 Task: Look for space in Bradenton, United States from 24th August, 2023 to 10th September, 2023 for 8 adults in price range Rs.12000 to Rs.15000. Place can be entire place or shared room with 4 bedrooms having 8 beds and 4 bathrooms. Property type can be house, flat, guest house. Amenities needed are: wifi, TV, free parkinig on premises, gym, breakfast. Booking option can be shelf check-in. Required host language is English.
Action: Mouse moved to (433, 87)
Screenshot: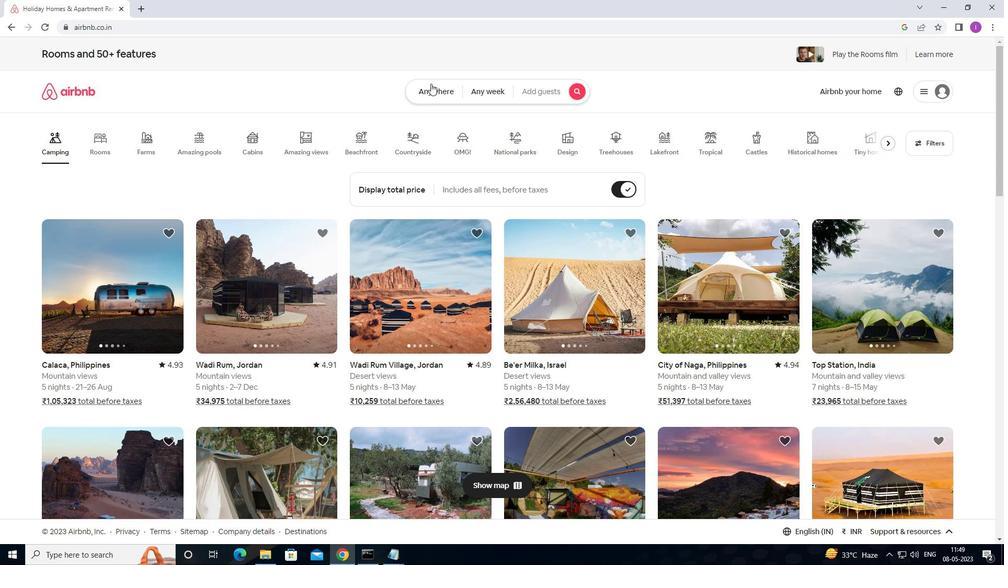 
Action: Mouse pressed left at (433, 87)
Screenshot: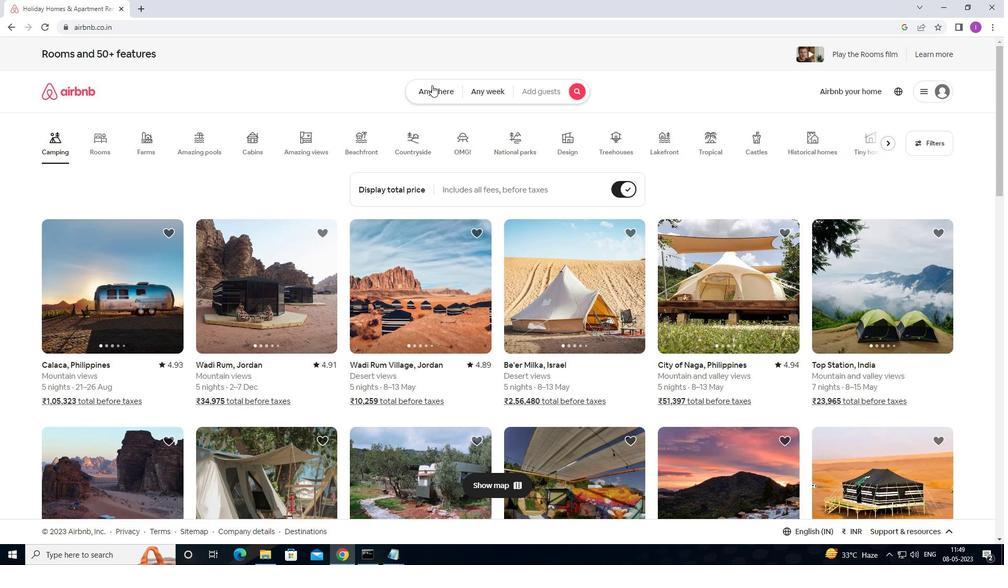 
Action: Mouse moved to (306, 140)
Screenshot: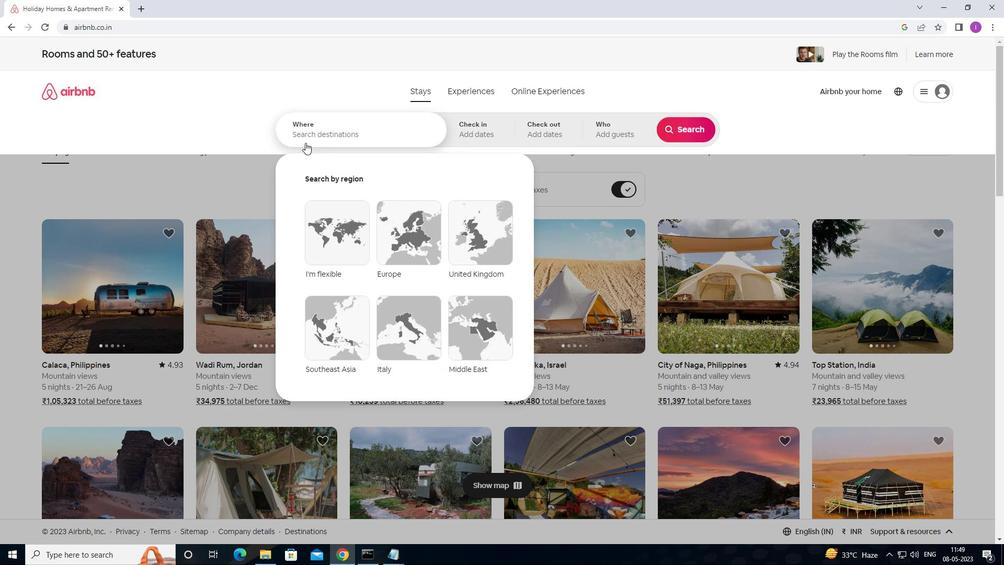 
Action: Mouse pressed left at (306, 140)
Screenshot: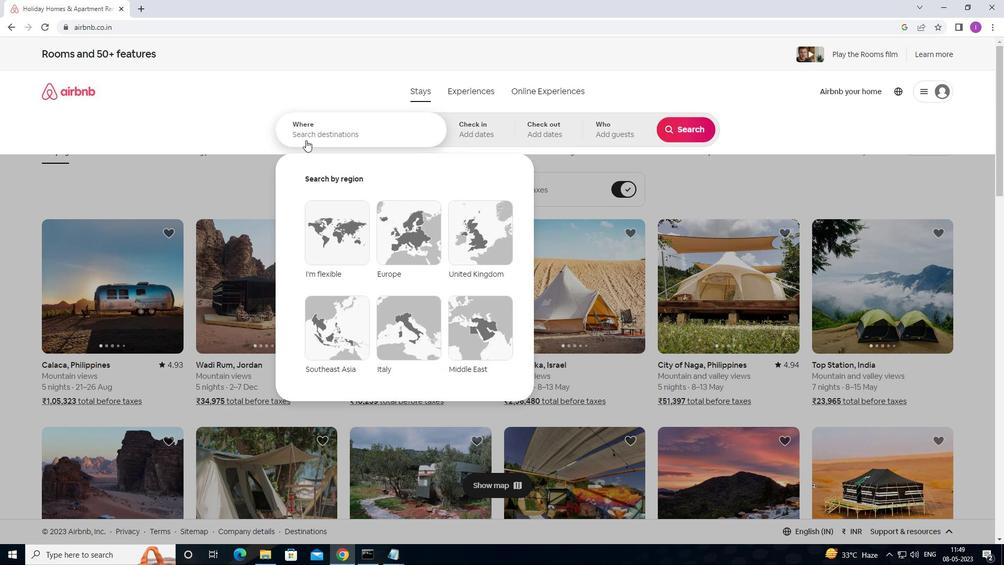 
Action: Mouse moved to (494, 104)
Screenshot: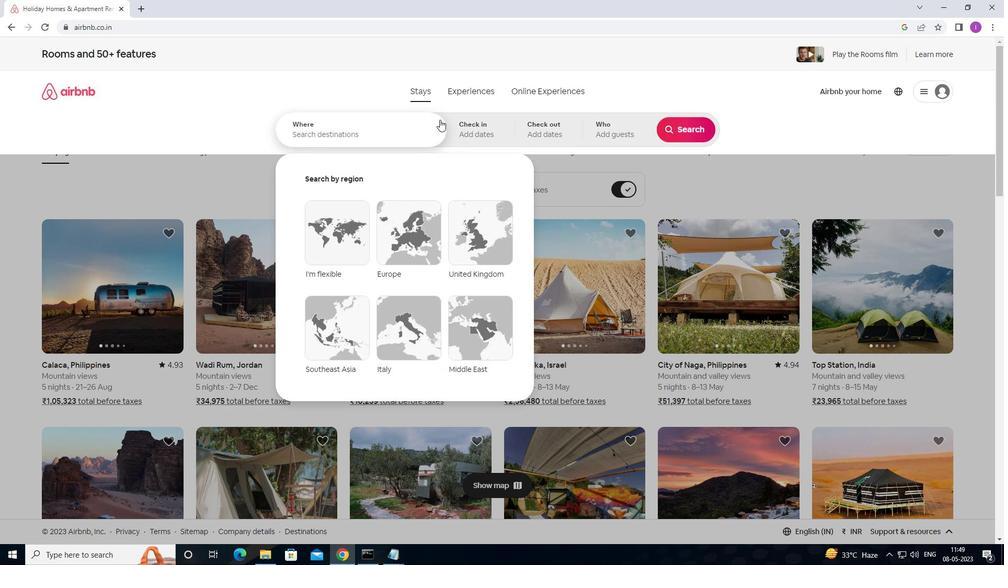 
Action: Key pressed <Key.shift><Key.shift><Key.shift><Key.shift><Key.shift>BRADENTON,<Key.shift>UNITED<Key.space>STATES
Screenshot: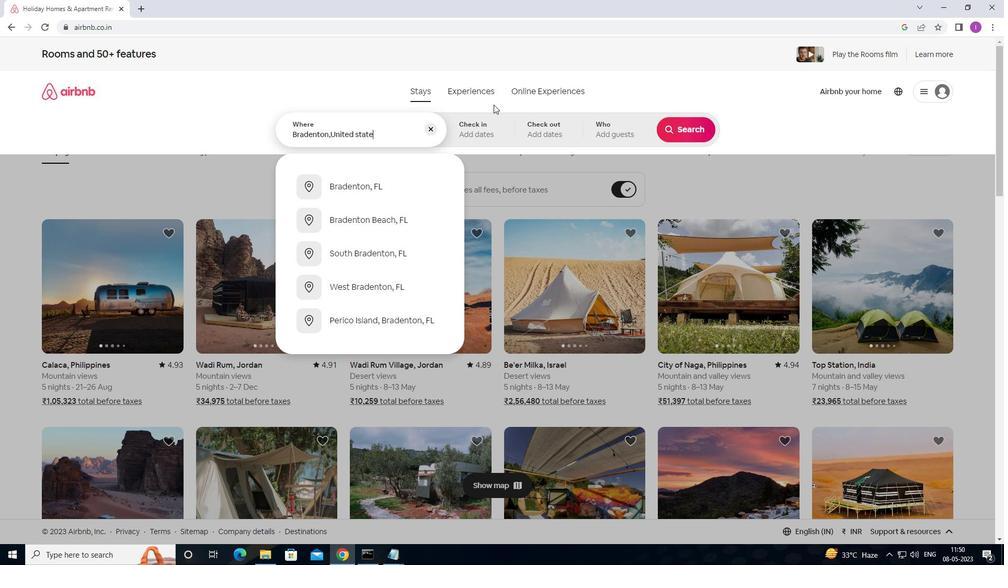 
Action: Mouse moved to (472, 137)
Screenshot: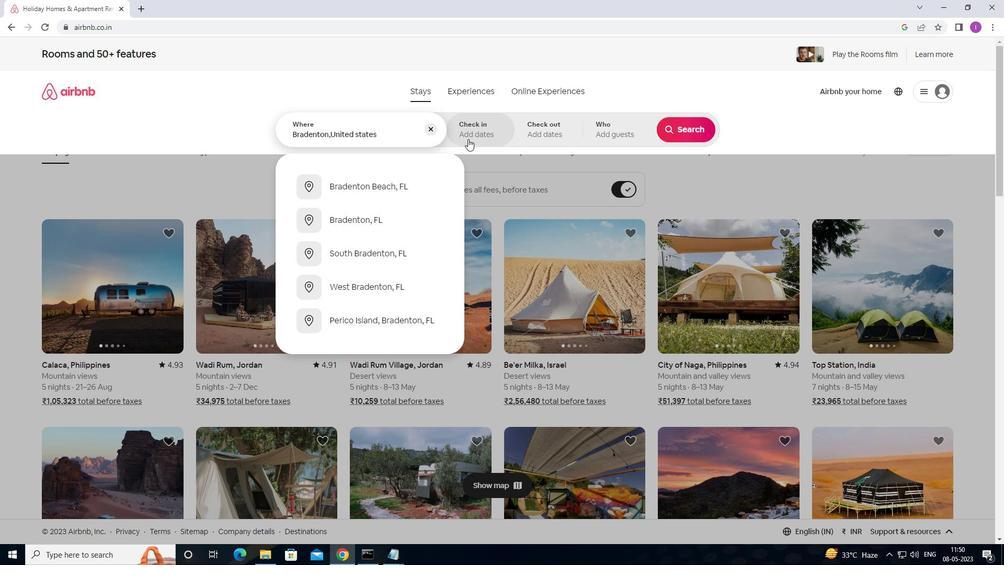 
Action: Mouse pressed left at (472, 137)
Screenshot: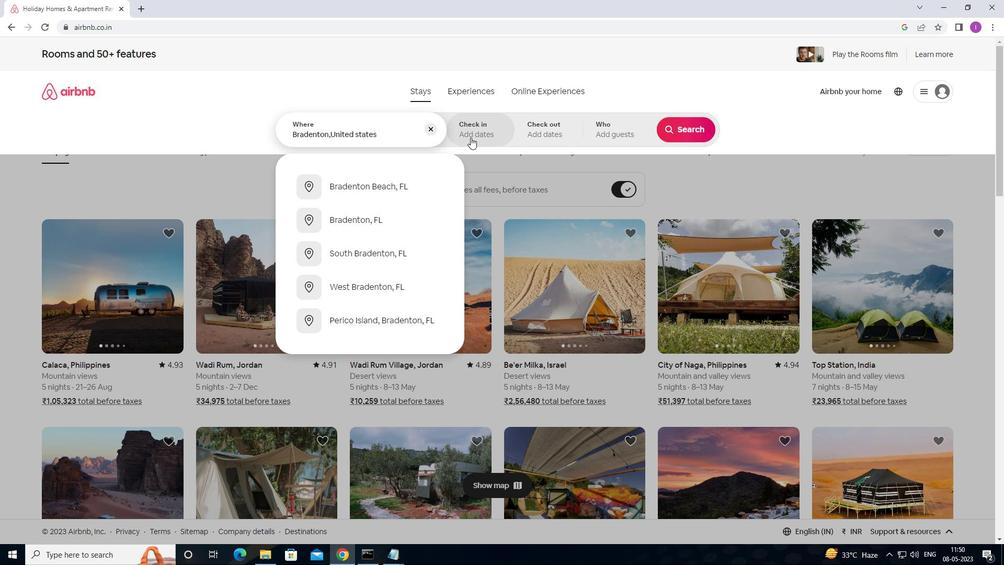 
Action: Mouse moved to (684, 217)
Screenshot: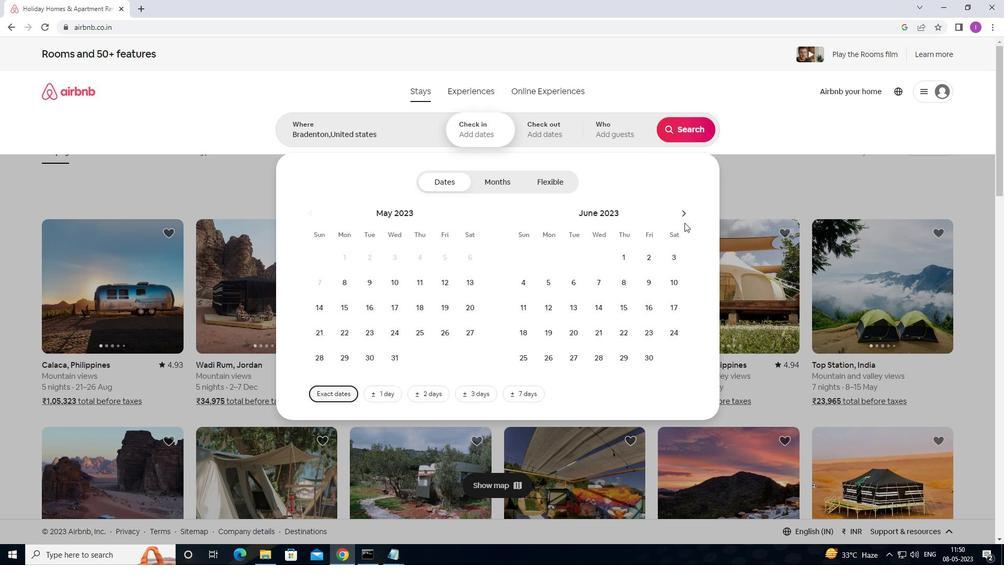 
Action: Mouse pressed left at (684, 217)
Screenshot: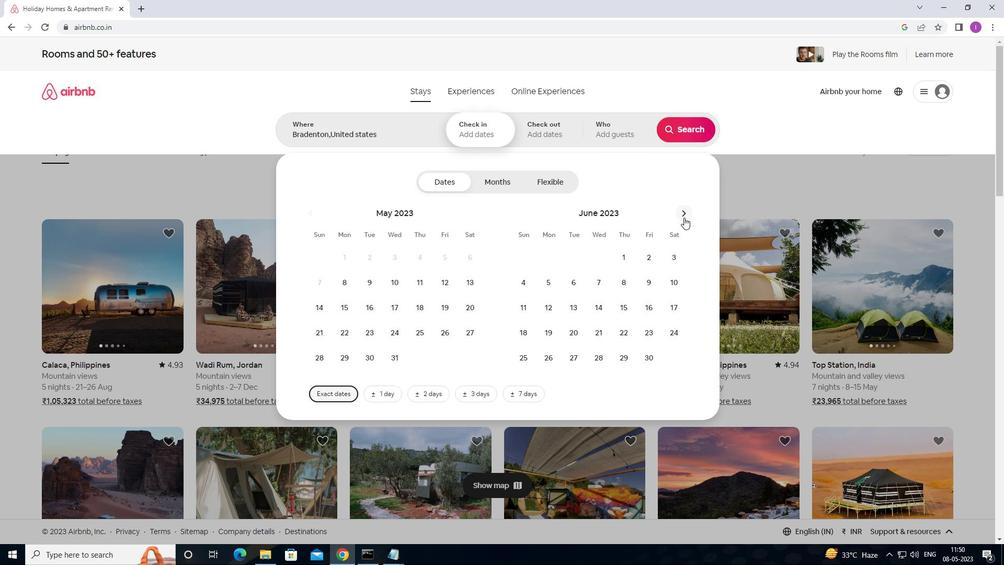 
Action: Mouse pressed left at (684, 217)
Screenshot: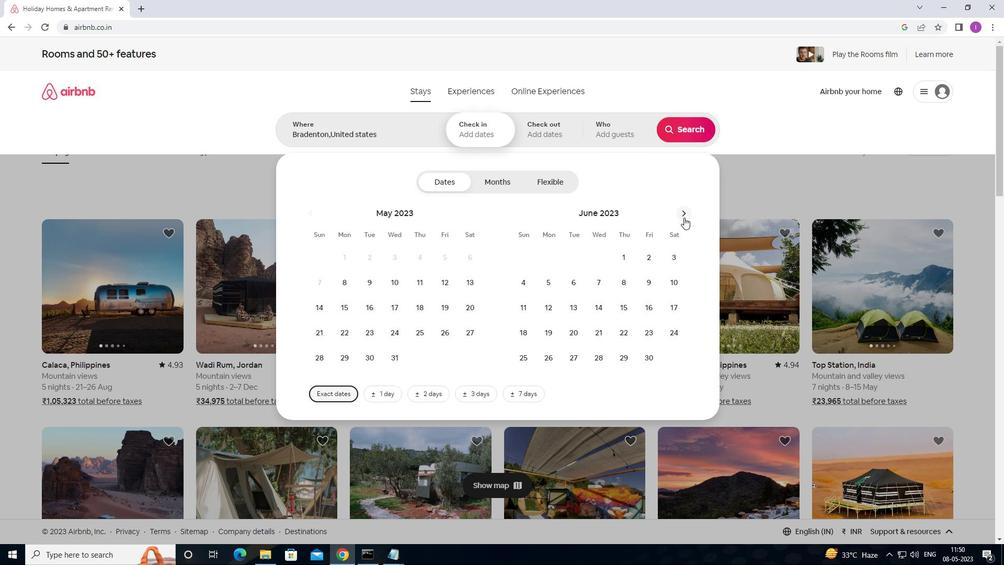 
Action: Mouse pressed left at (684, 217)
Screenshot: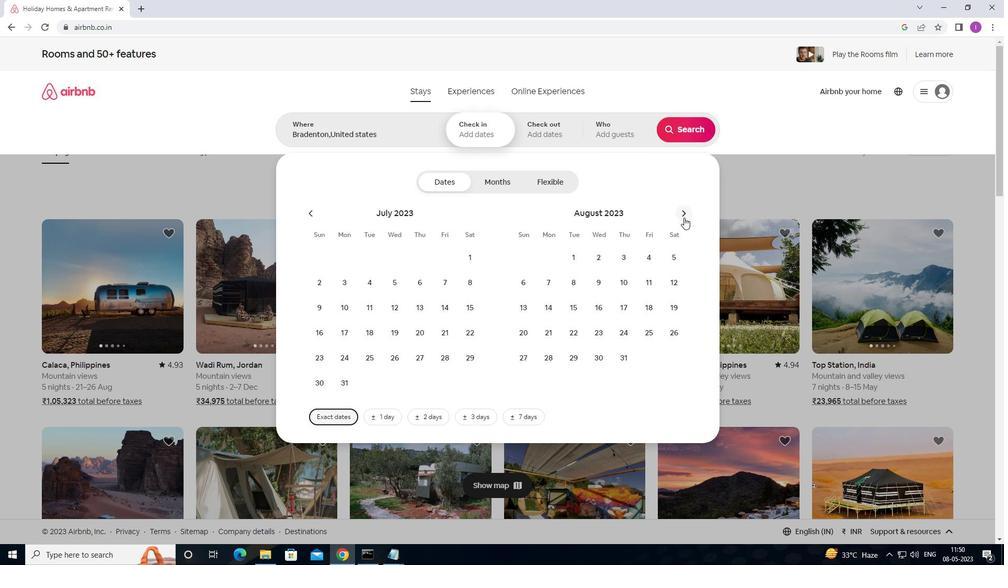 
Action: Mouse moved to (684, 216)
Screenshot: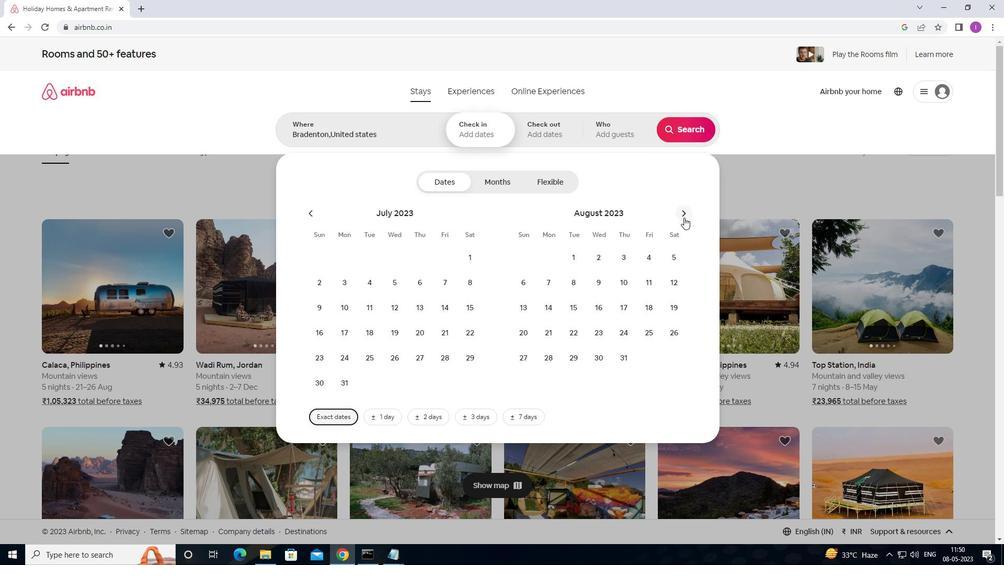 
Action: Mouse pressed left at (684, 216)
Screenshot: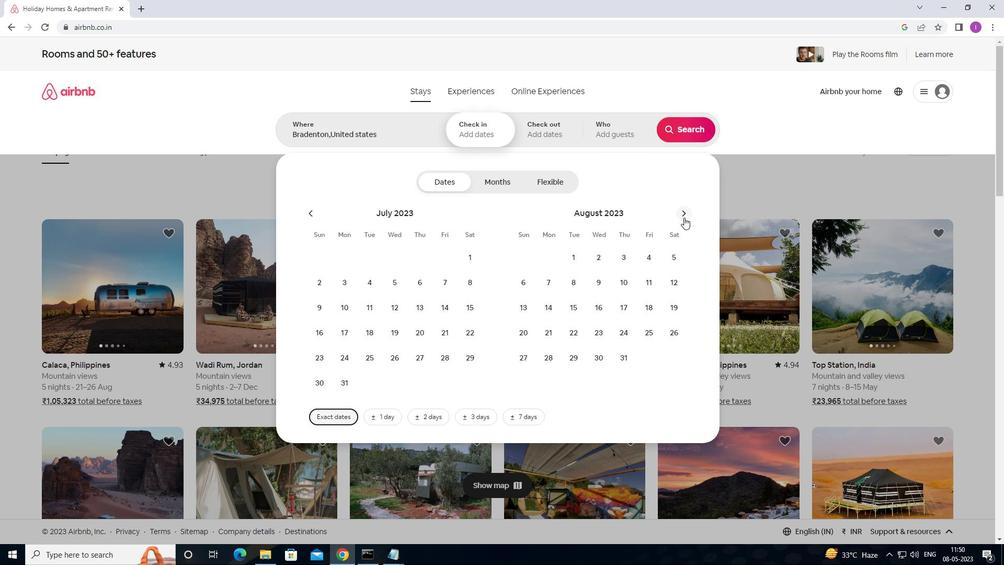 
Action: Mouse pressed left at (684, 216)
Screenshot: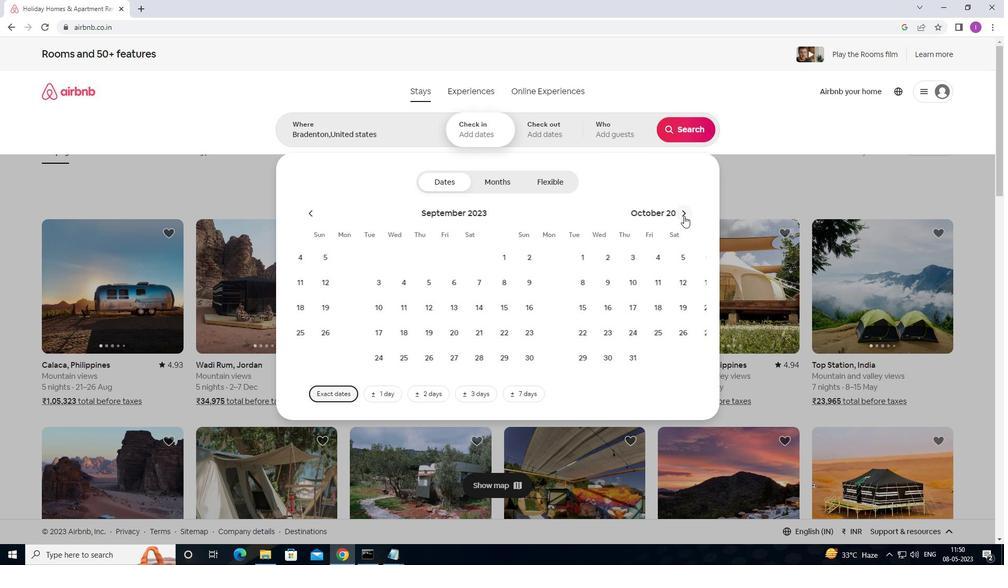 
Action: Mouse moved to (312, 211)
Screenshot: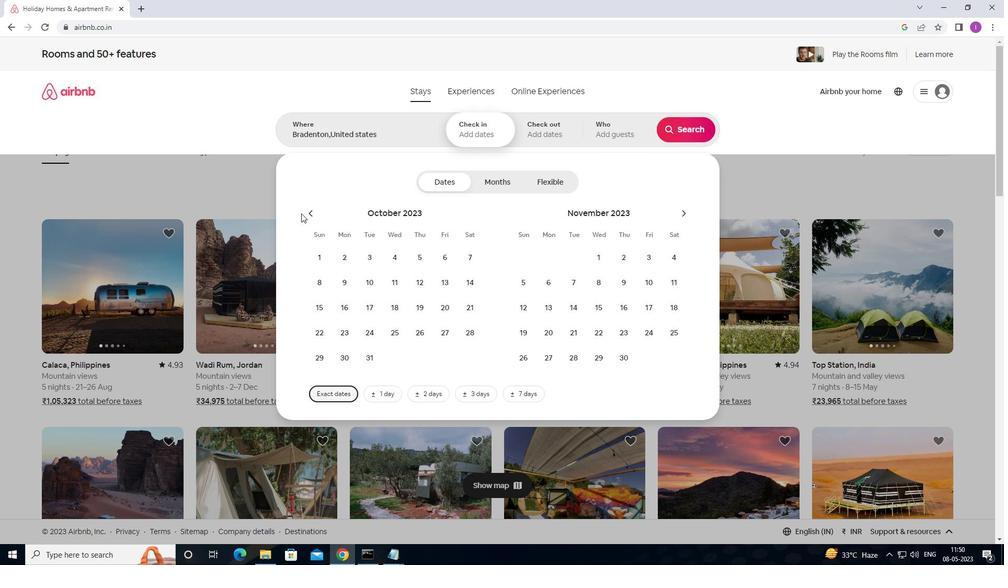 
Action: Mouse pressed left at (312, 211)
Screenshot: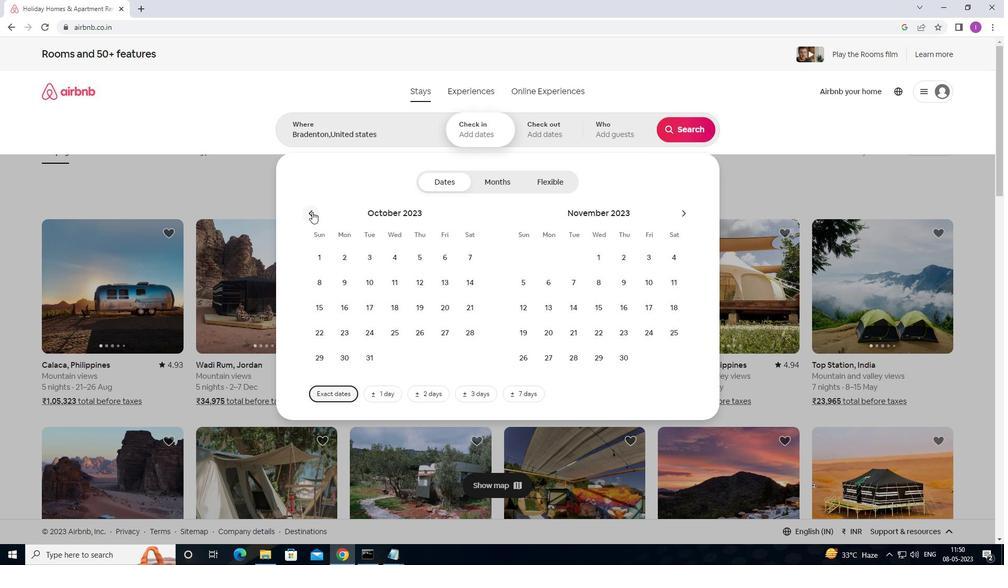 
Action: Mouse moved to (312, 211)
Screenshot: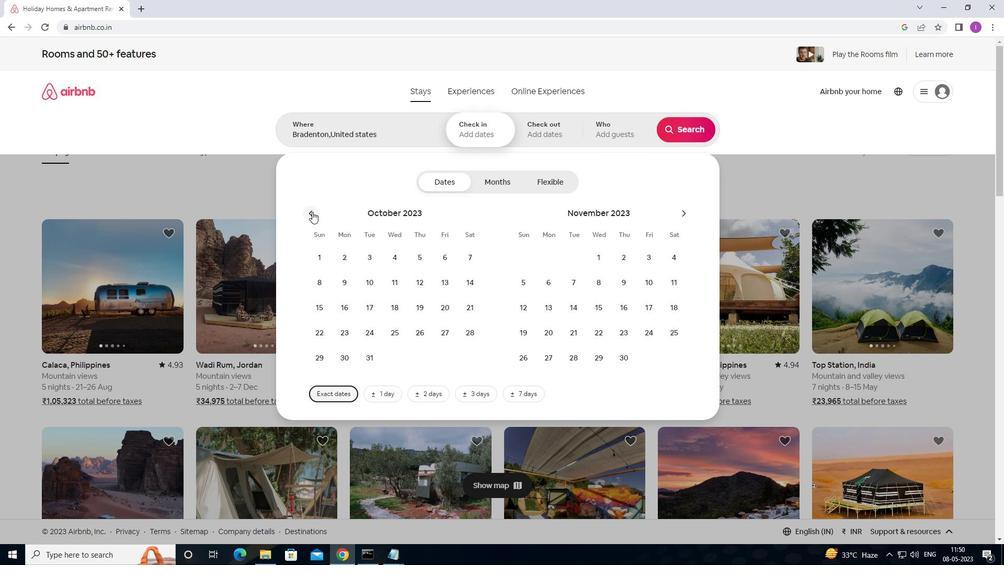 
Action: Mouse pressed left at (312, 211)
Screenshot: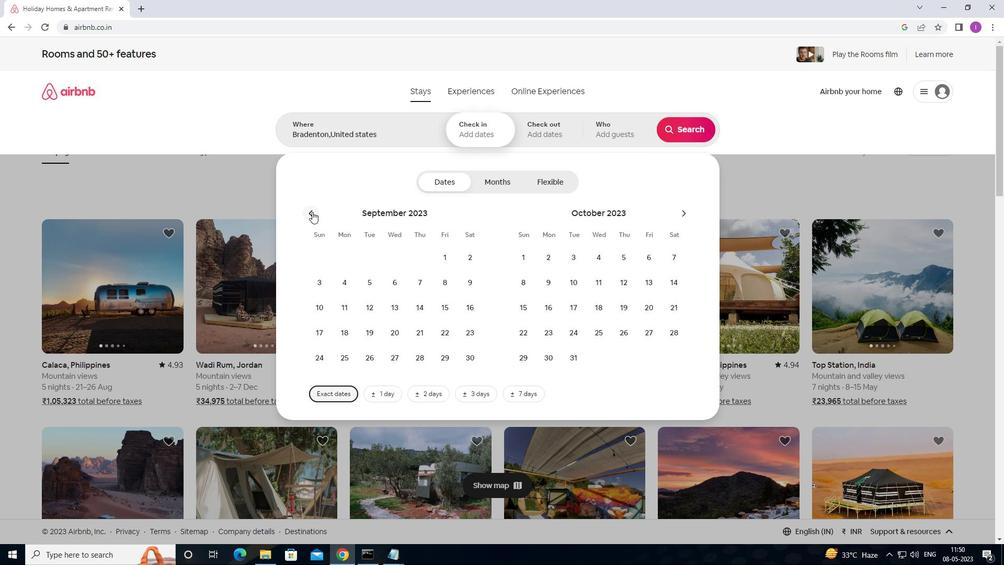 
Action: Mouse moved to (417, 338)
Screenshot: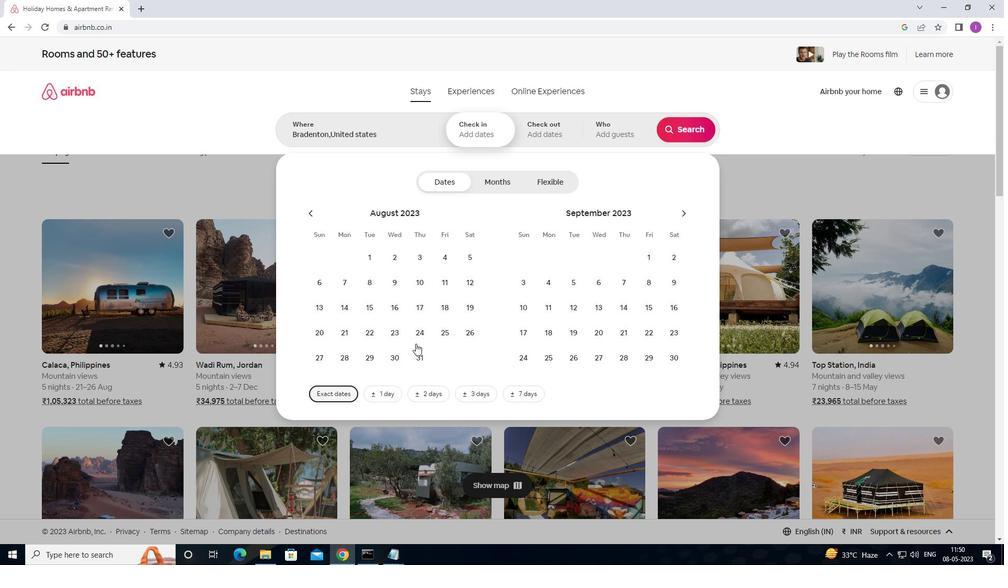 
Action: Mouse pressed left at (417, 338)
Screenshot: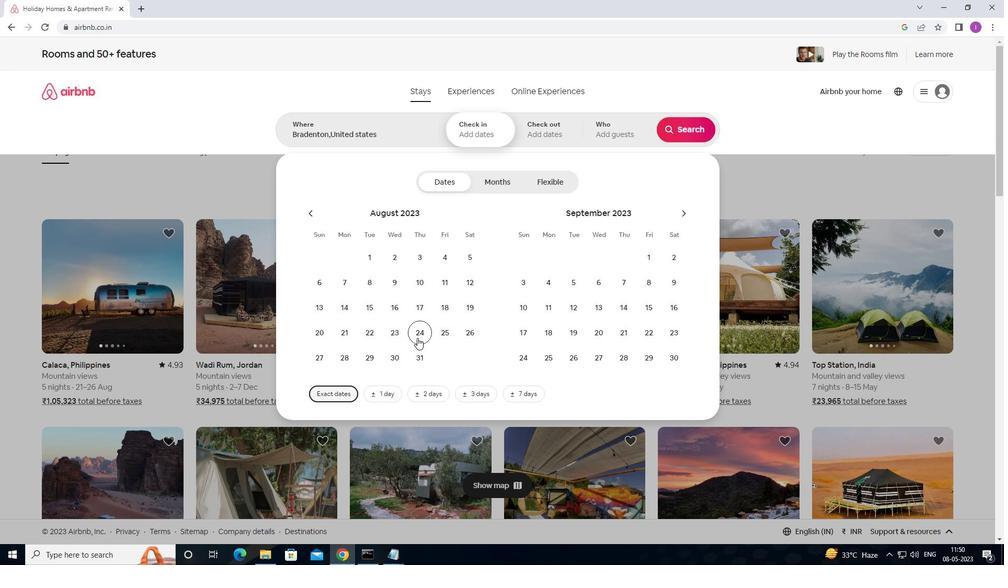 
Action: Mouse moved to (521, 310)
Screenshot: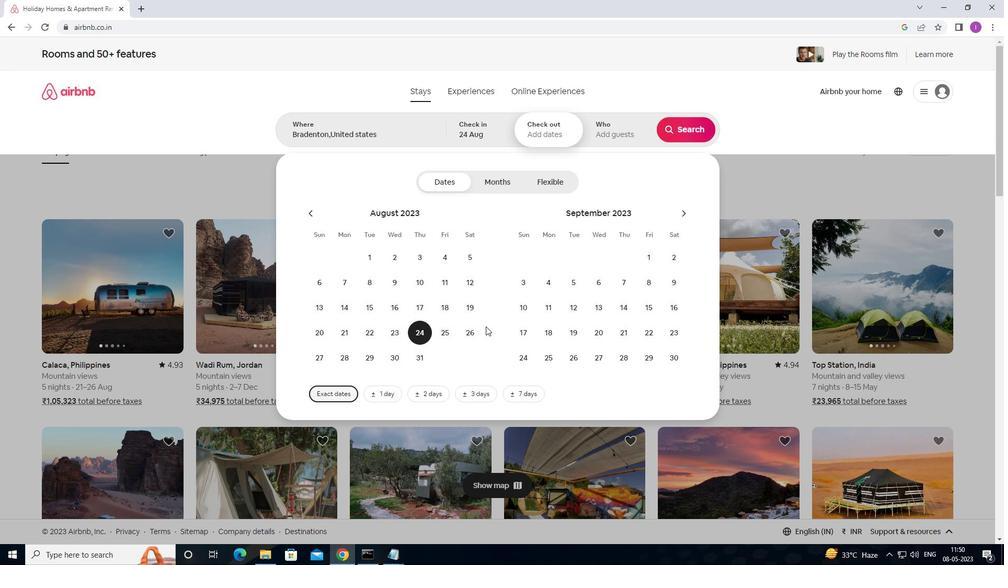 
Action: Mouse pressed left at (521, 310)
Screenshot: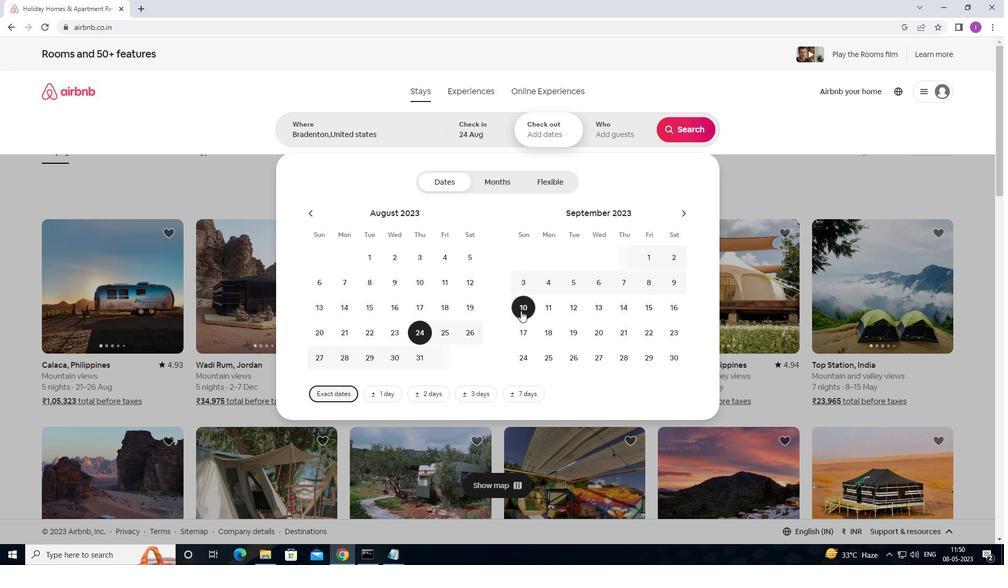 
Action: Mouse moved to (612, 133)
Screenshot: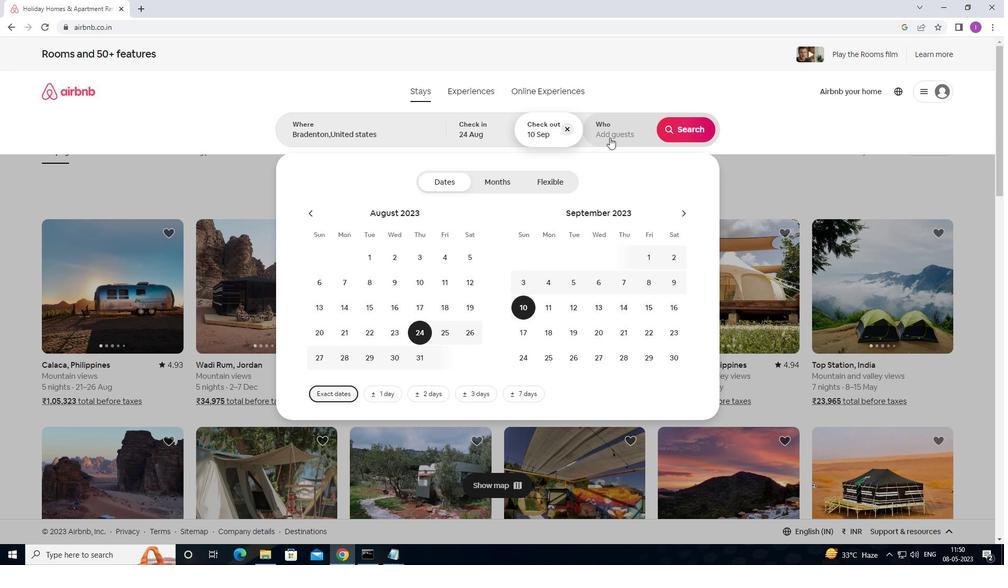 
Action: Mouse pressed left at (612, 133)
Screenshot: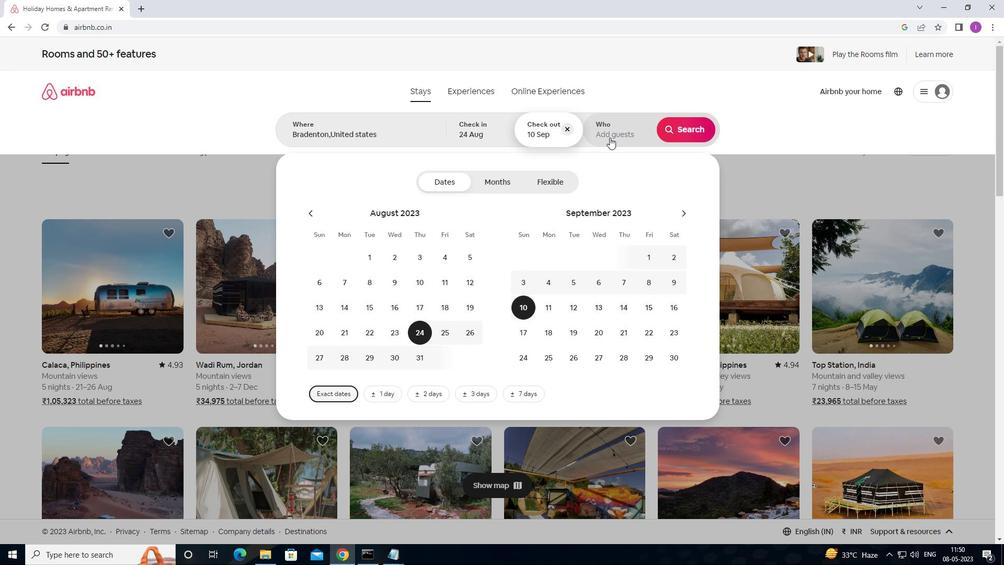 
Action: Mouse moved to (688, 178)
Screenshot: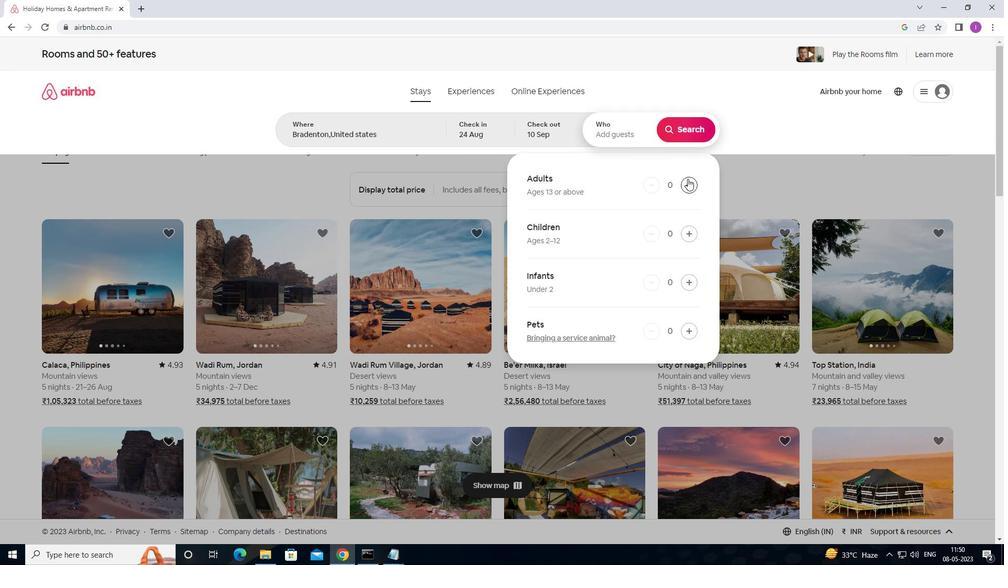 
Action: Mouse pressed left at (688, 178)
Screenshot: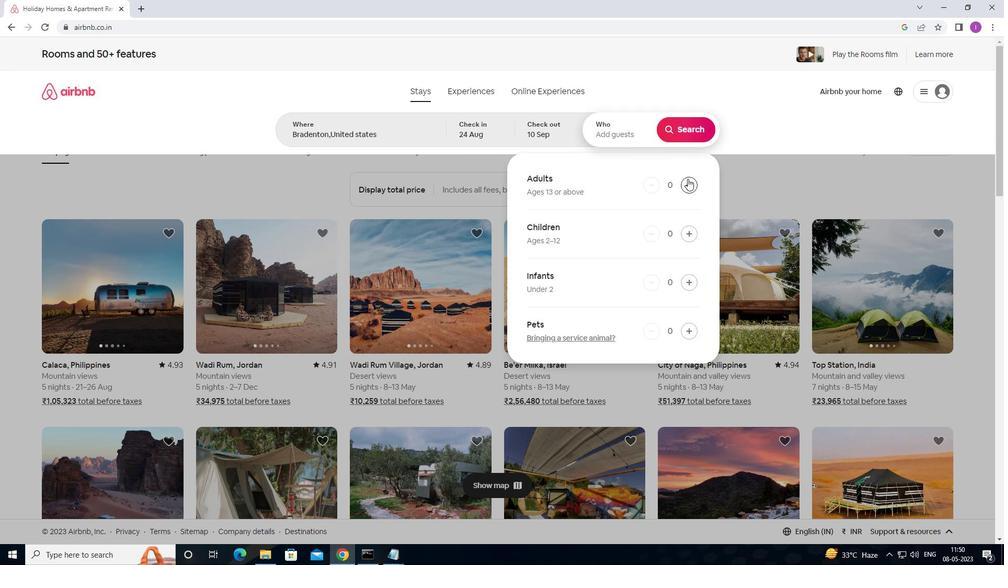 
Action: Mouse pressed left at (688, 178)
Screenshot: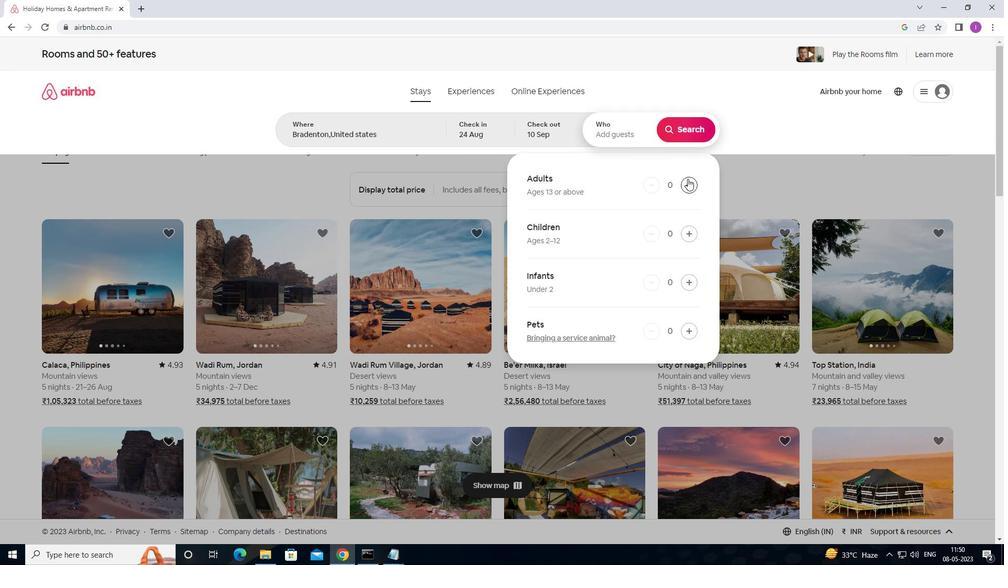 
Action: Mouse moved to (689, 179)
Screenshot: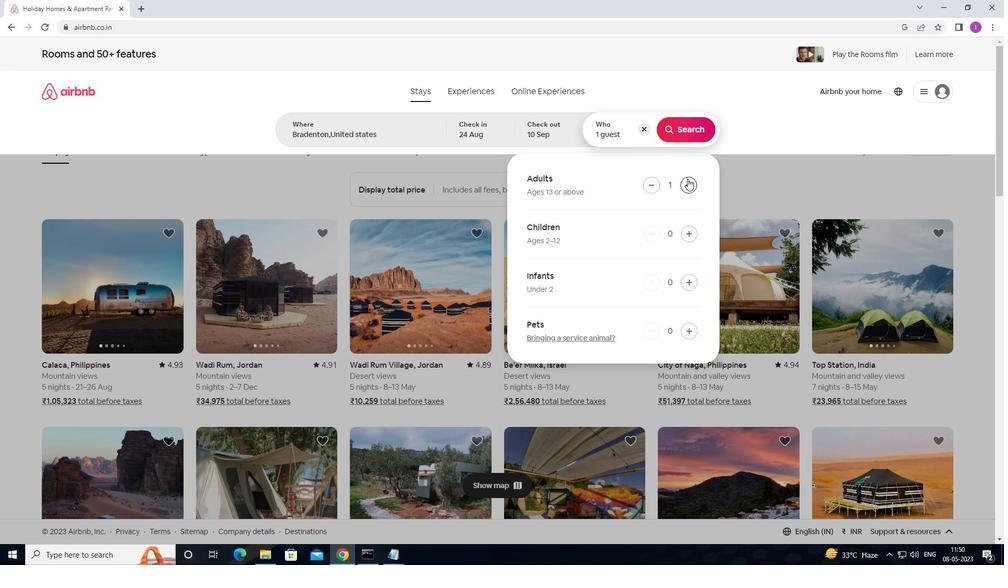 
Action: Mouse pressed left at (689, 179)
Screenshot: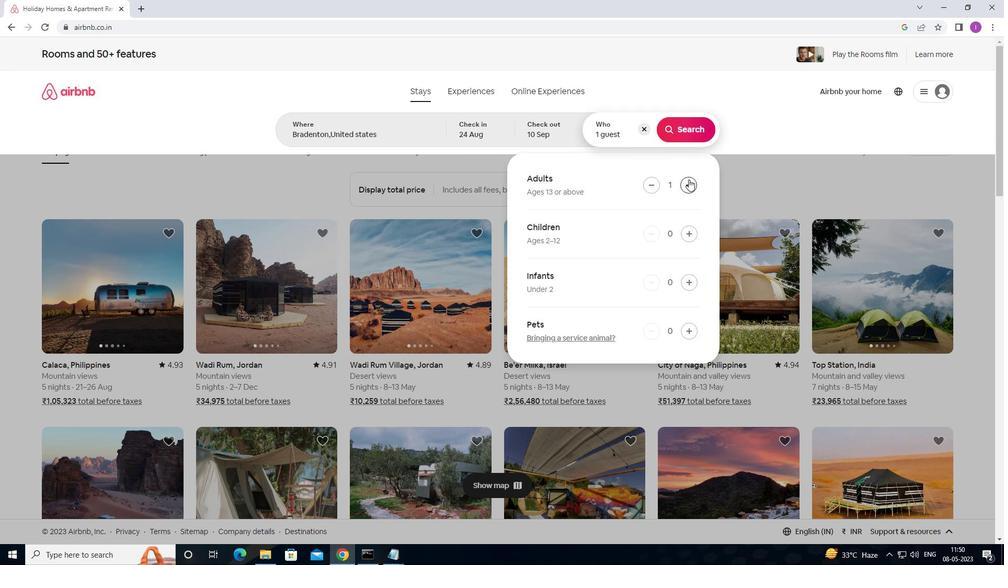 
Action: Mouse pressed left at (689, 179)
Screenshot: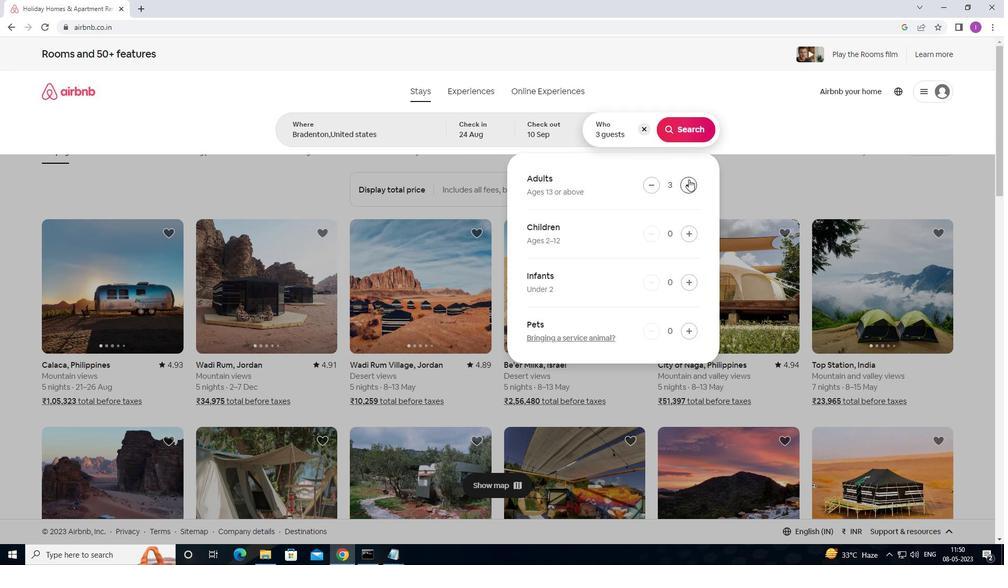 
Action: Mouse moved to (690, 180)
Screenshot: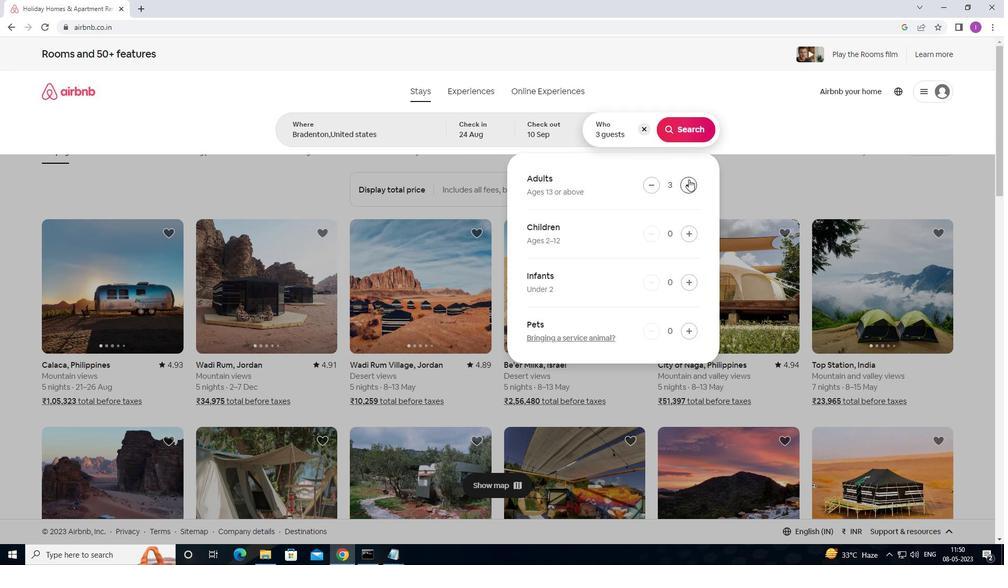 
Action: Mouse pressed left at (690, 180)
Screenshot: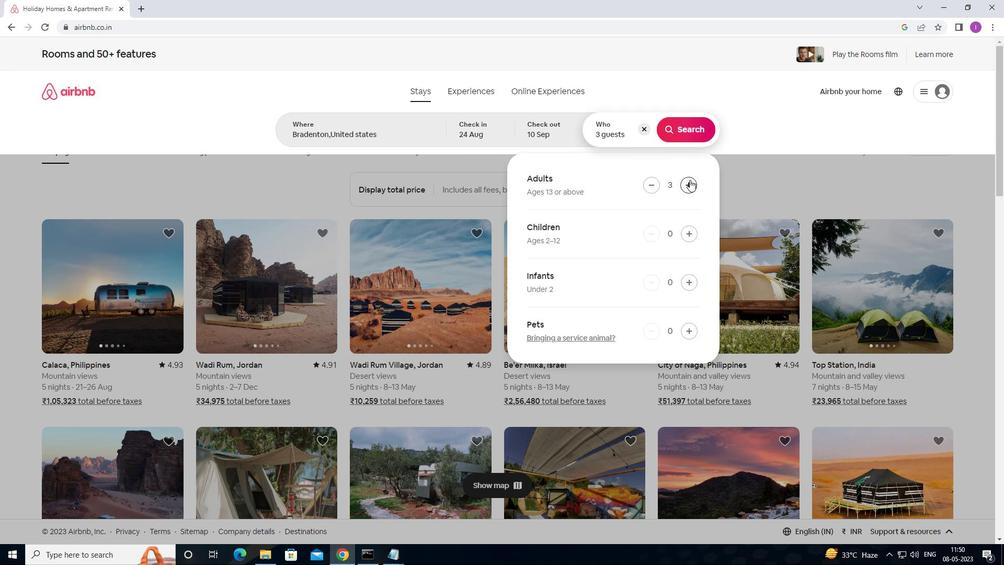 
Action: Mouse pressed left at (690, 180)
Screenshot: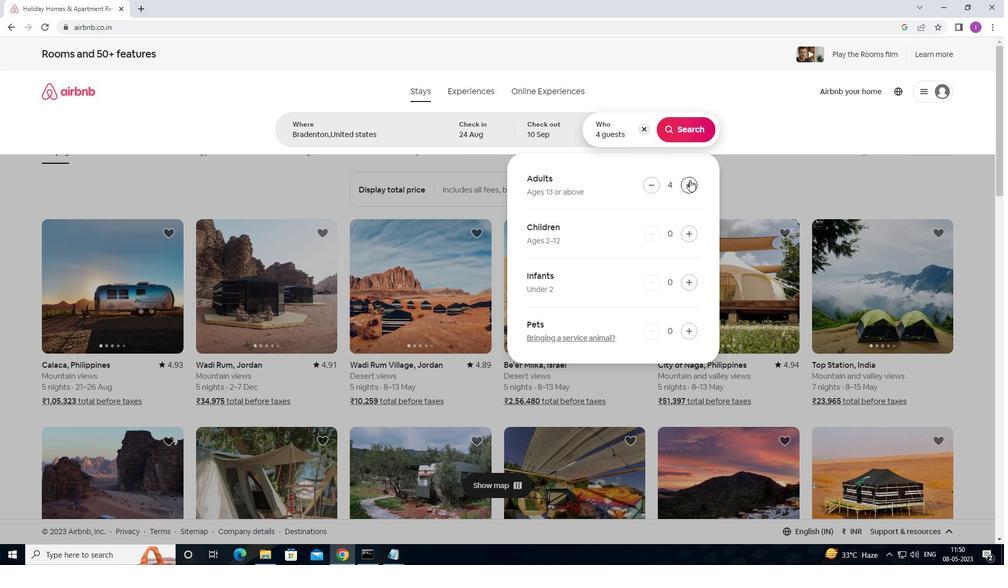
Action: Mouse pressed left at (690, 180)
Screenshot: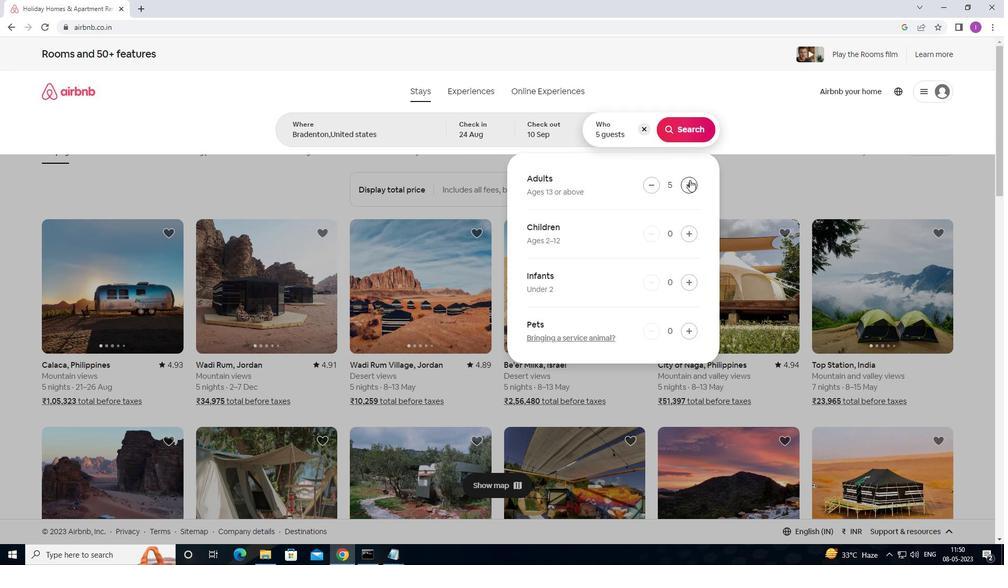 
Action: Mouse pressed left at (690, 180)
Screenshot: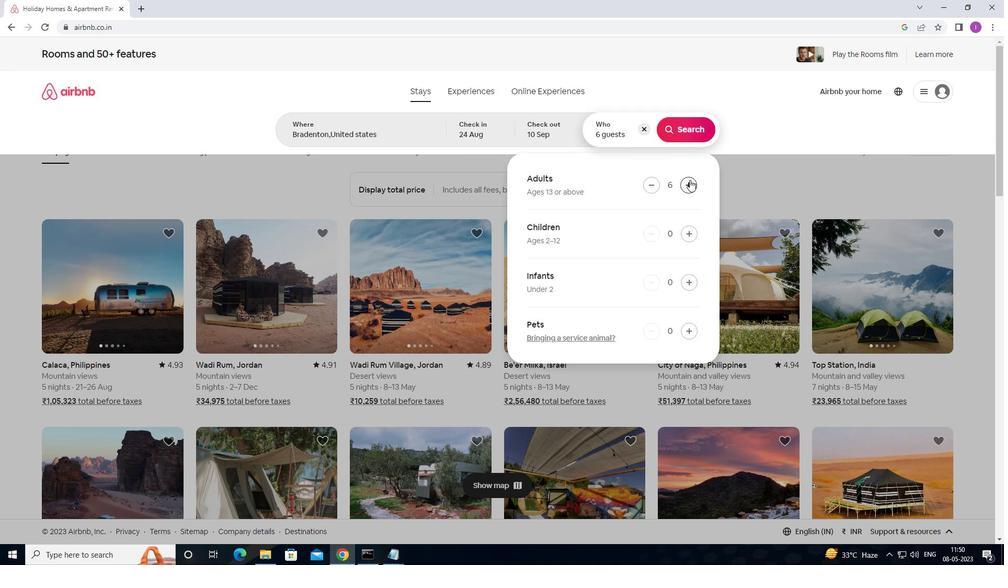 
Action: Mouse moved to (683, 136)
Screenshot: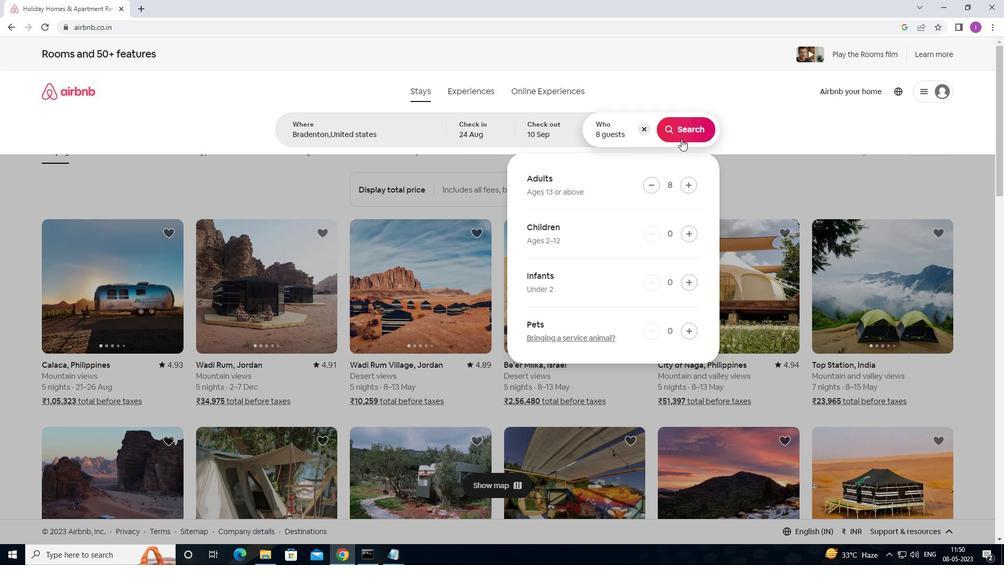 
Action: Mouse pressed left at (683, 136)
Screenshot: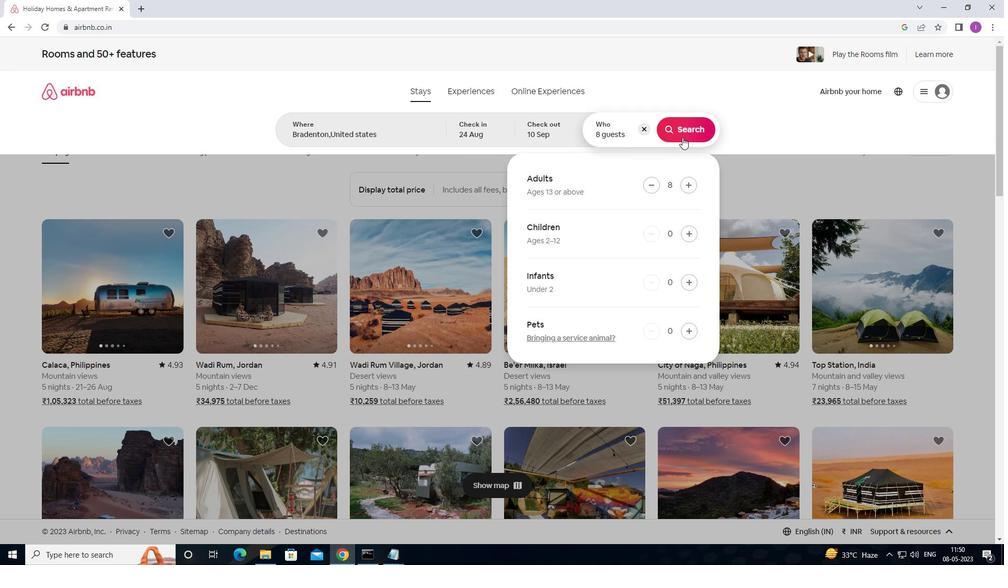 
Action: Mouse moved to (969, 96)
Screenshot: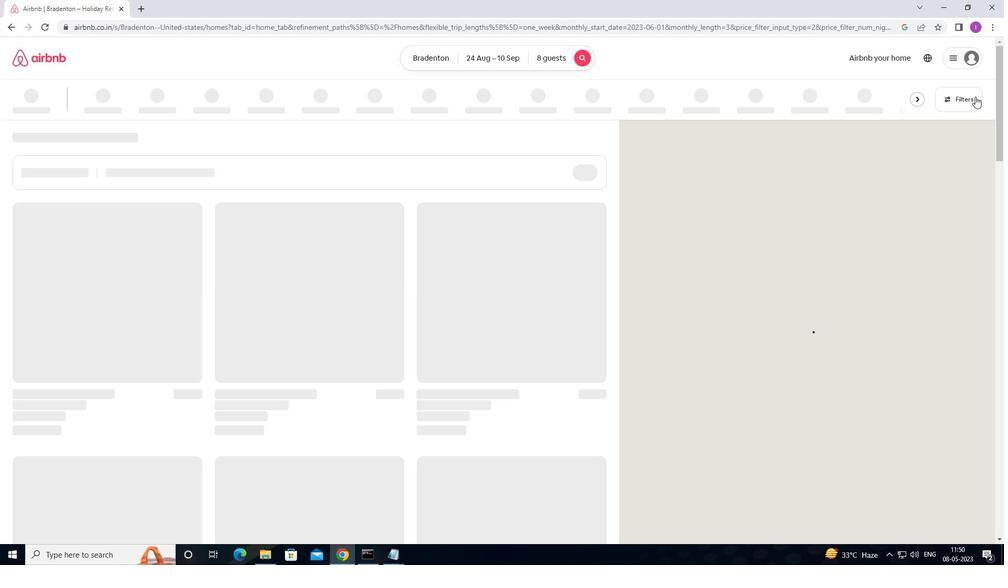 
Action: Mouse pressed left at (969, 96)
Screenshot: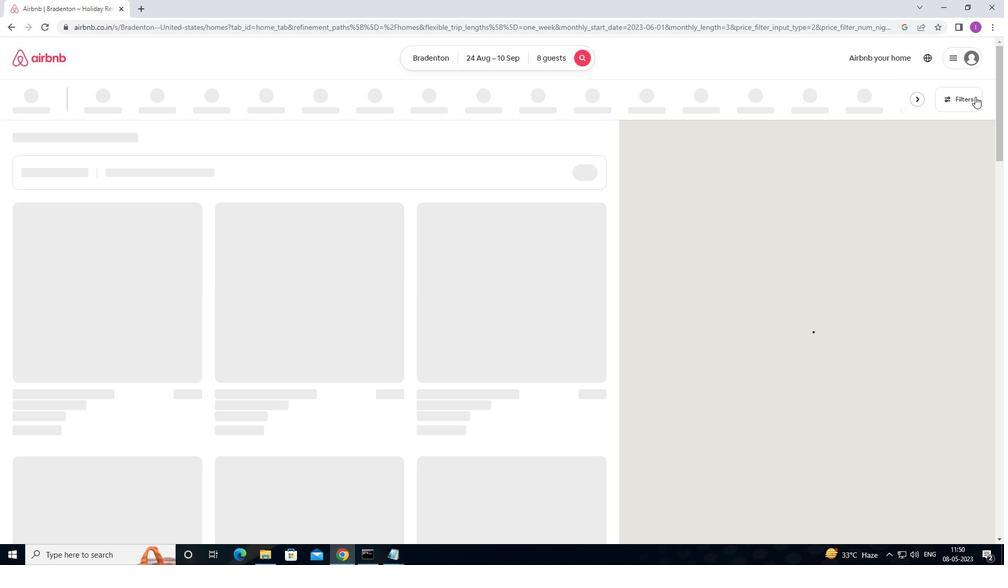 
Action: Mouse moved to (379, 354)
Screenshot: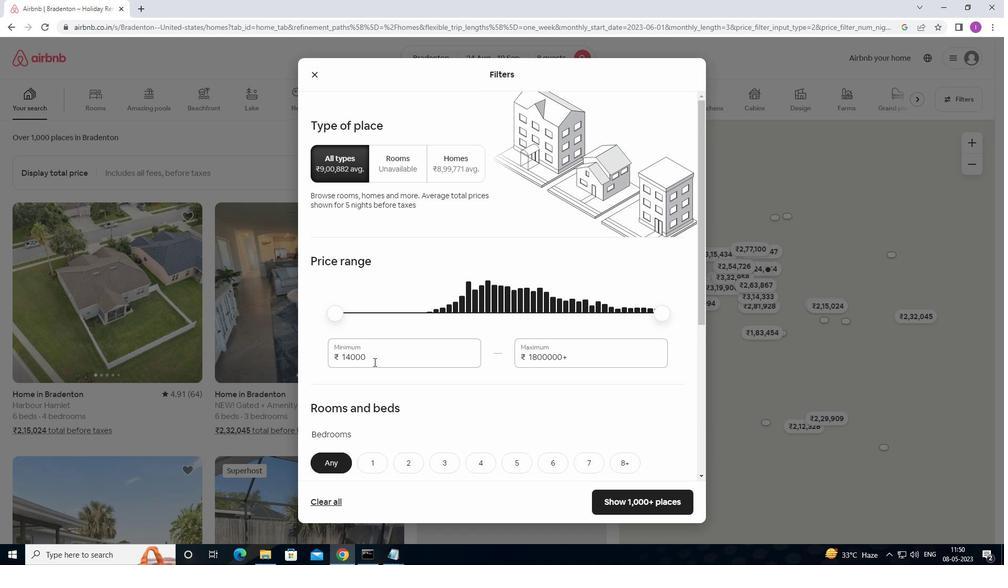 
Action: Mouse pressed left at (379, 354)
Screenshot: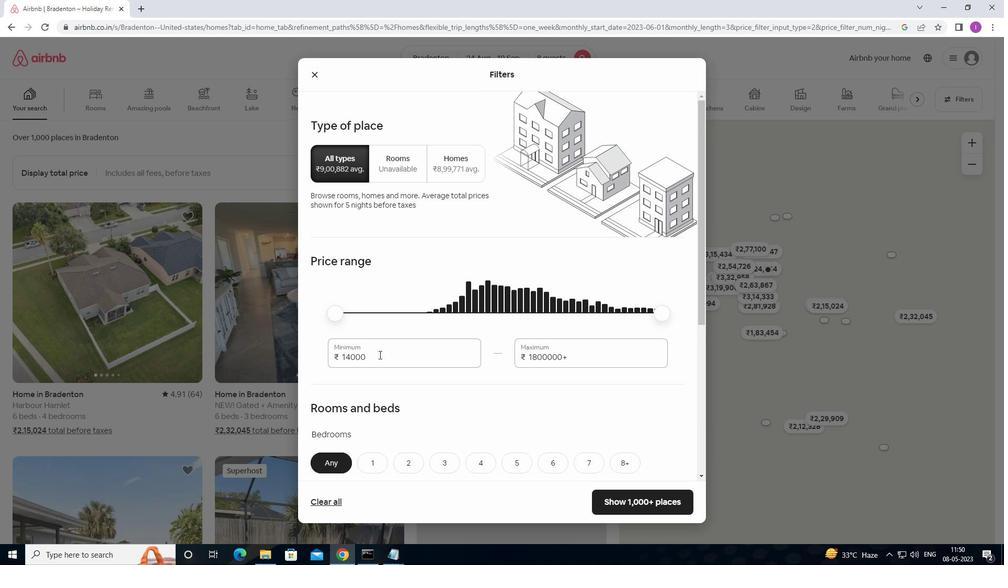 
Action: Mouse moved to (328, 362)
Screenshot: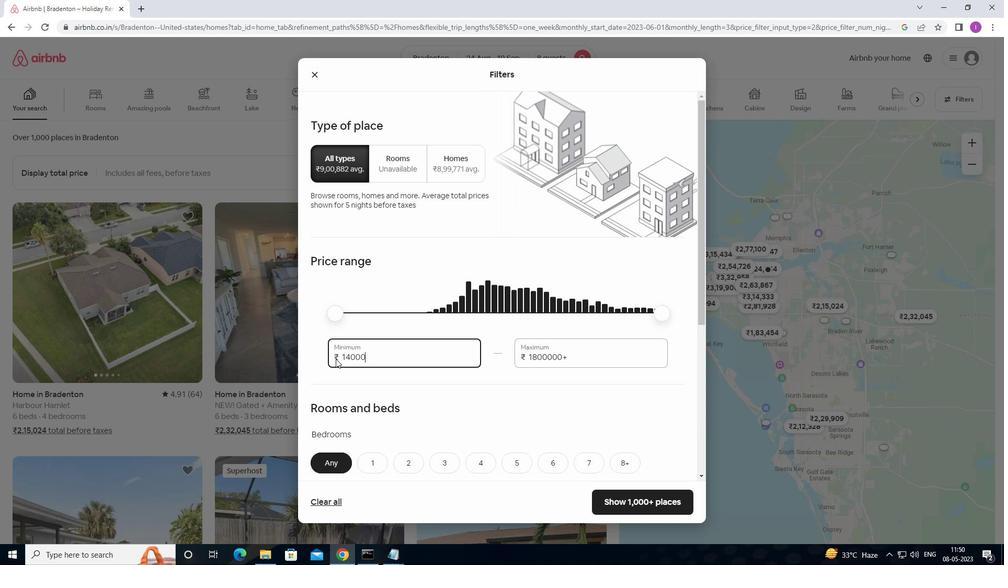 
Action: Key pressed 12000
Screenshot: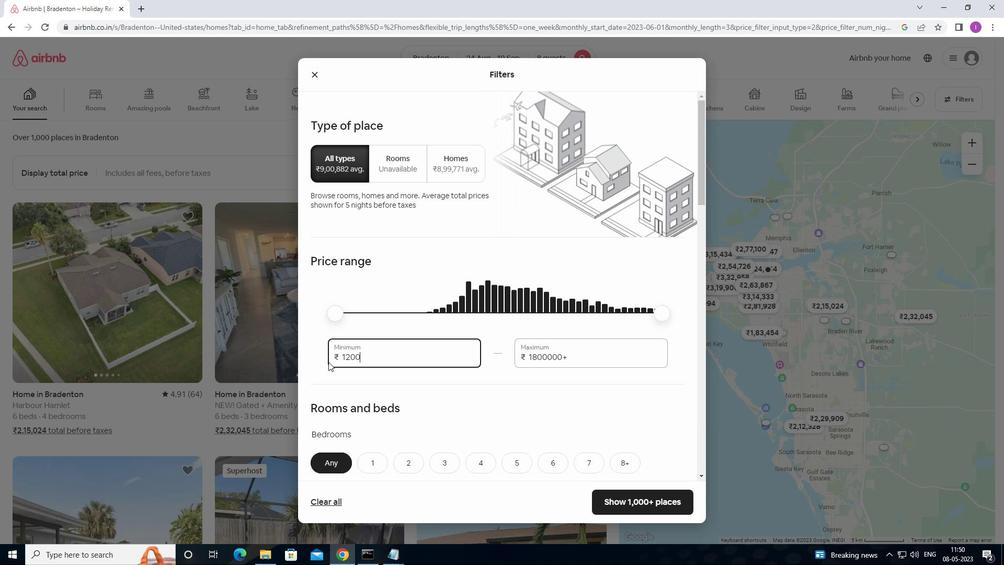 
Action: Mouse moved to (592, 356)
Screenshot: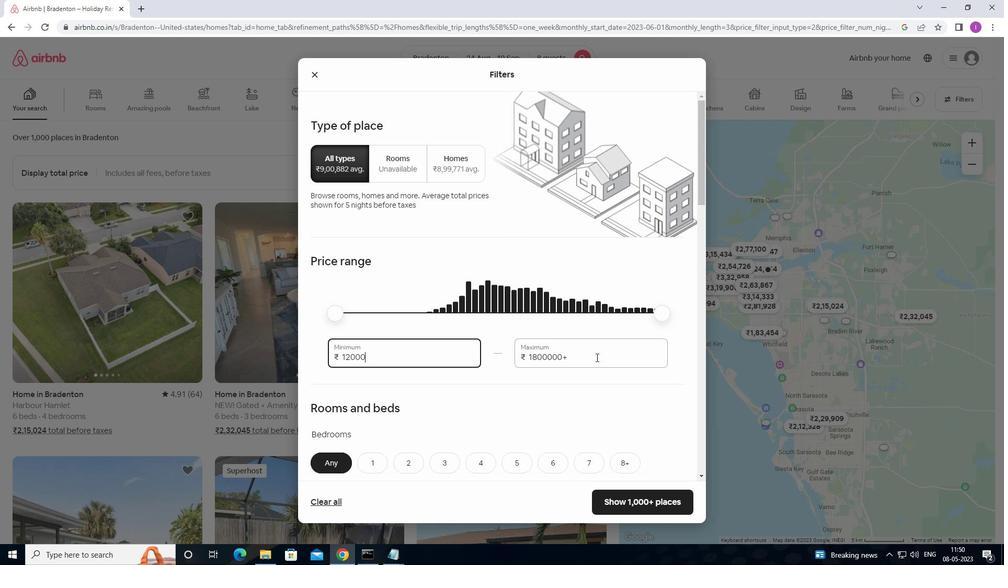 
Action: Mouse pressed left at (592, 356)
Screenshot: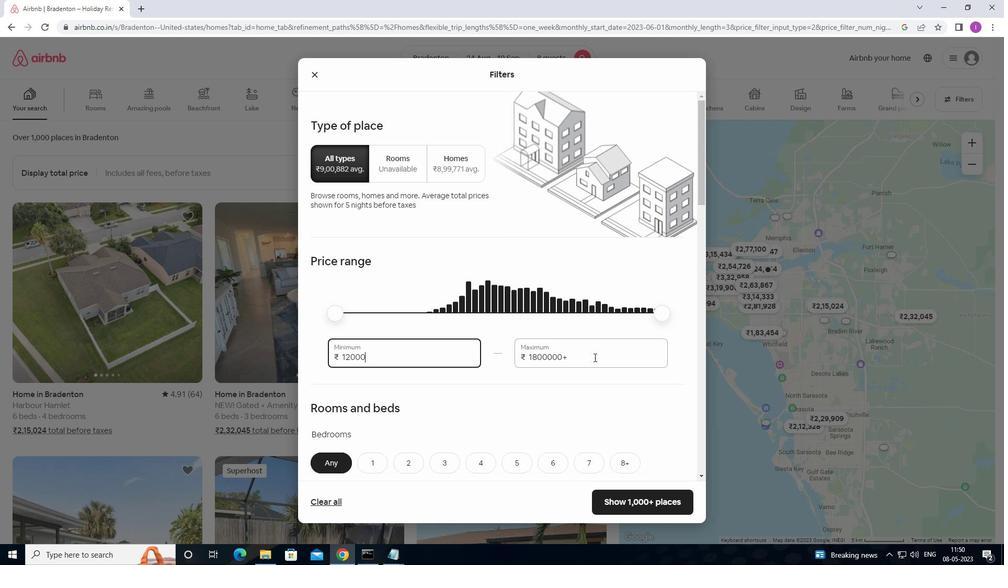 
Action: Mouse moved to (508, 366)
Screenshot: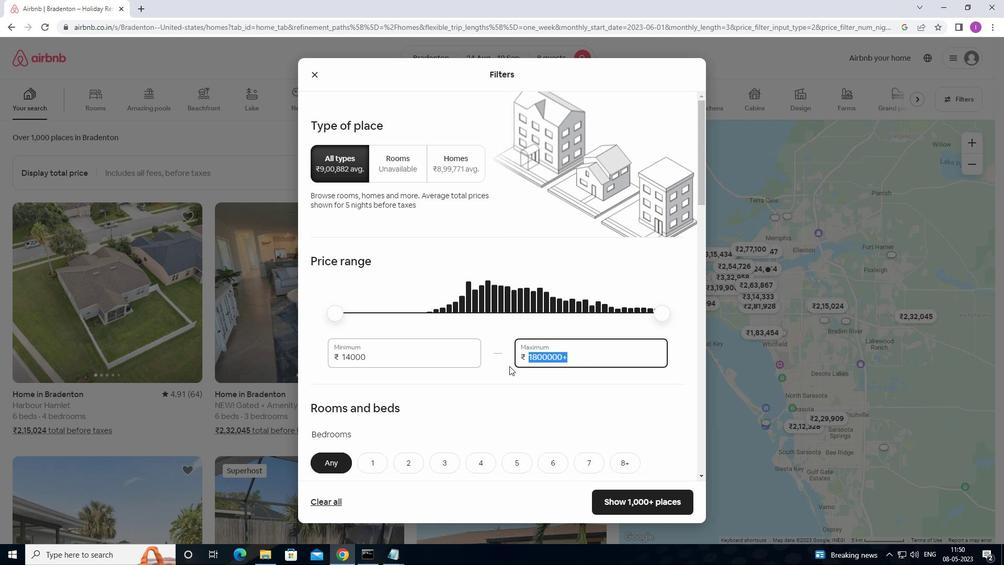 
Action: Key pressed 15000
Screenshot: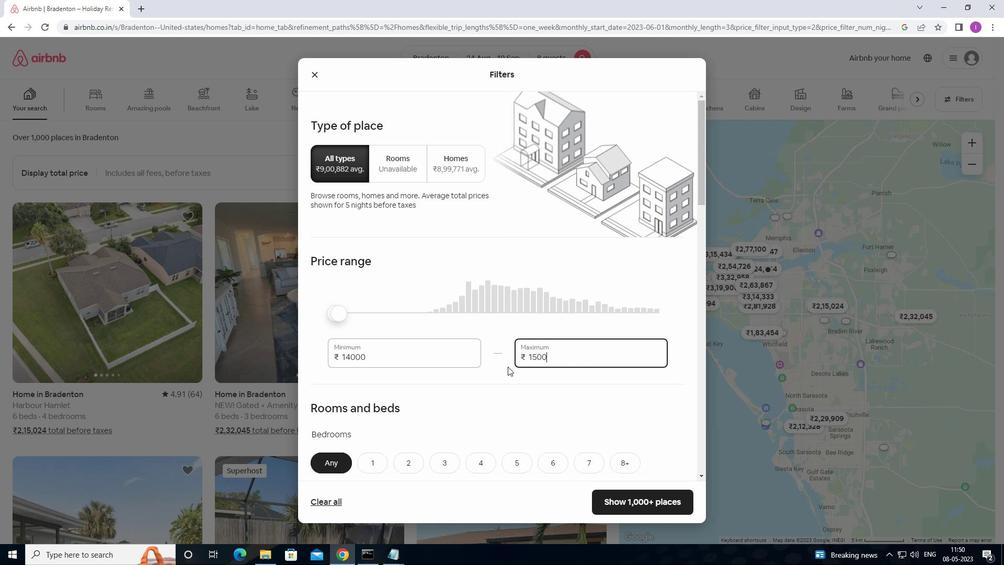 
Action: Mouse moved to (508, 366)
Screenshot: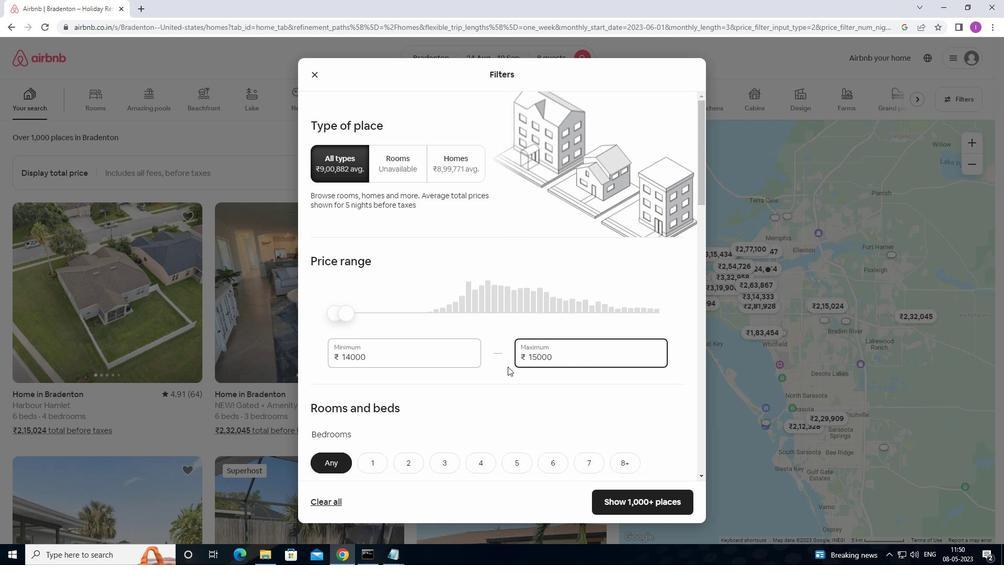 
Action: Mouse scrolled (508, 366) with delta (0, 0)
Screenshot: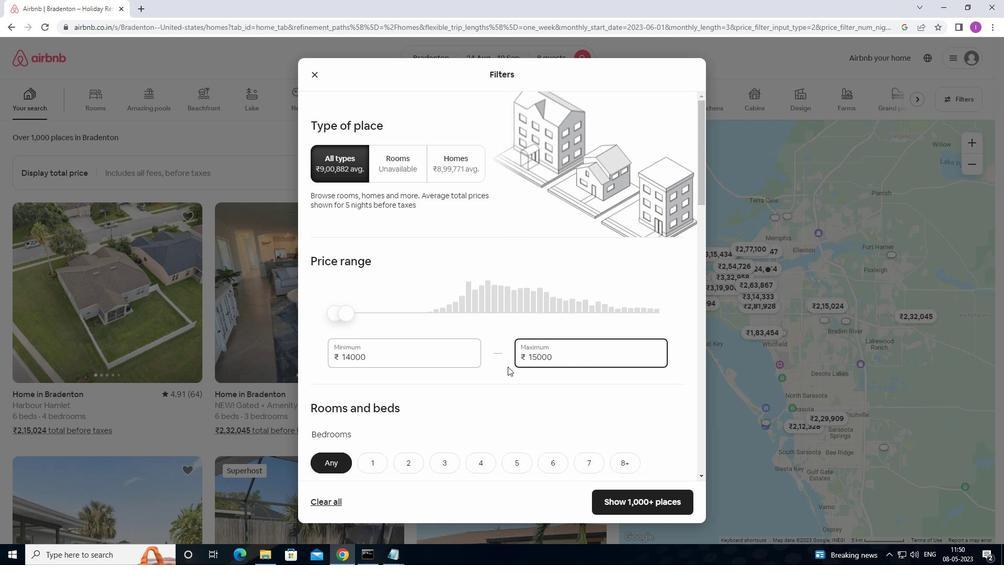 
Action: Mouse scrolled (508, 366) with delta (0, 0)
Screenshot: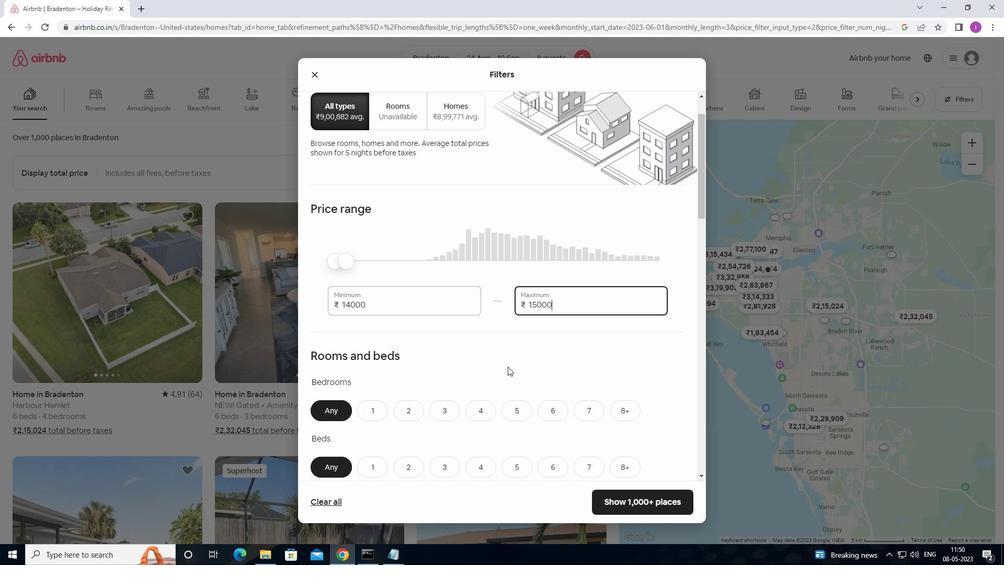 
Action: Mouse moved to (473, 362)
Screenshot: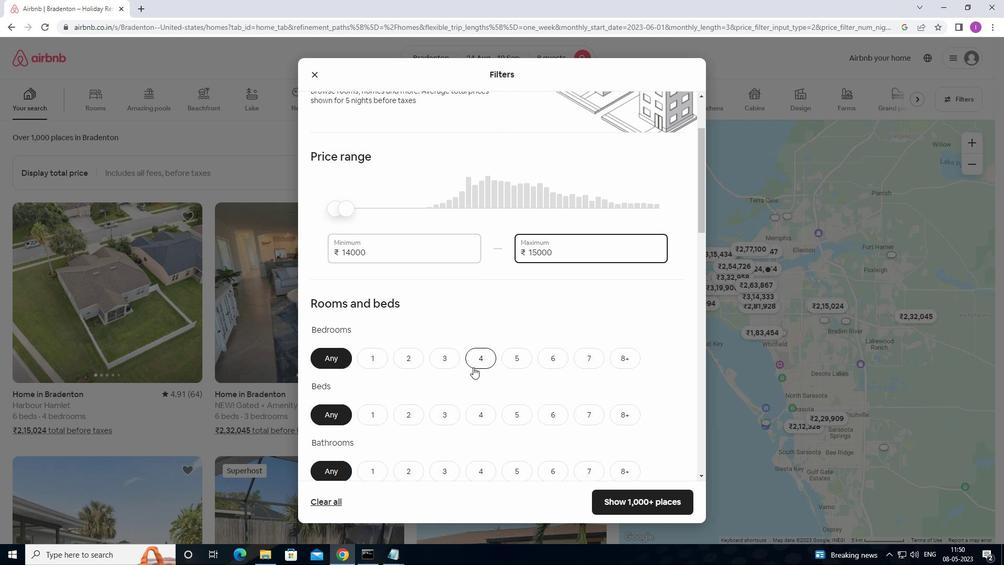
Action: Mouse pressed left at (473, 362)
Screenshot: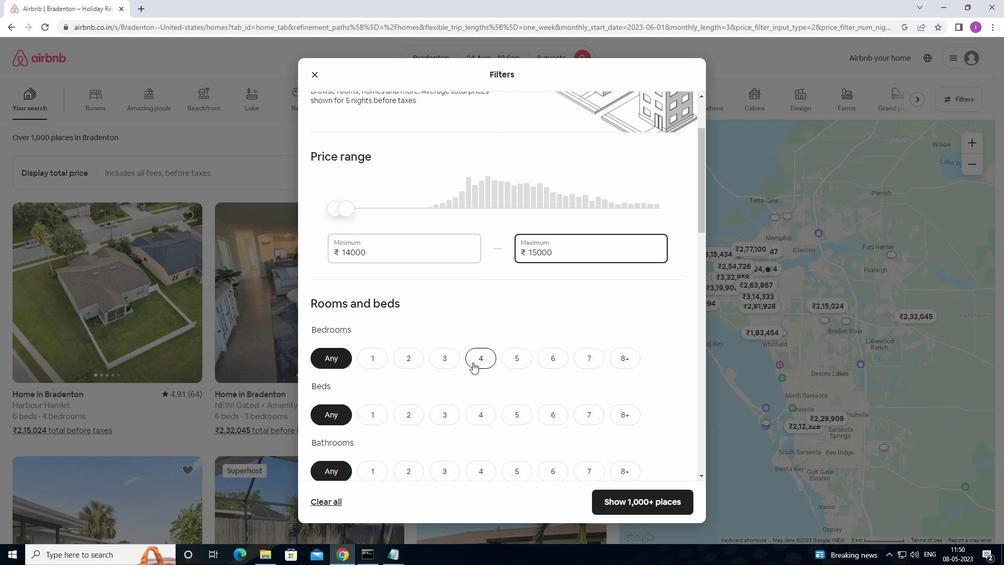 
Action: Mouse moved to (636, 413)
Screenshot: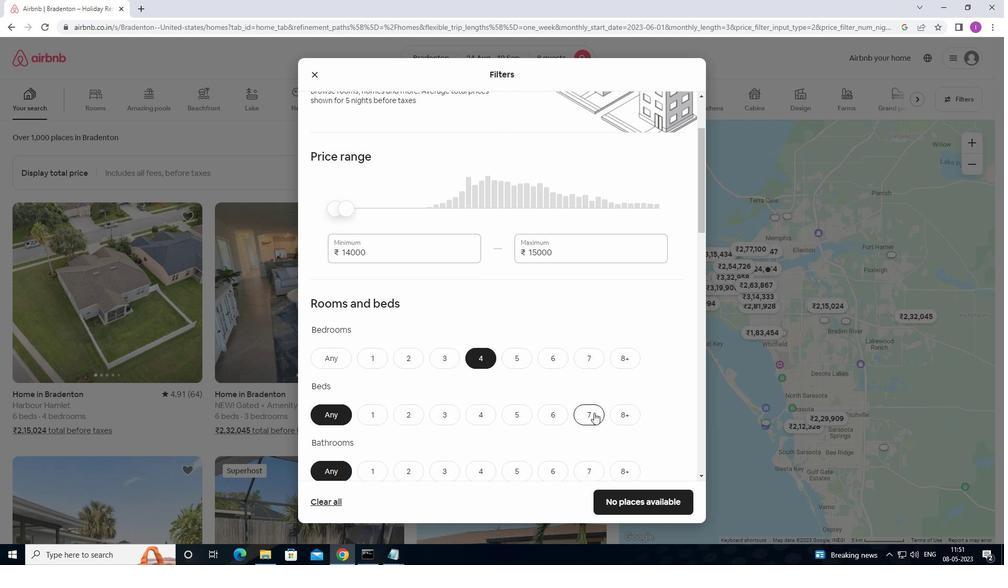 
Action: Mouse pressed left at (636, 413)
Screenshot: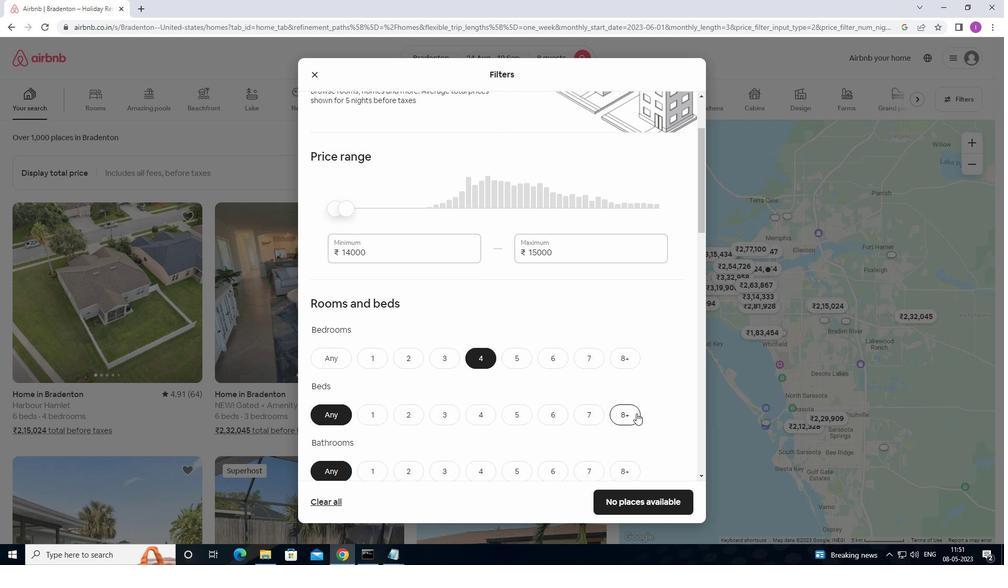
Action: Mouse moved to (539, 431)
Screenshot: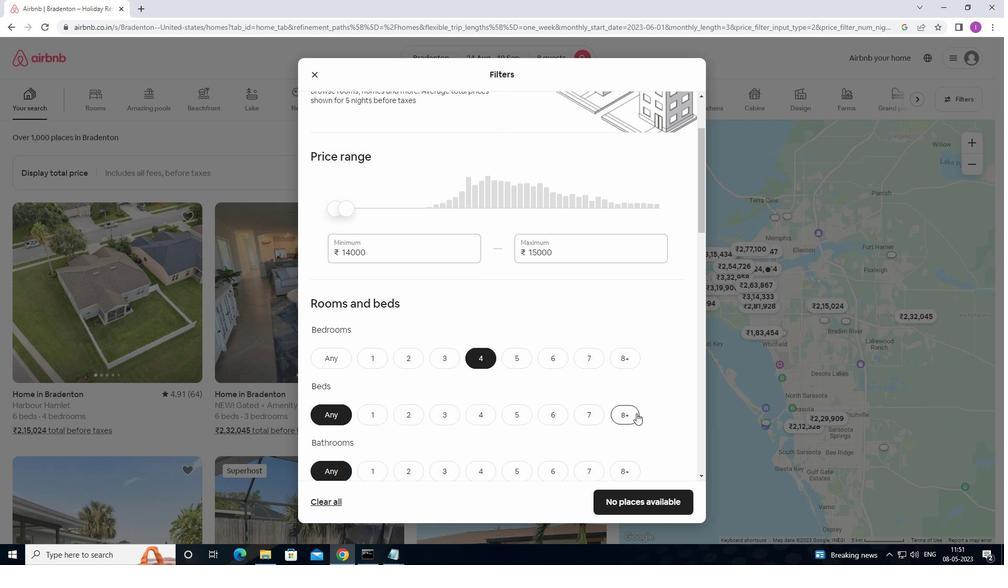 
Action: Mouse scrolled (539, 431) with delta (0, 0)
Screenshot: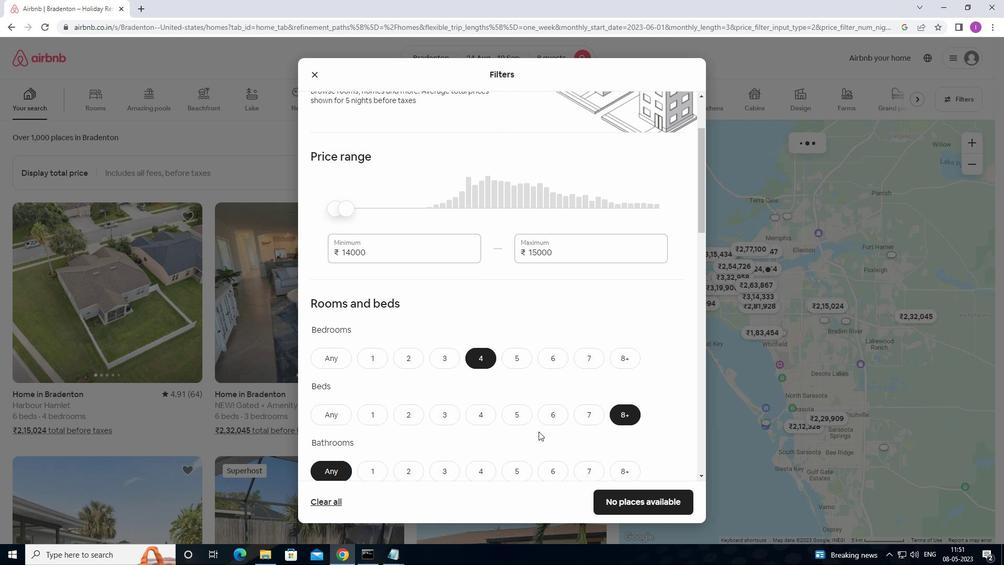
Action: Mouse scrolled (539, 431) with delta (0, 0)
Screenshot: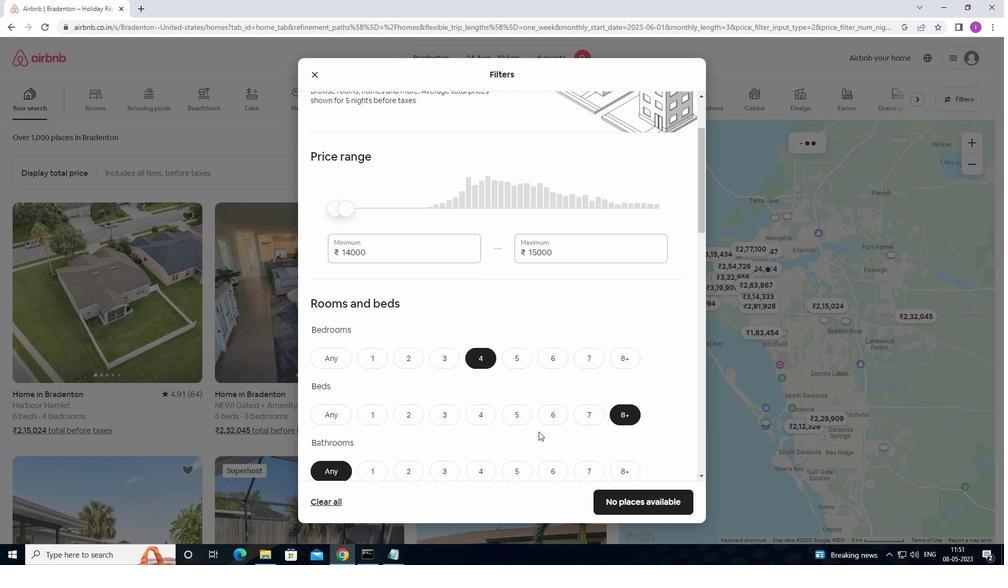 
Action: Mouse moved to (476, 369)
Screenshot: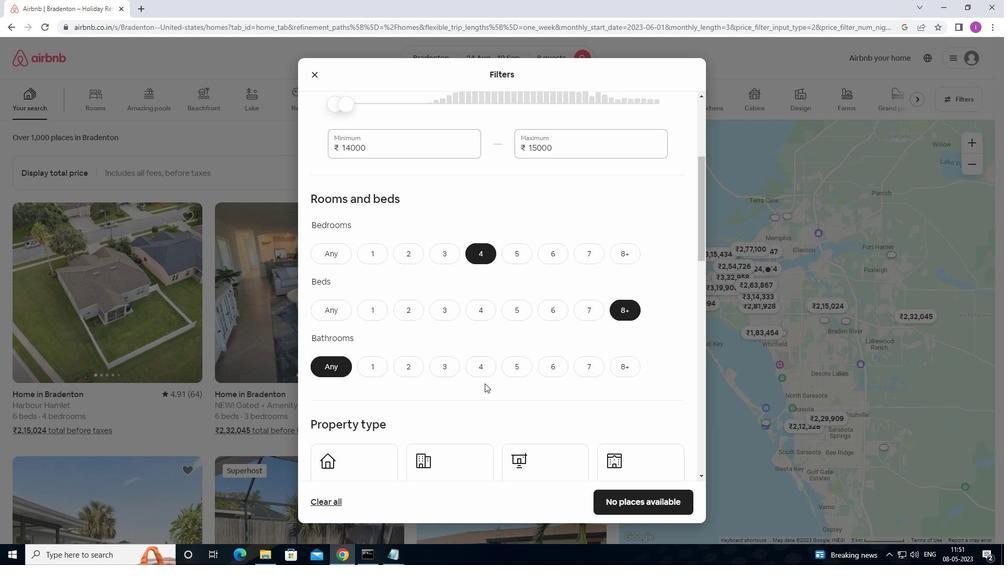 
Action: Mouse pressed left at (476, 369)
Screenshot: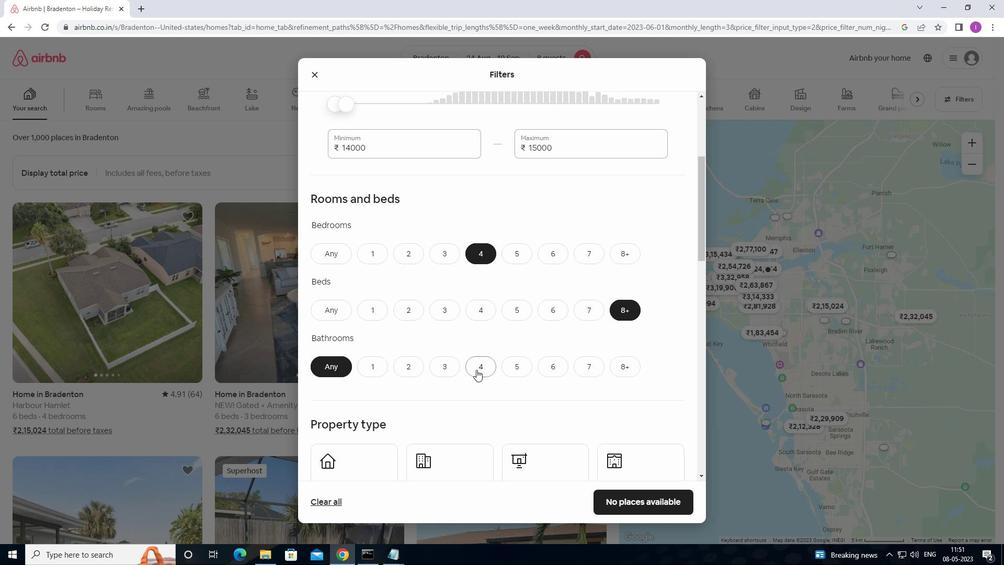 
Action: Mouse moved to (473, 429)
Screenshot: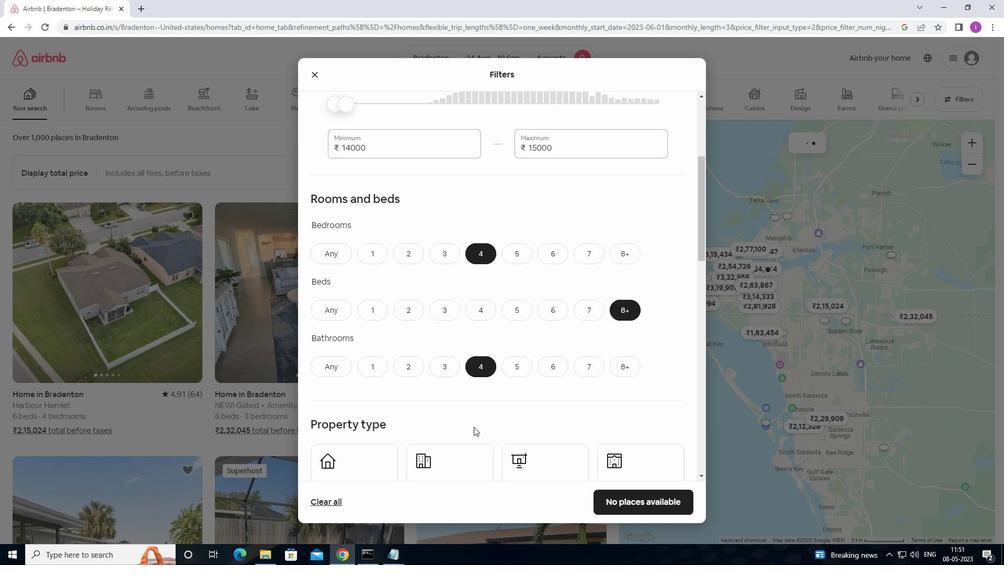 
Action: Mouse scrolled (473, 429) with delta (0, 0)
Screenshot: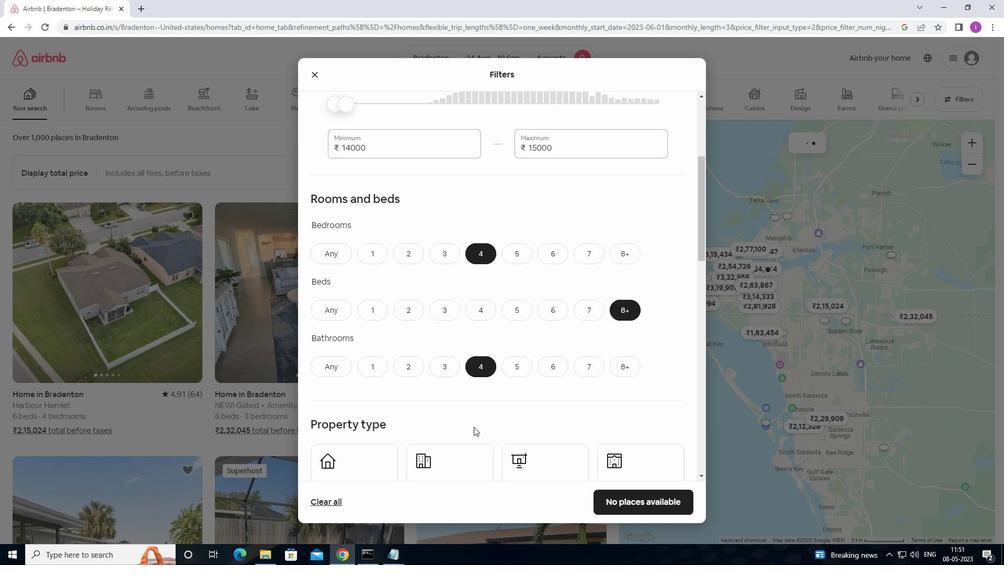 
Action: Mouse moved to (473, 430)
Screenshot: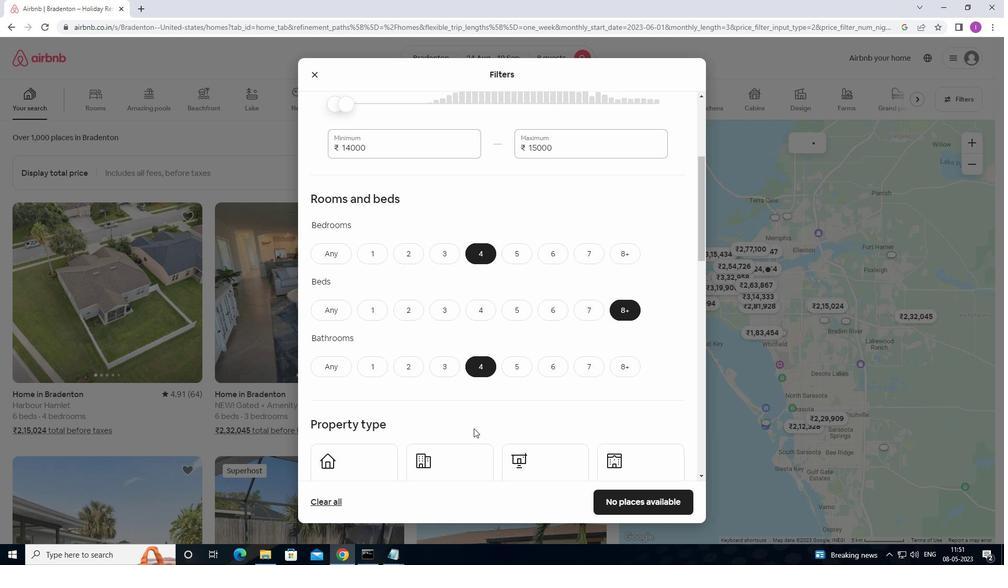 
Action: Mouse scrolled (473, 429) with delta (0, 0)
Screenshot: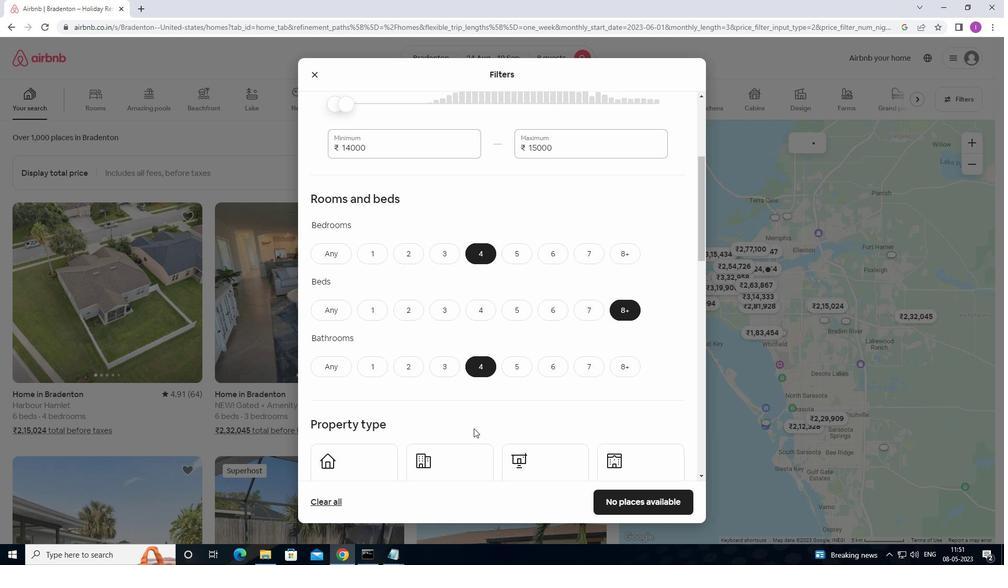 
Action: Mouse scrolled (473, 429) with delta (0, 0)
Screenshot: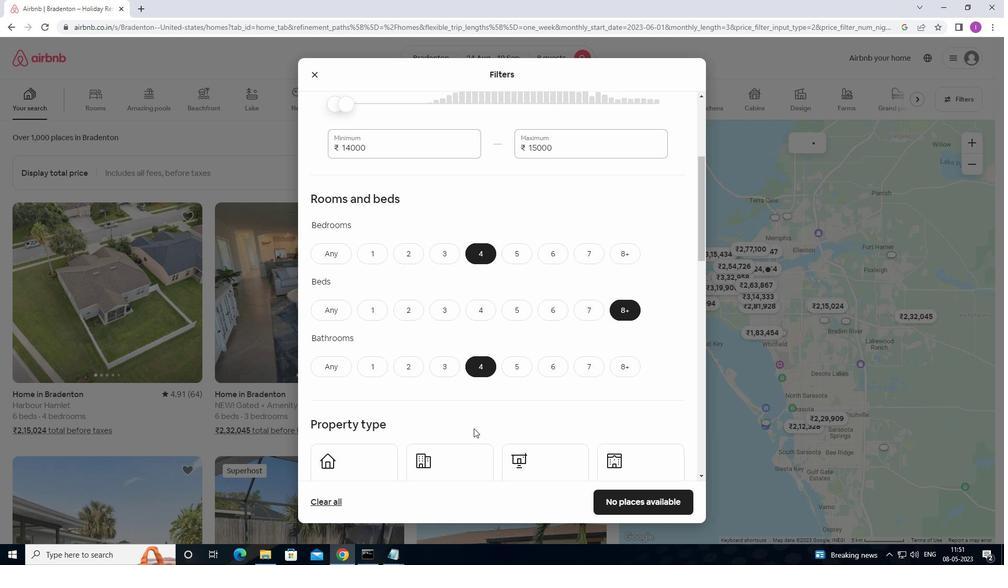 
Action: Mouse moved to (335, 338)
Screenshot: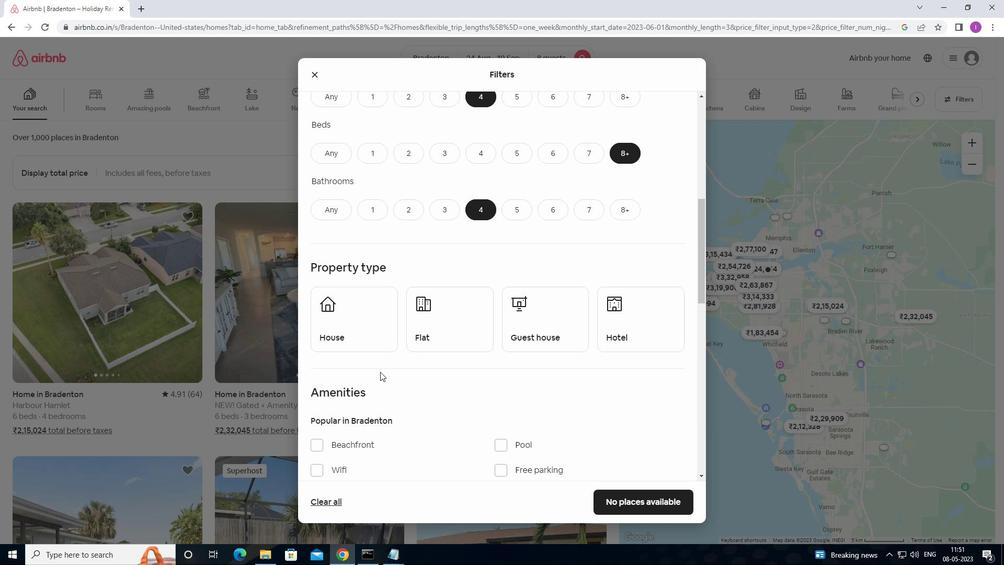 
Action: Mouse pressed left at (335, 338)
Screenshot: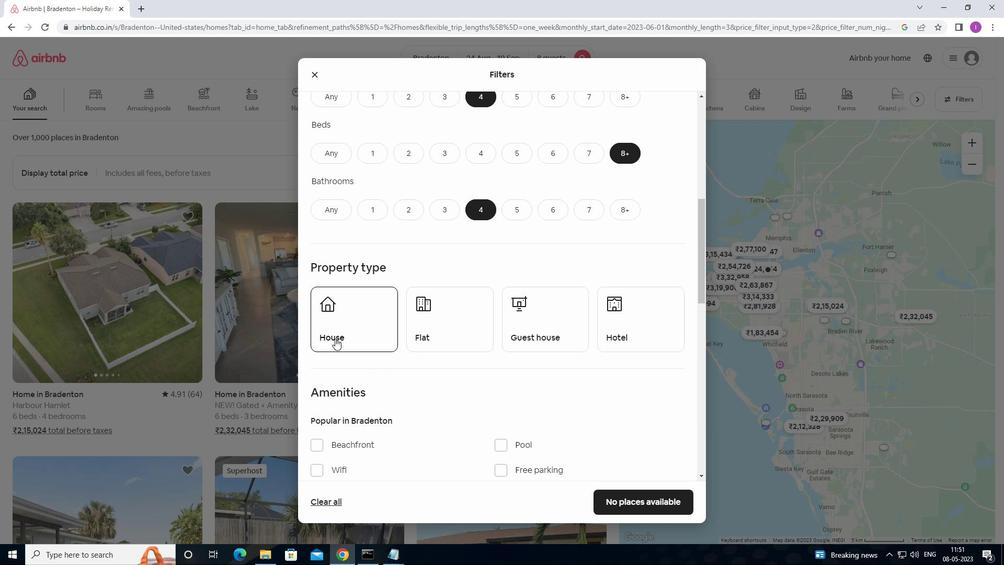 
Action: Mouse moved to (446, 334)
Screenshot: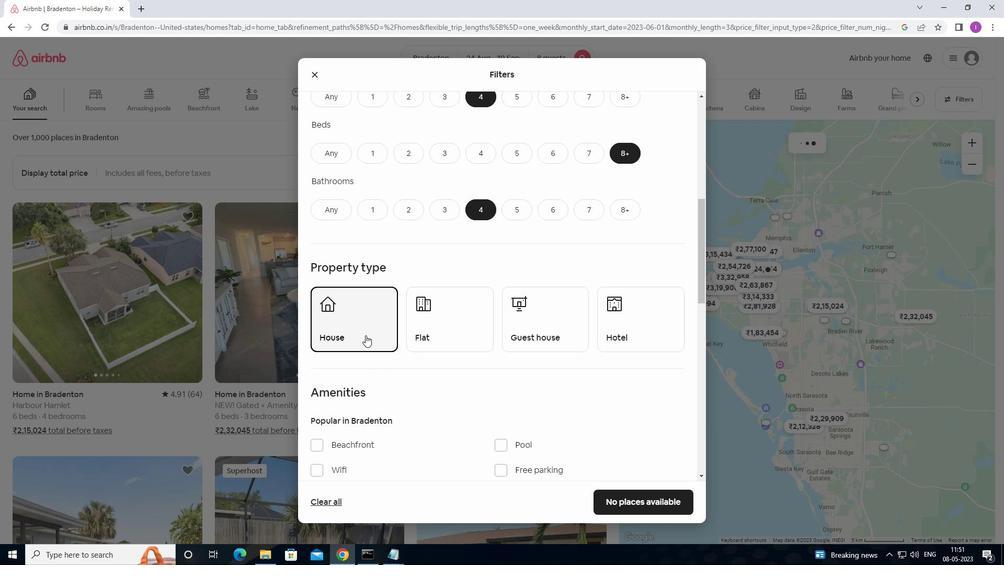 
Action: Mouse pressed left at (446, 334)
Screenshot: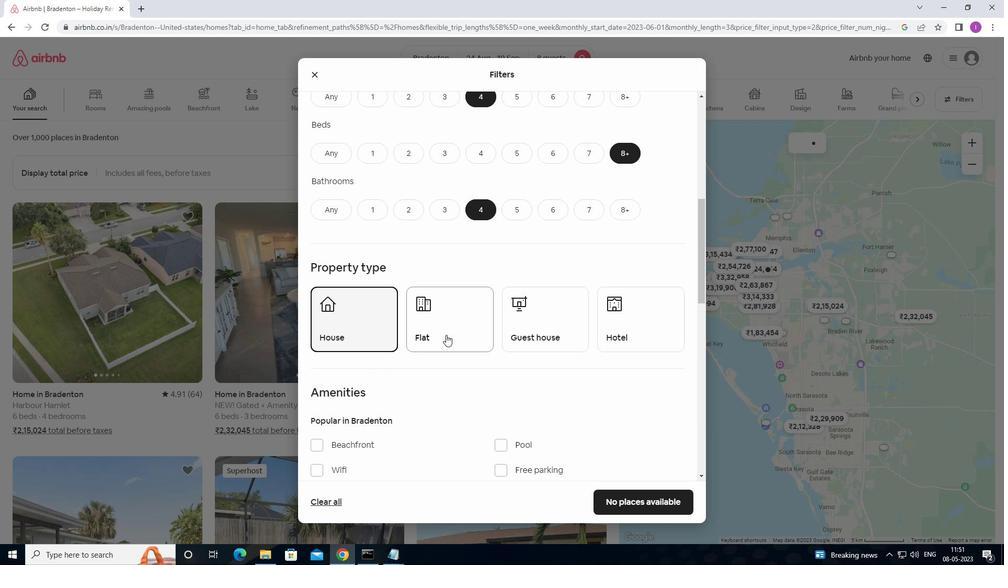 
Action: Mouse moved to (532, 329)
Screenshot: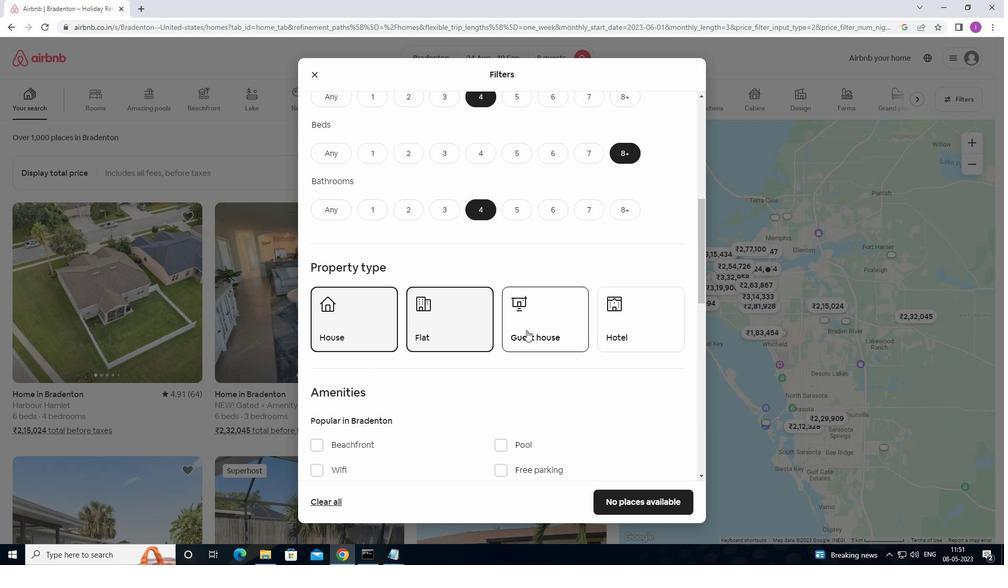 
Action: Mouse pressed left at (532, 329)
Screenshot: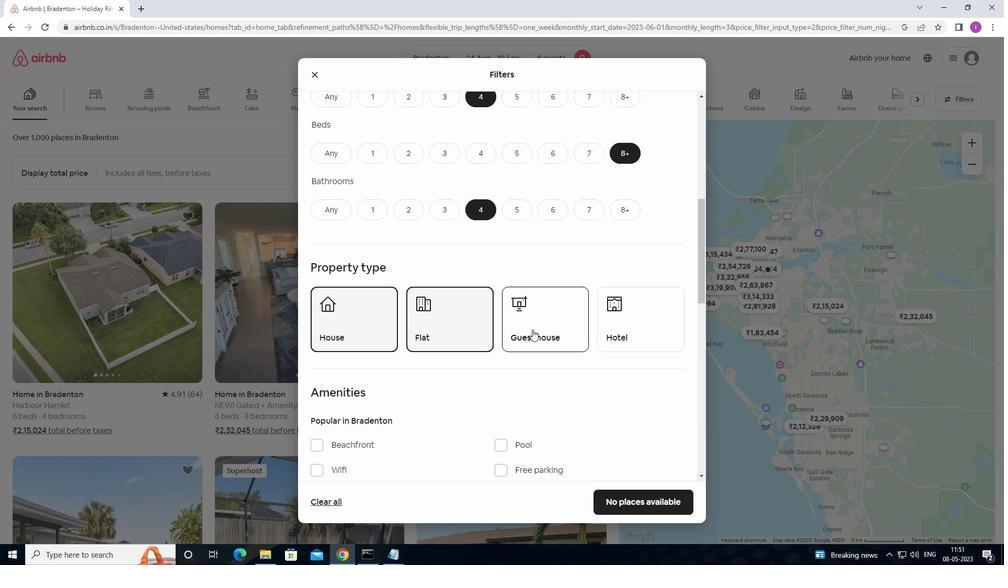 
Action: Mouse moved to (536, 331)
Screenshot: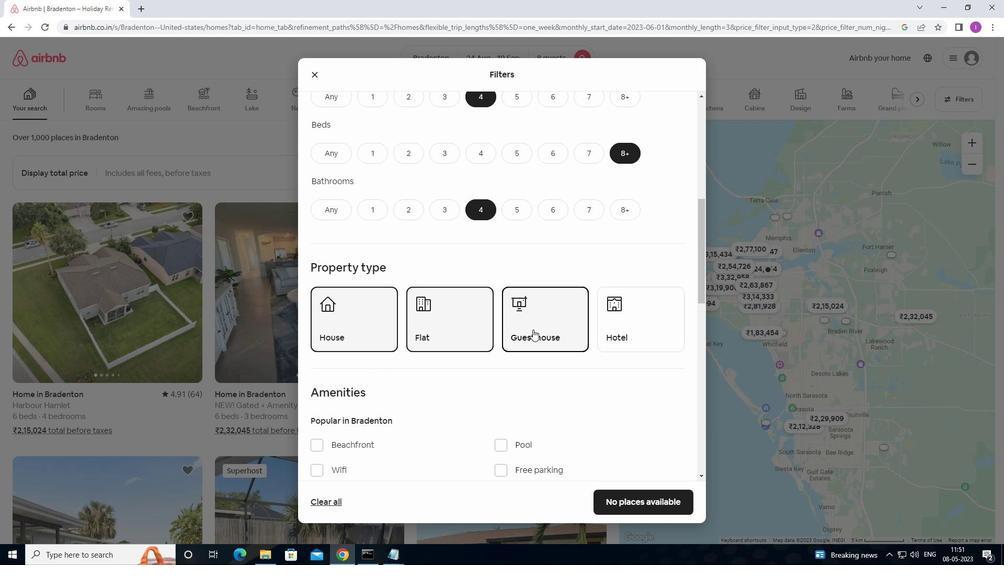 
Action: Mouse scrolled (536, 330) with delta (0, 0)
Screenshot: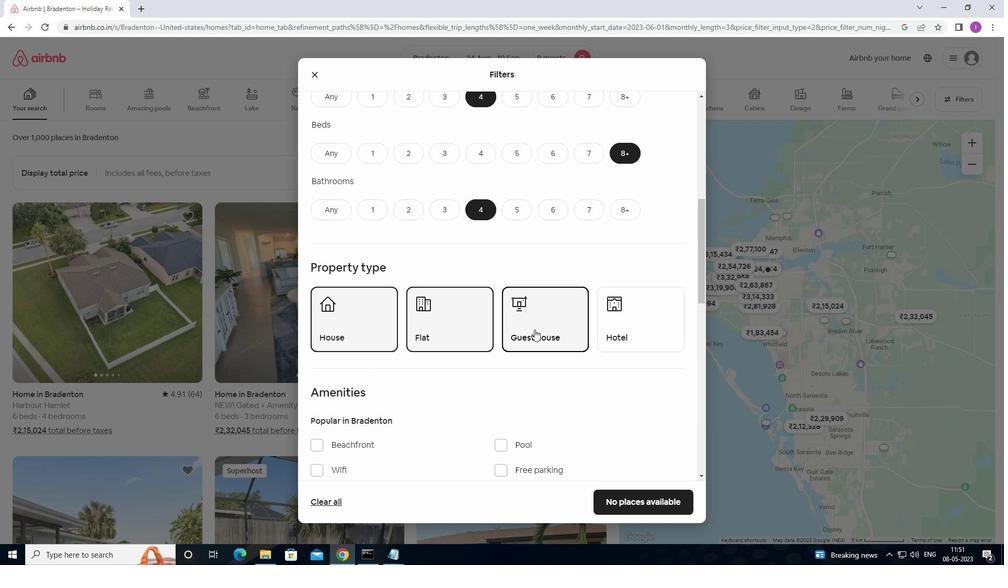 
Action: Mouse scrolled (536, 330) with delta (0, 0)
Screenshot: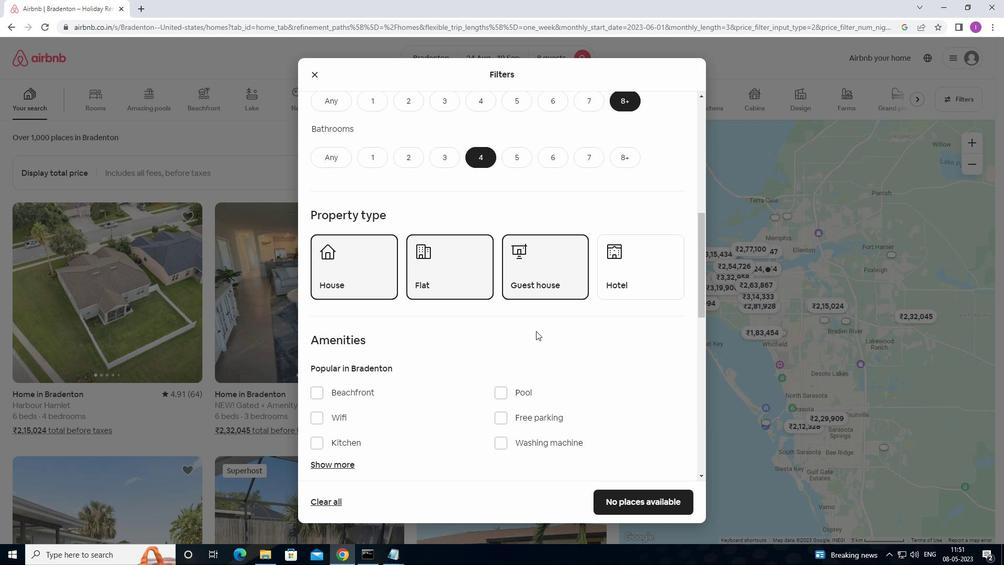
Action: Mouse moved to (499, 364)
Screenshot: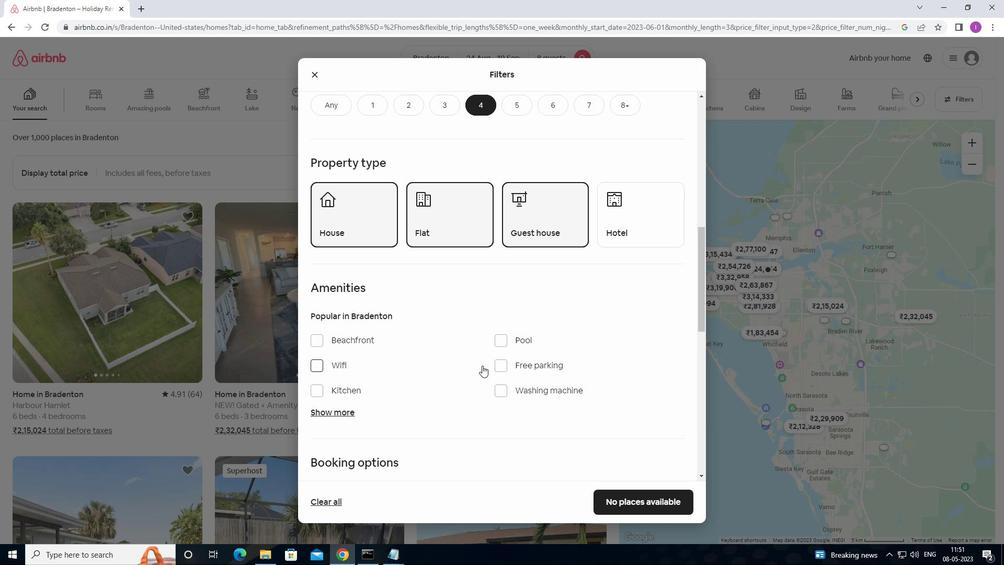 
Action: Mouse pressed left at (499, 364)
Screenshot: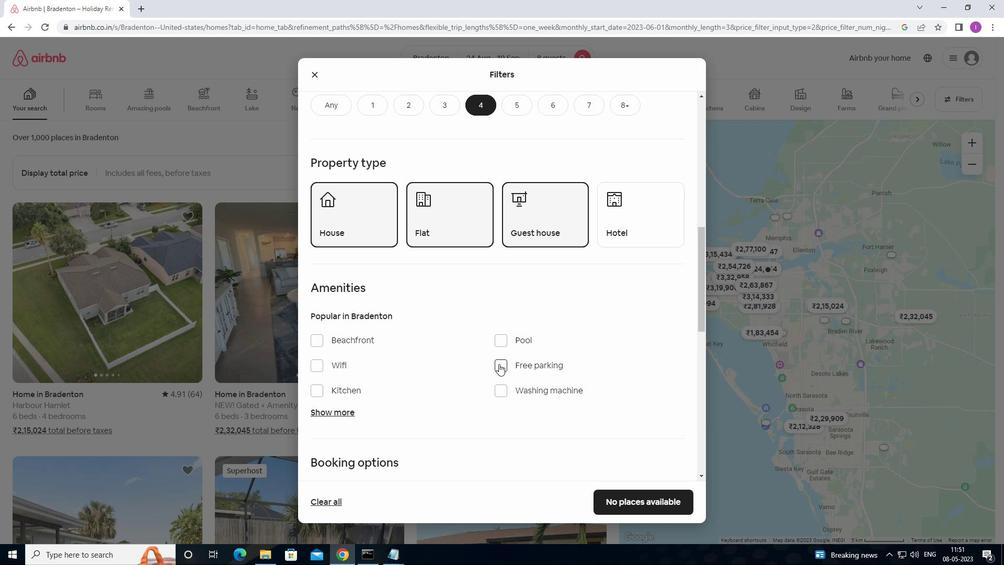 
Action: Mouse moved to (310, 367)
Screenshot: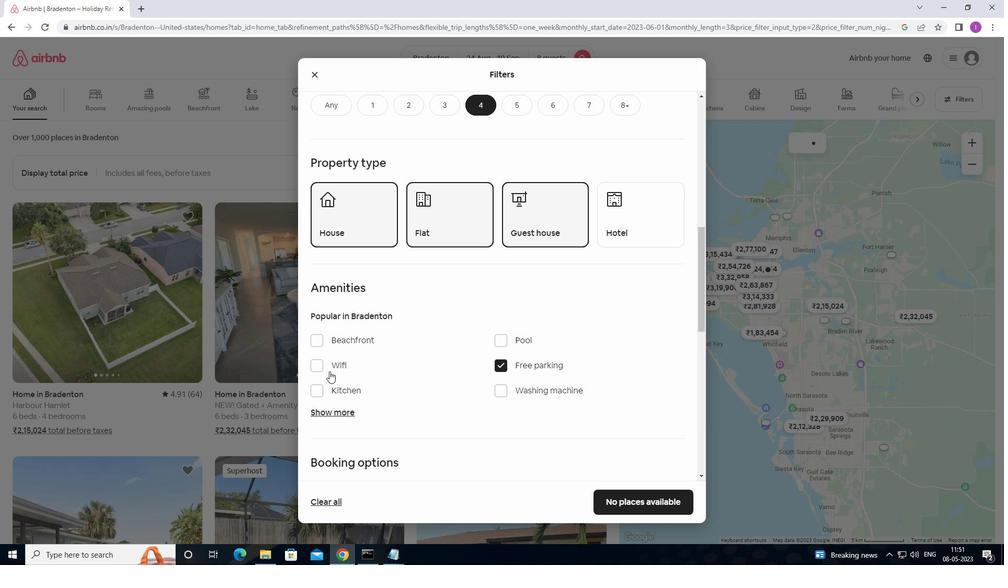 
Action: Mouse pressed left at (310, 367)
Screenshot: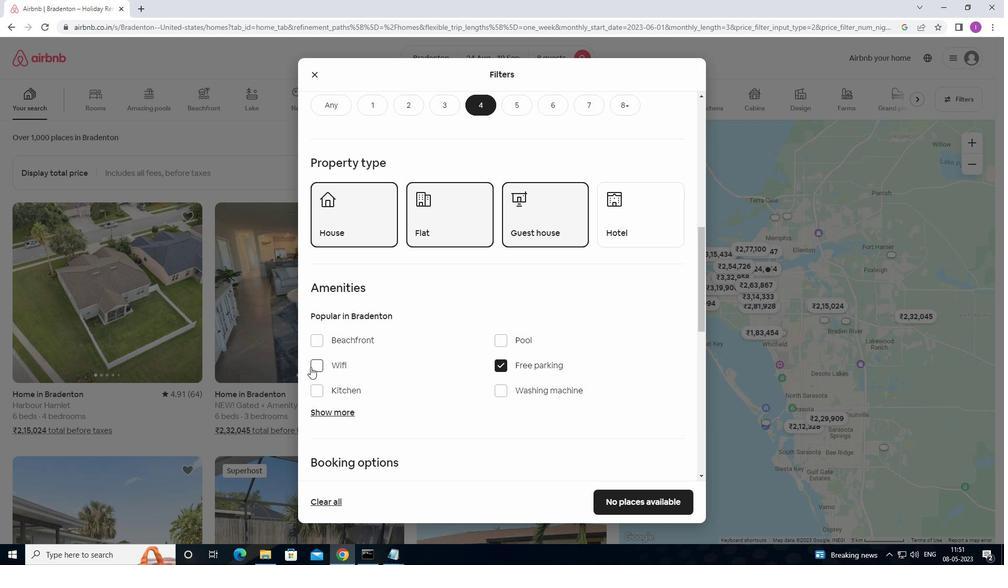 
Action: Mouse moved to (326, 413)
Screenshot: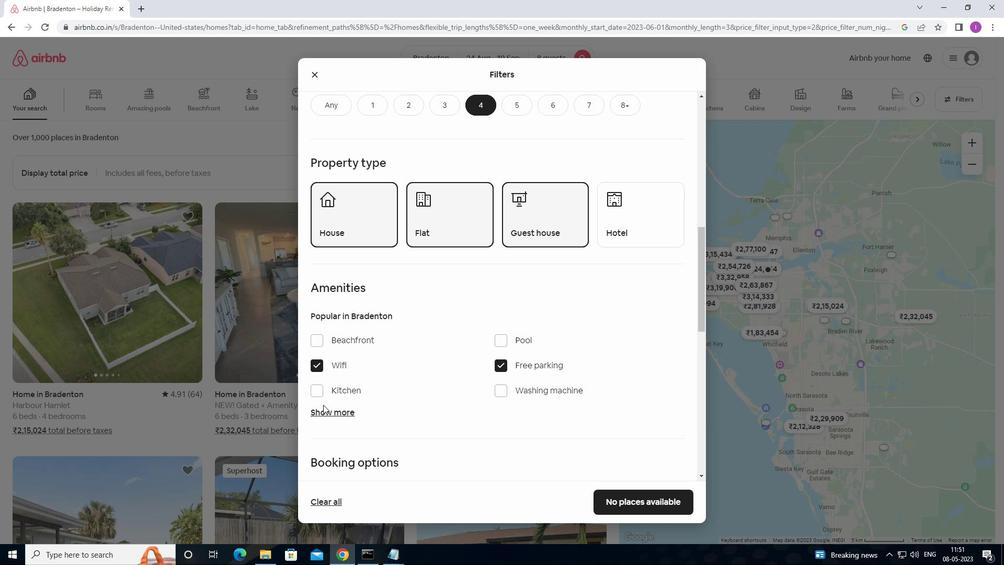 
Action: Mouse pressed left at (326, 413)
Screenshot: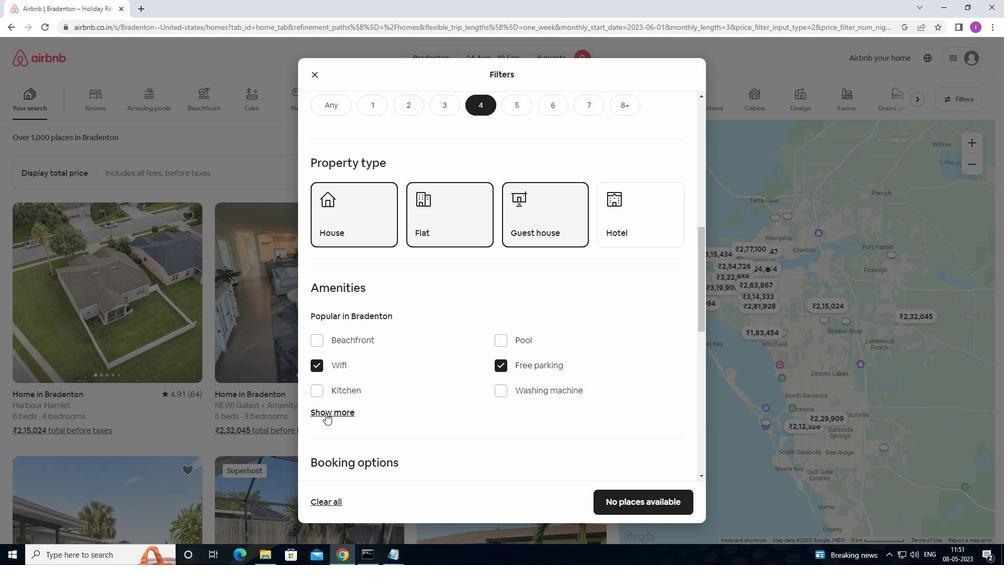 
Action: Mouse moved to (596, 491)
Screenshot: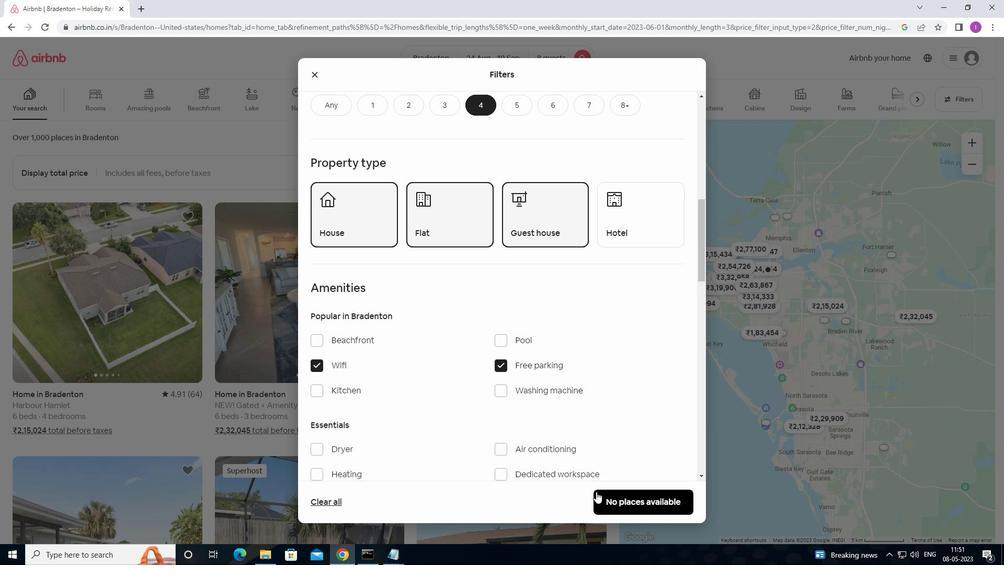 
Action: Mouse scrolled (596, 491) with delta (0, 0)
Screenshot: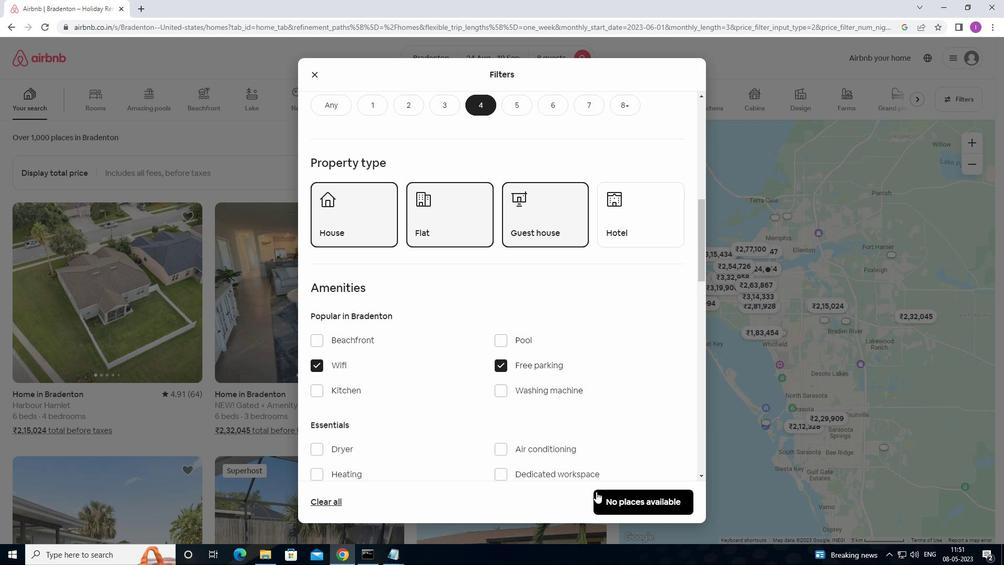
Action: Mouse moved to (597, 492)
Screenshot: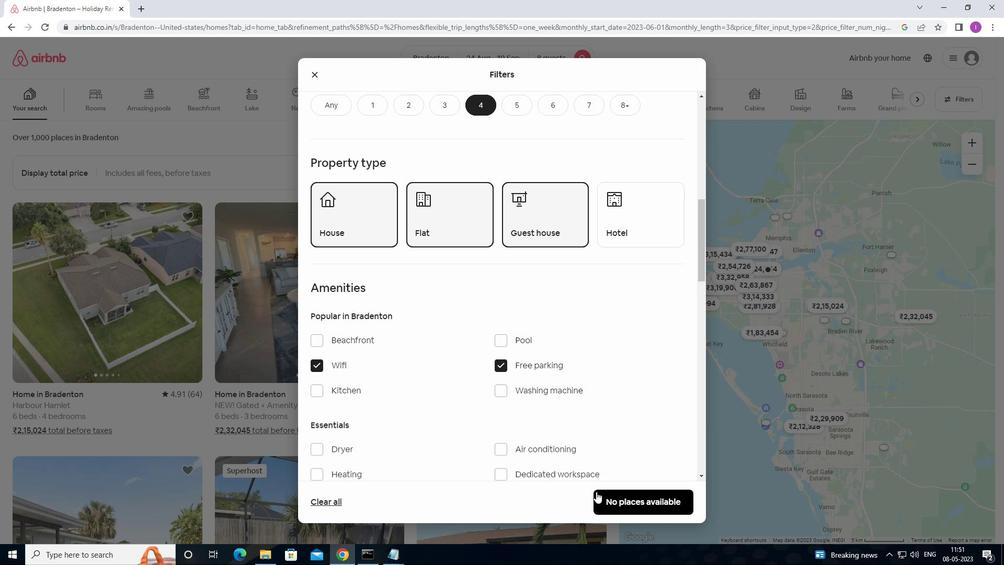 
Action: Mouse scrolled (597, 491) with delta (0, 0)
Screenshot: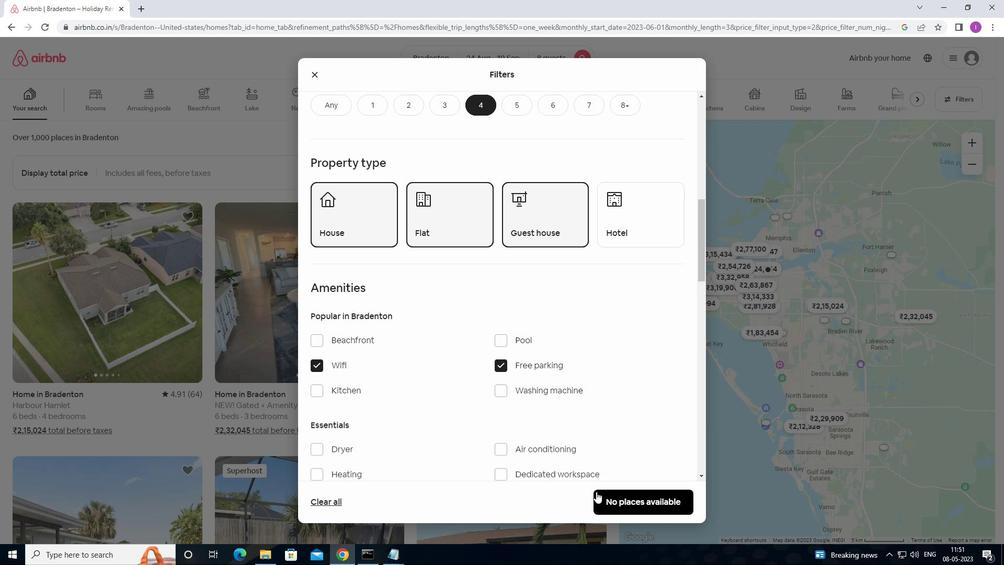 
Action: Mouse moved to (550, 463)
Screenshot: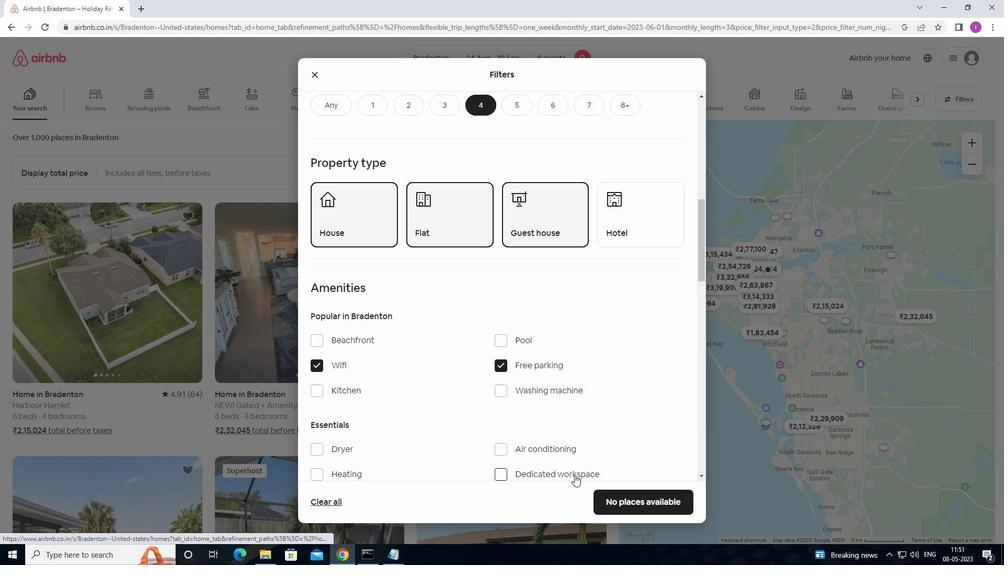 
Action: Mouse scrolled (550, 462) with delta (0, 0)
Screenshot: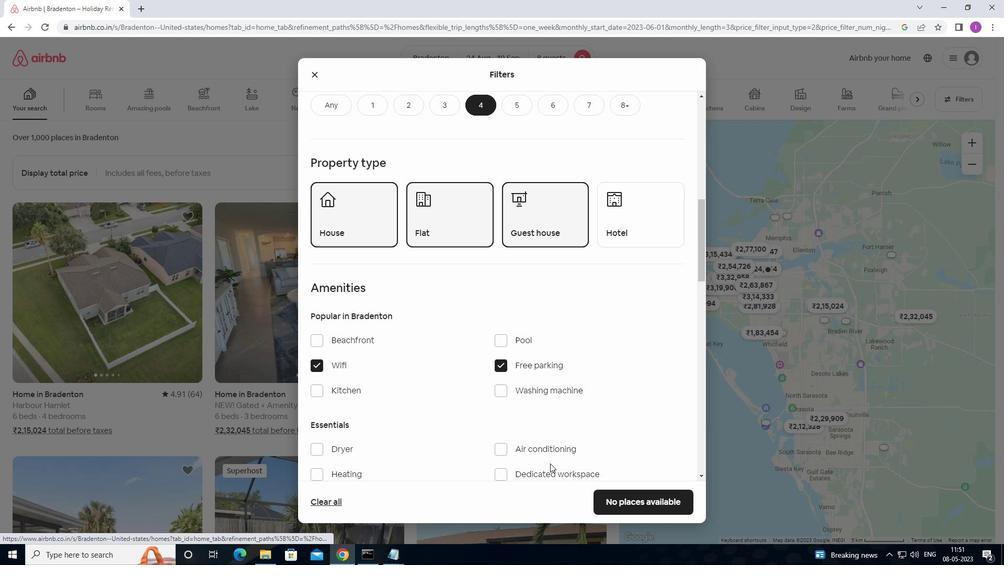 
Action: Mouse scrolled (550, 462) with delta (0, 0)
Screenshot: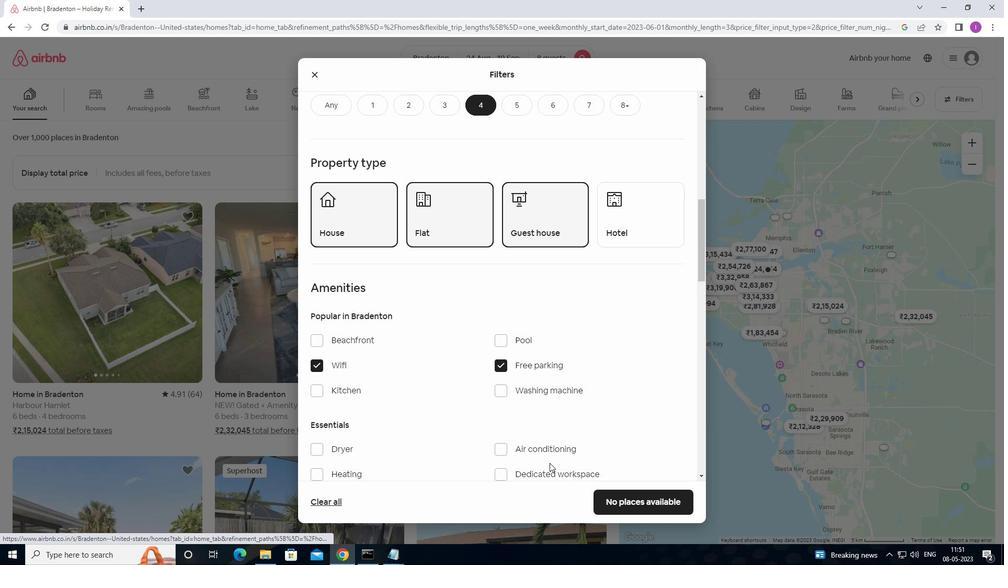 
Action: Mouse moved to (319, 397)
Screenshot: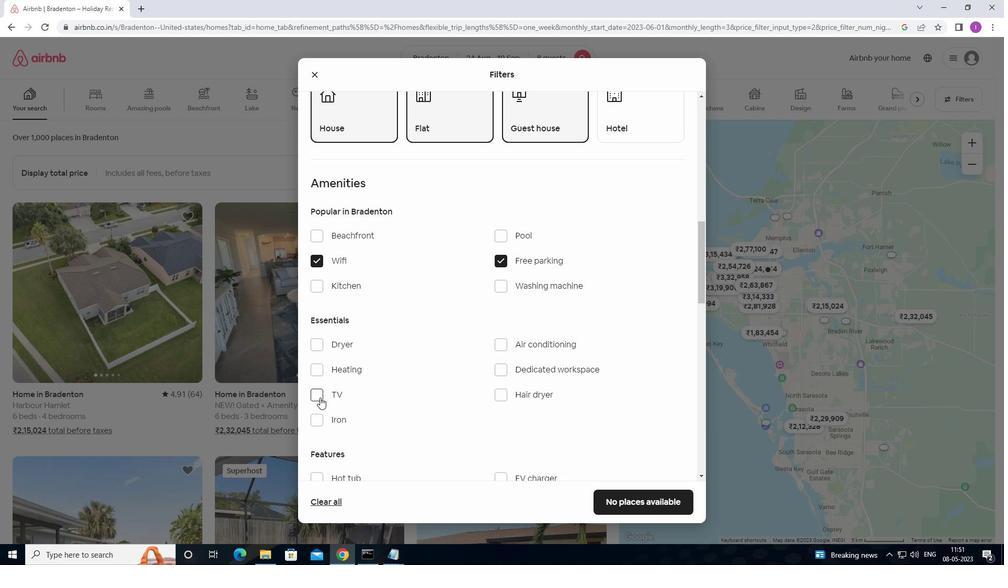 
Action: Mouse pressed left at (319, 397)
Screenshot: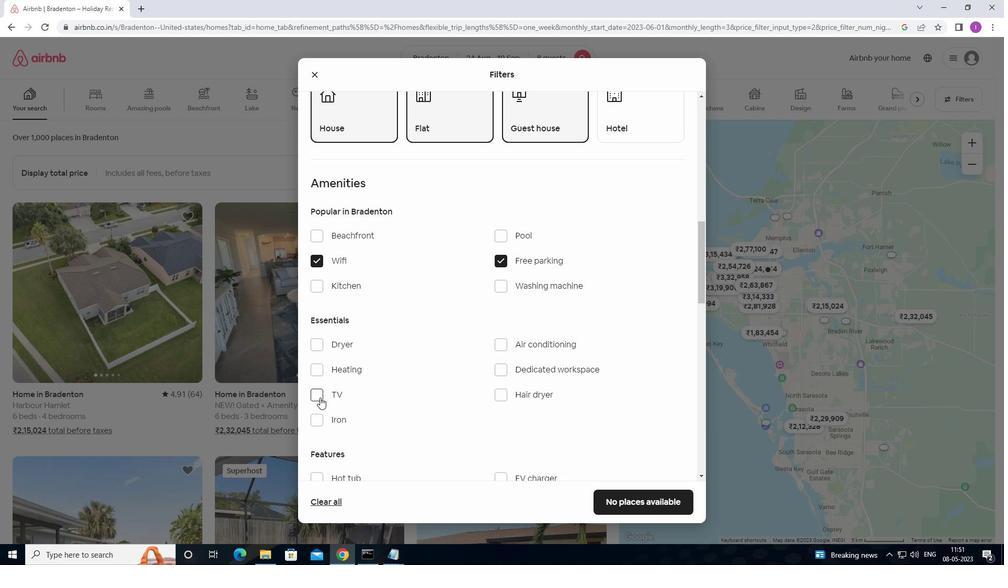 
Action: Mouse moved to (390, 416)
Screenshot: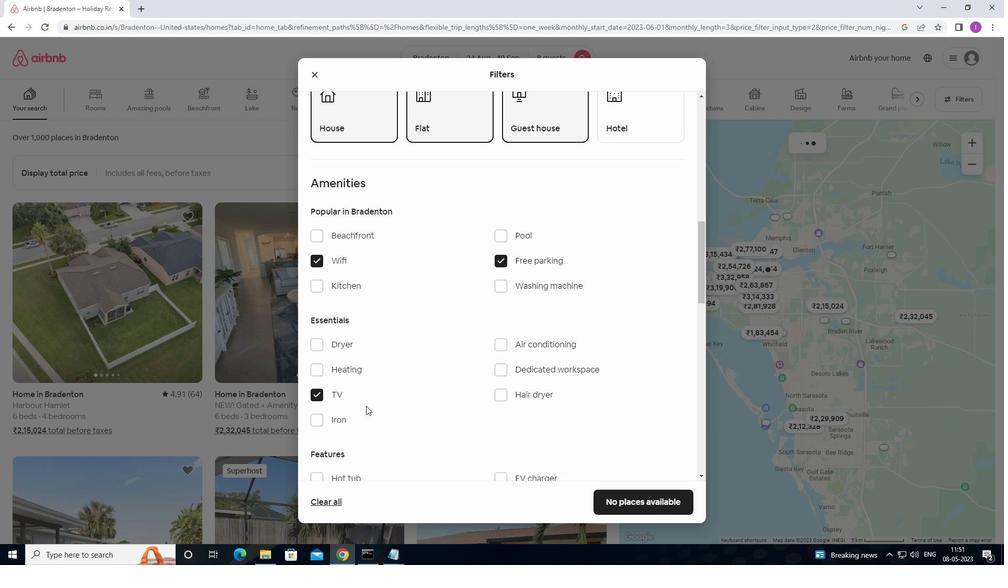 
Action: Mouse scrolled (390, 416) with delta (0, 0)
Screenshot: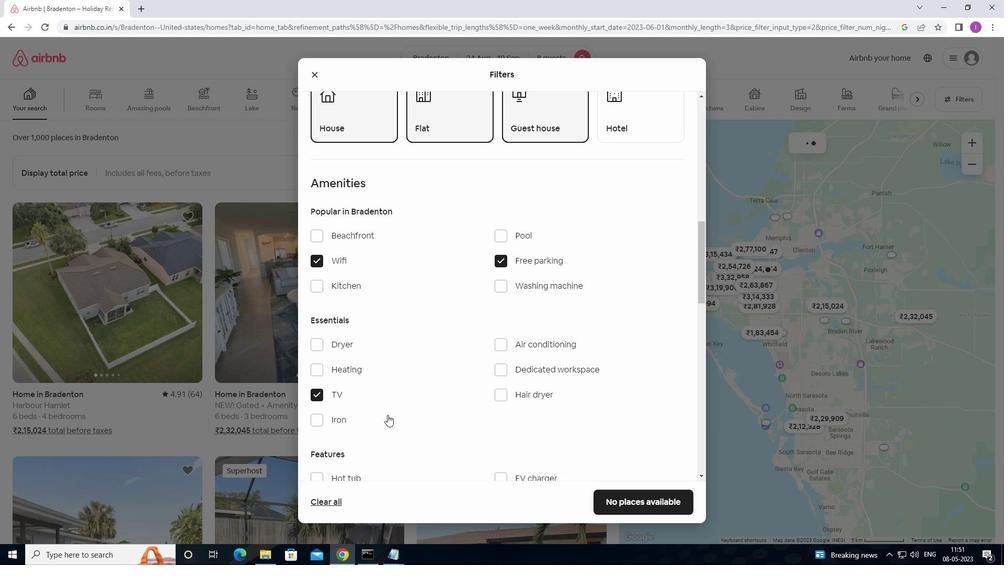 
Action: Mouse scrolled (390, 416) with delta (0, 0)
Screenshot: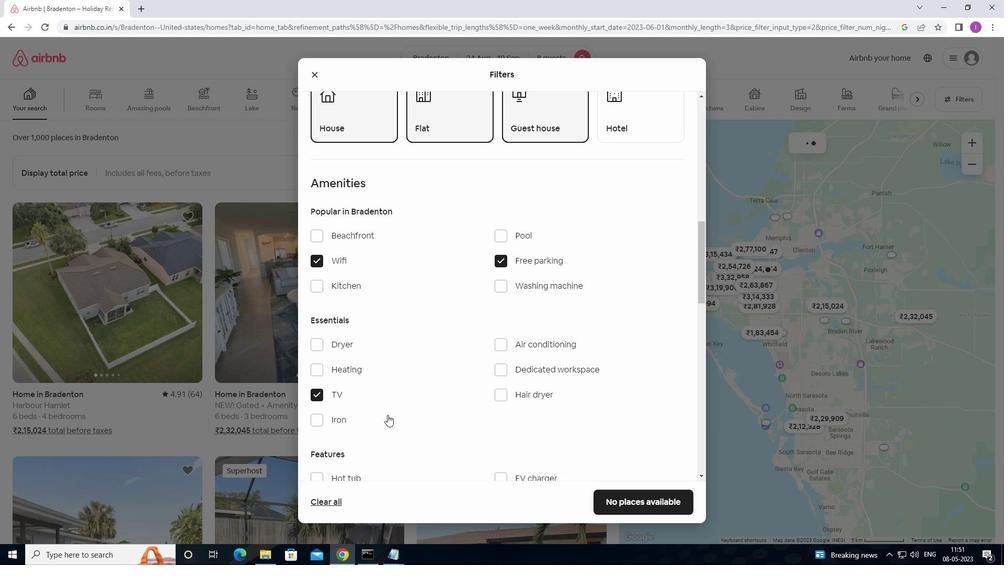 
Action: Mouse moved to (501, 403)
Screenshot: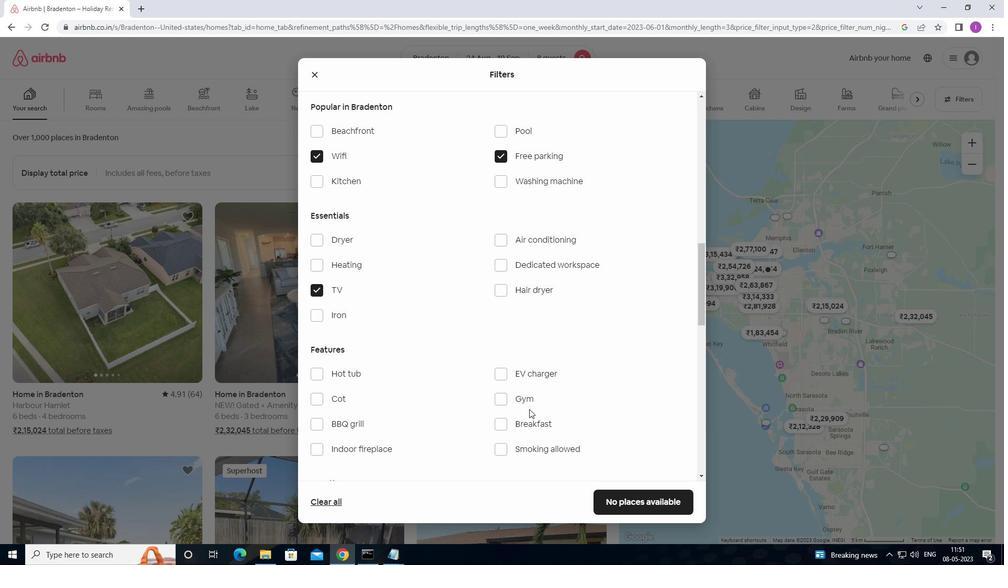 
Action: Mouse pressed left at (501, 403)
Screenshot: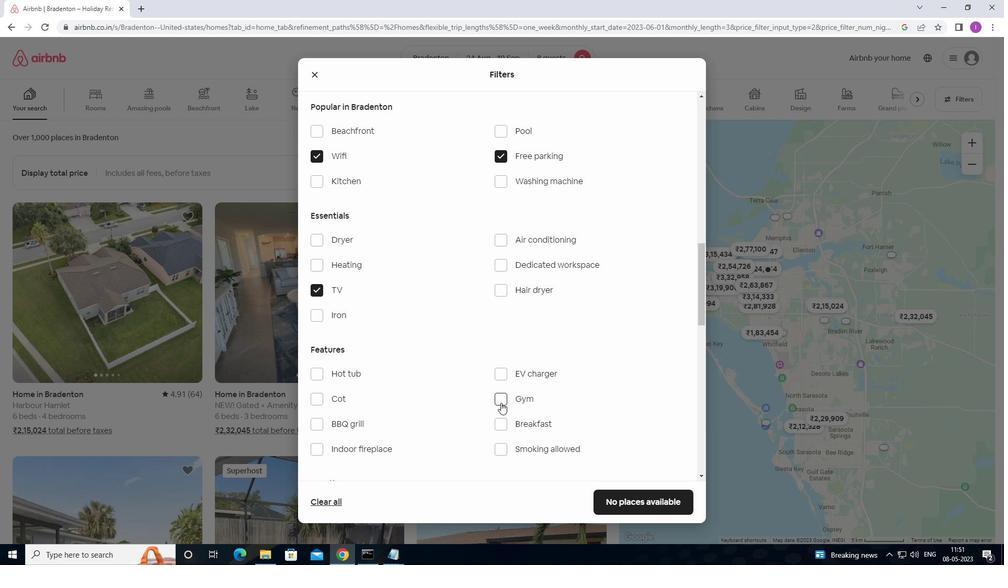 
Action: Mouse moved to (501, 426)
Screenshot: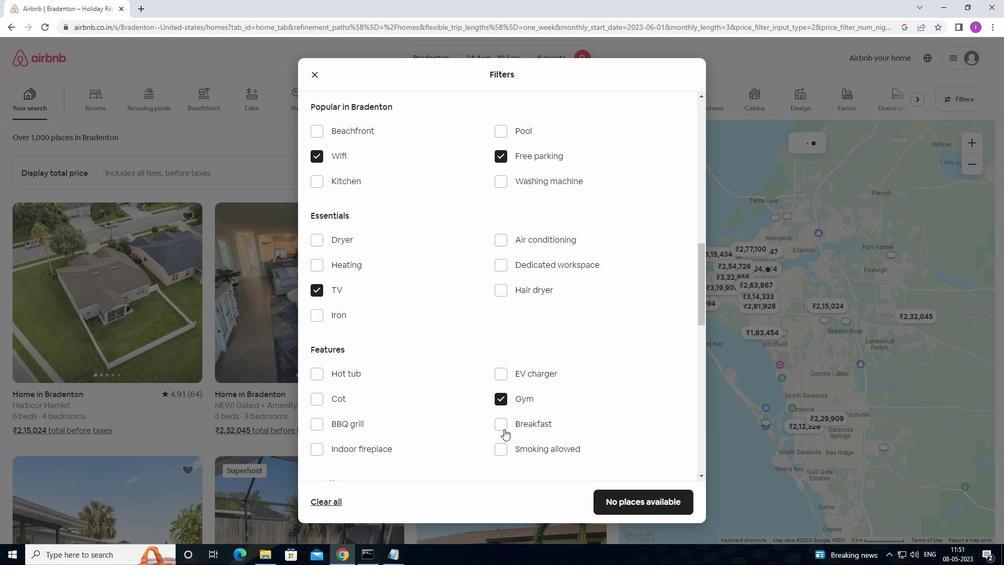 
Action: Mouse pressed left at (501, 426)
Screenshot: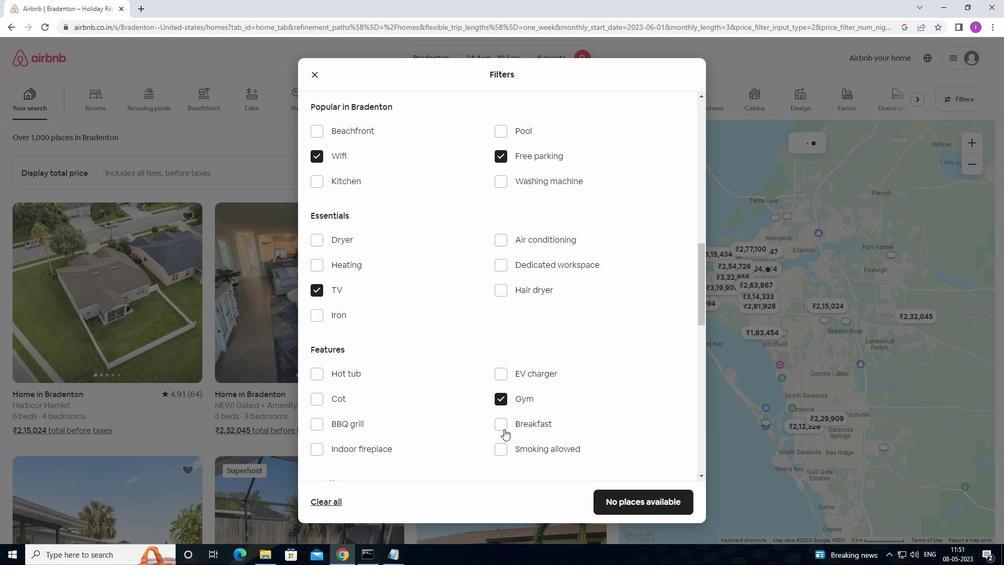 
Action: Mouse moved to (509, 424)
Screenshot: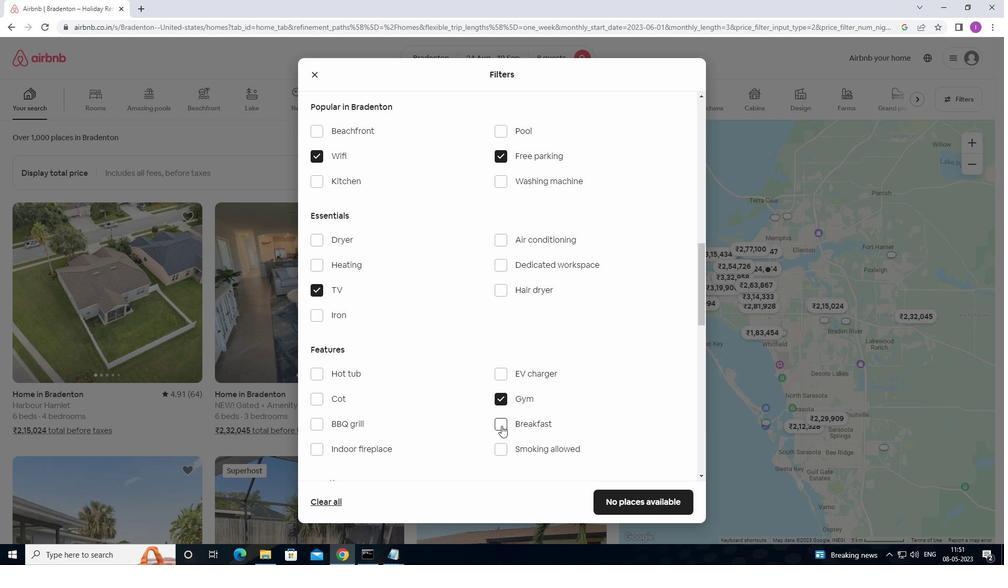 
Action: Mouse scrolled (509, 423) with delta (0, 0)
Screenshot: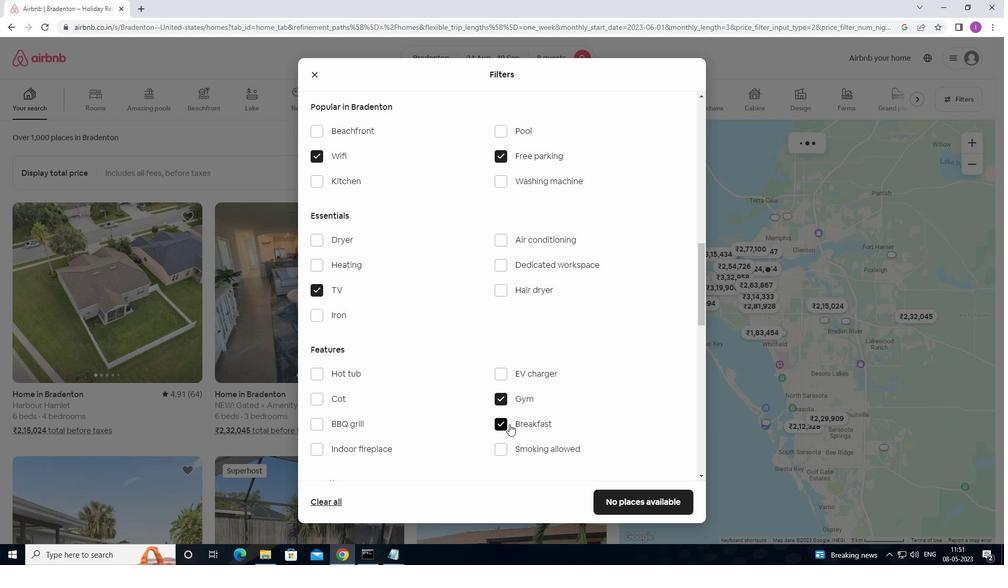 
Action: Mouse scrolled (509, 423) with delta (0, 0)
Screenshot: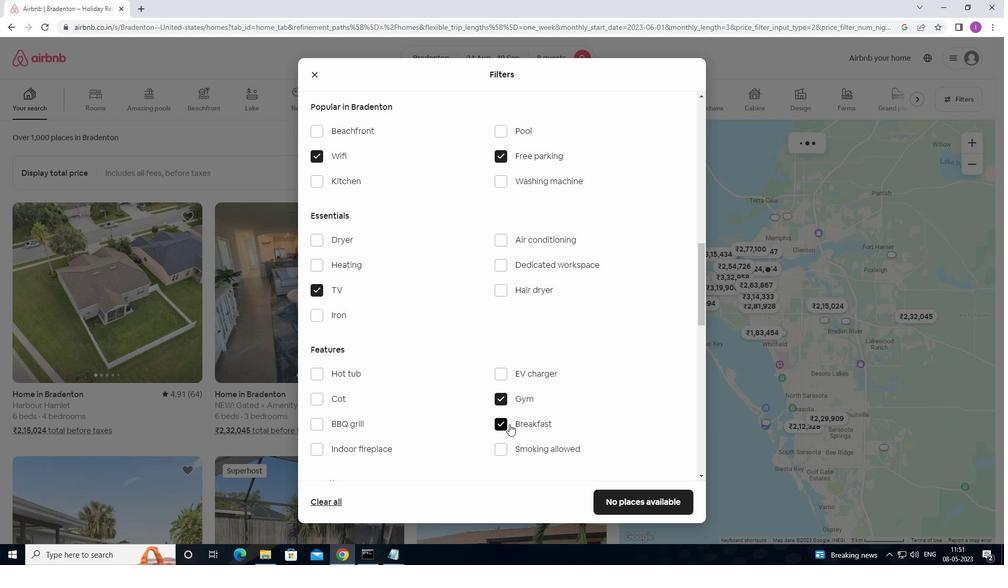 
Action: Mouse scrolled (509, 423) with delta (0, 0)
Screenshot: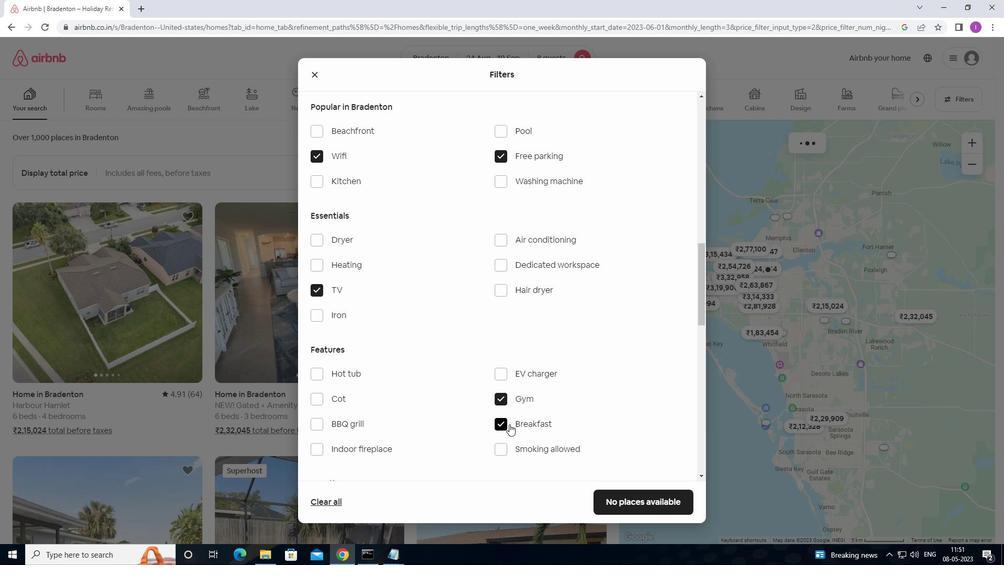 
Action: Mouse scrolled (509, 423) with delta (0, 0)
Screenshot: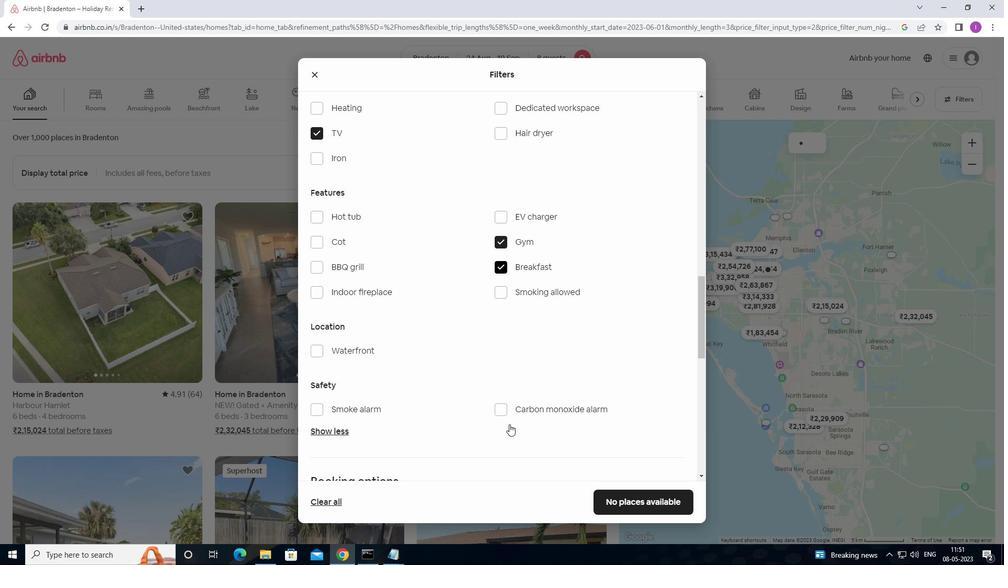 
Action: Mouse scrolled (509, 423) with delta (0, 0)
Screenshot: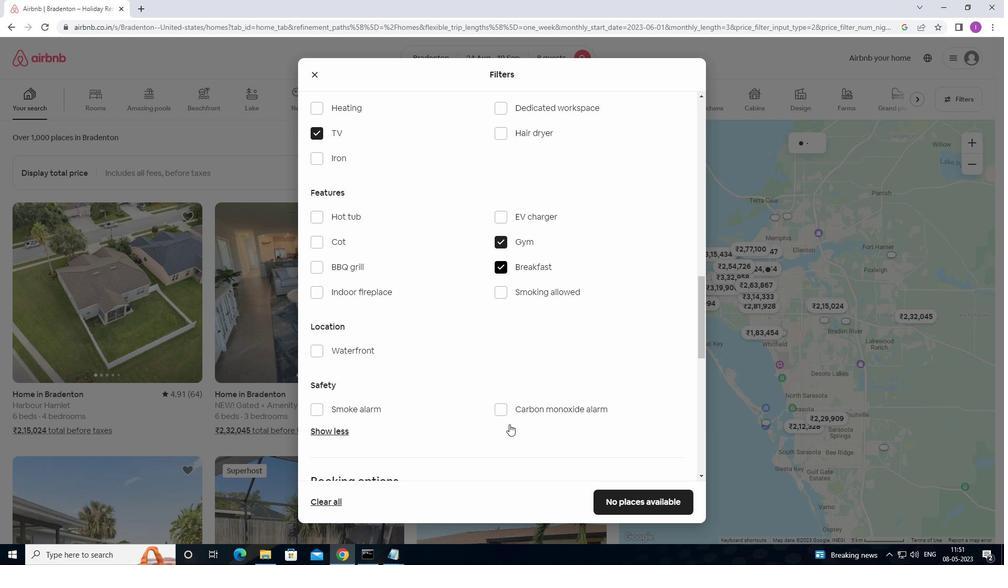 
Action: Mouse scrolled (509, 423) with delta (0, 0)
Screenshot: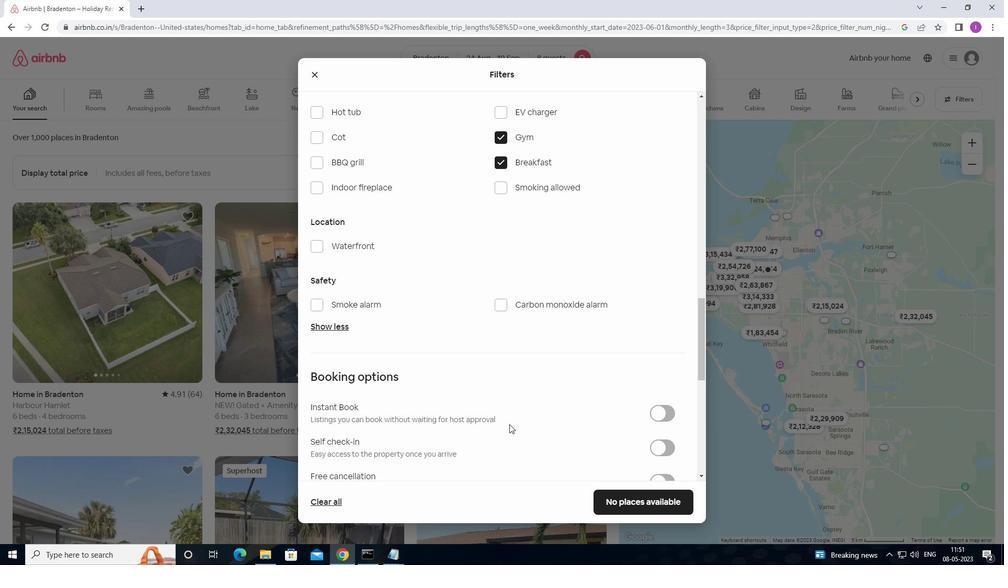 
Action: Mouse scrolled (509, 423) with delta (0, 0)
Screenshot: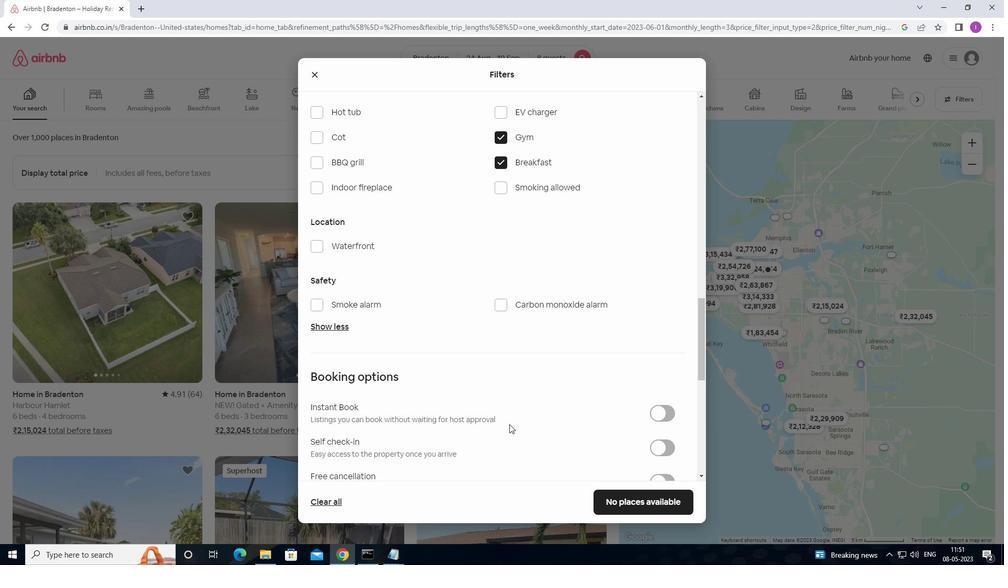 
Action: Mouse scrolled (509, 423) with delta (0, 0)
Screenshot: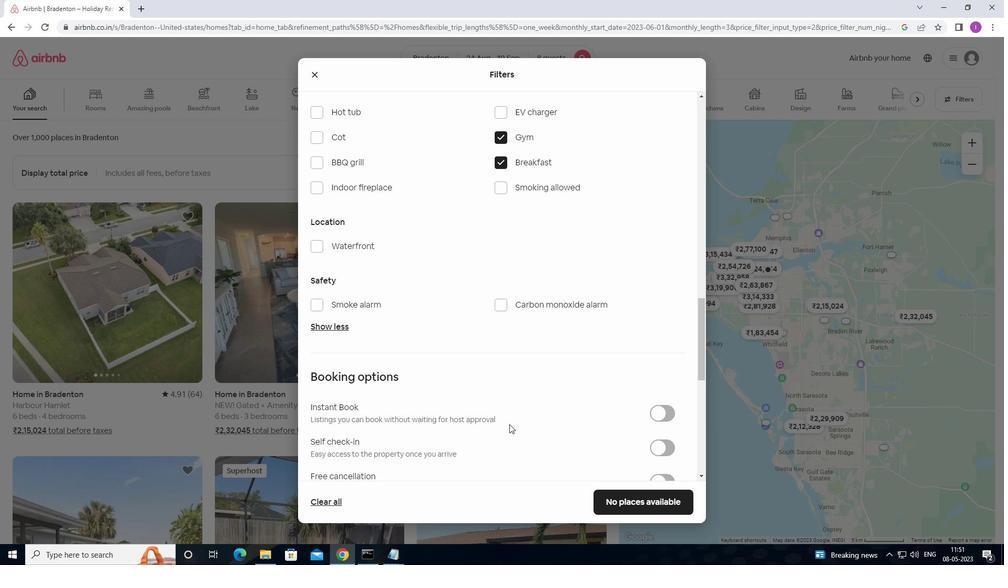 
Action: Mouse moved to (670, 292)
Screenshot: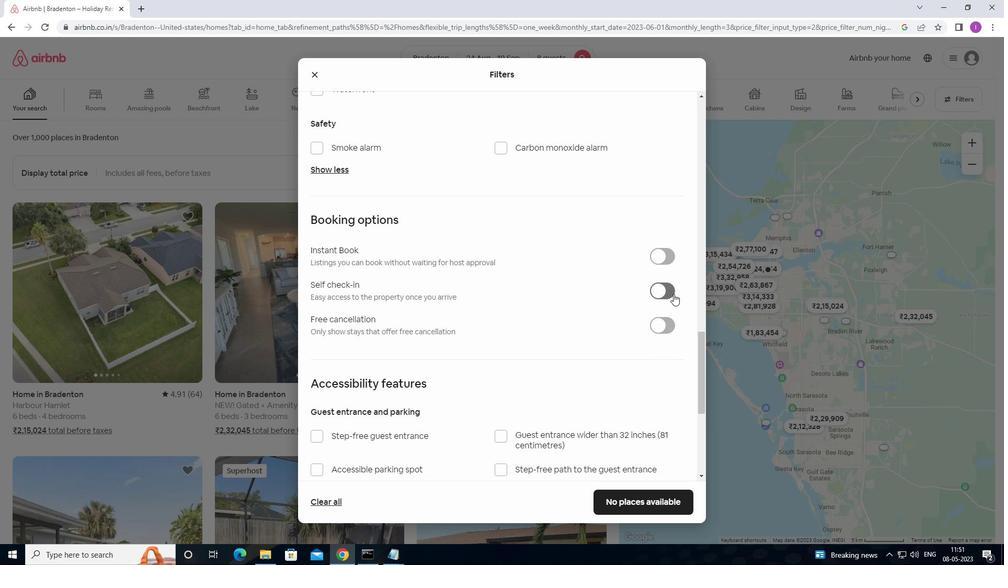 
Action: Mouse pressed left at (670, 292)
Screenshot: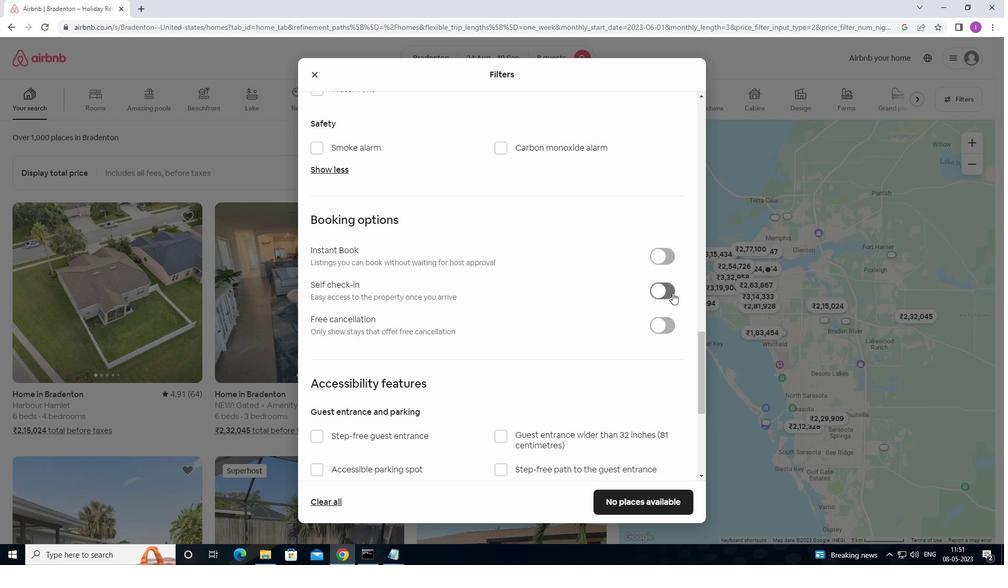 
Action: Mouse moved to (507, 425)
Screenshot: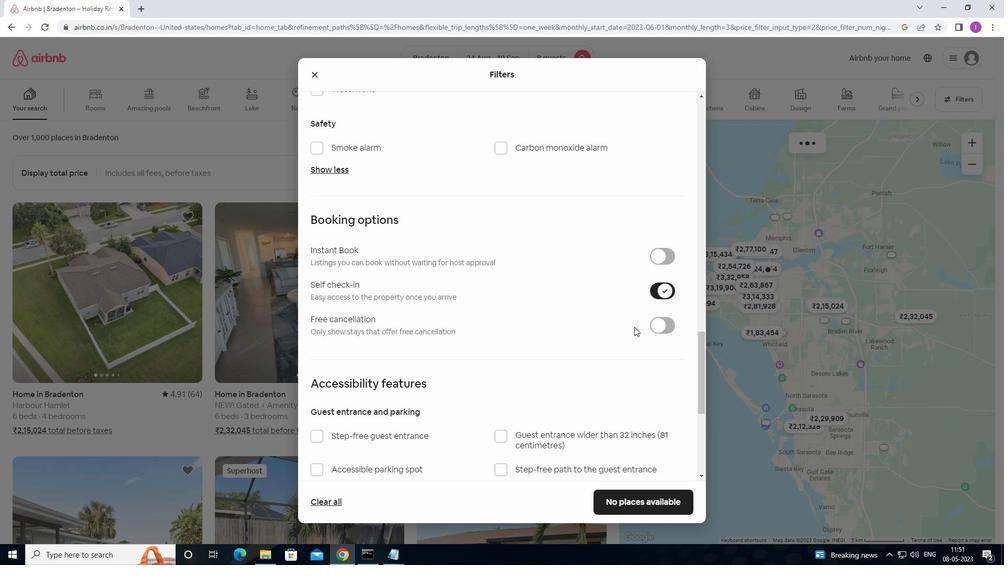 
Action: Mouse scrolled (507, 424) with delta (0, 0)
Screenshot: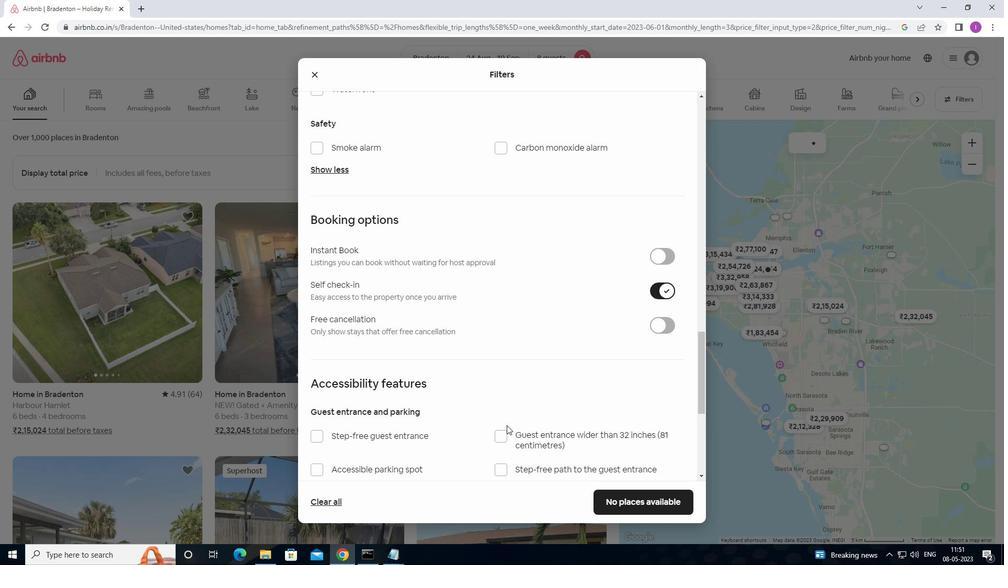 
Action: Mouse scrolled (507, 424) with delta (0, 0)
Screenshot: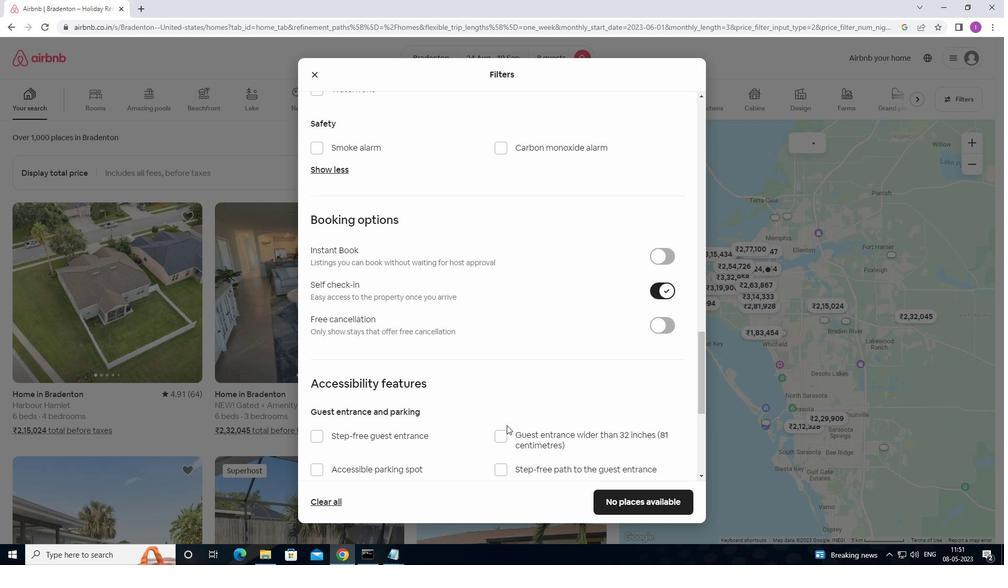 
Action: Mouse scrolled (507, 424) with delta (0, 0)
Screenshot: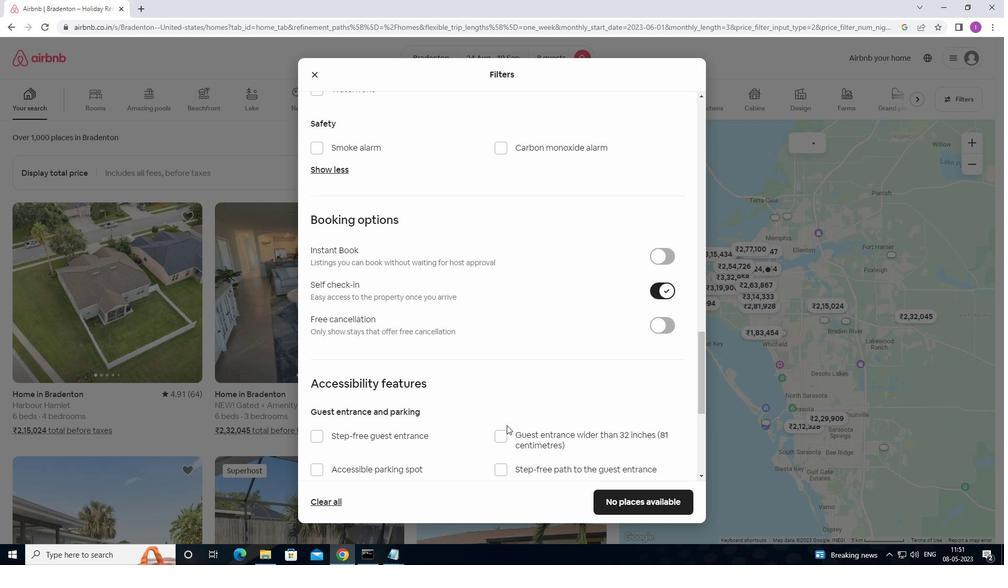 
Action: Mouse scrolled (507, 424) with delta (0, 0)
Screenshot: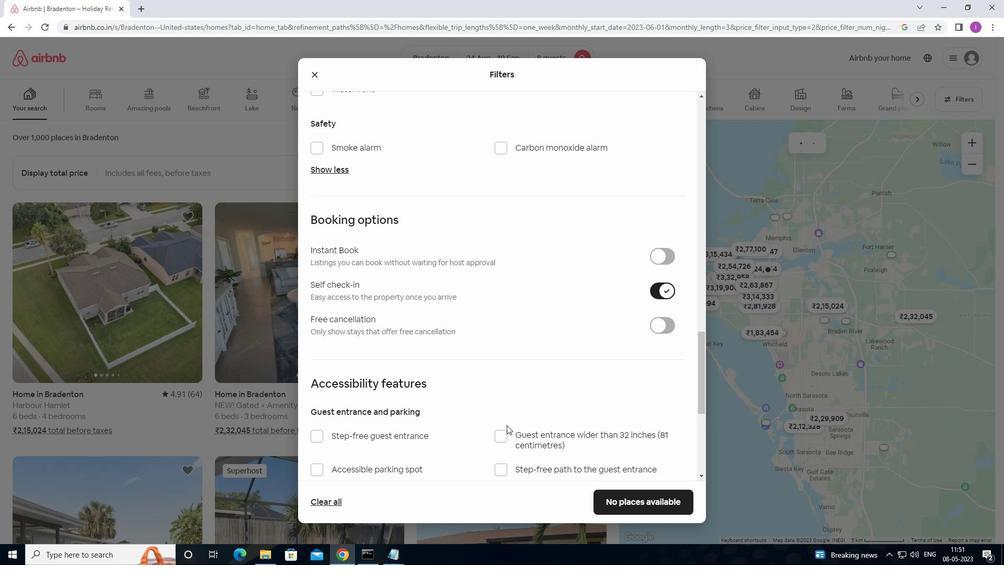 
Action: Mouse moved to (506, 426)
Screenshot: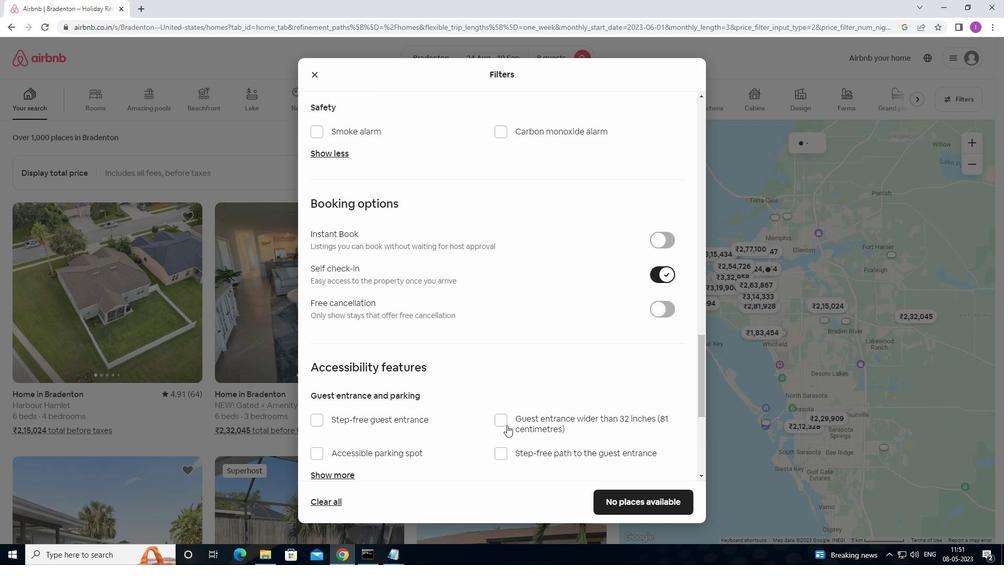 
Action: Mouse scrolled (506, 425) with delta (0, 0)
Screenshot: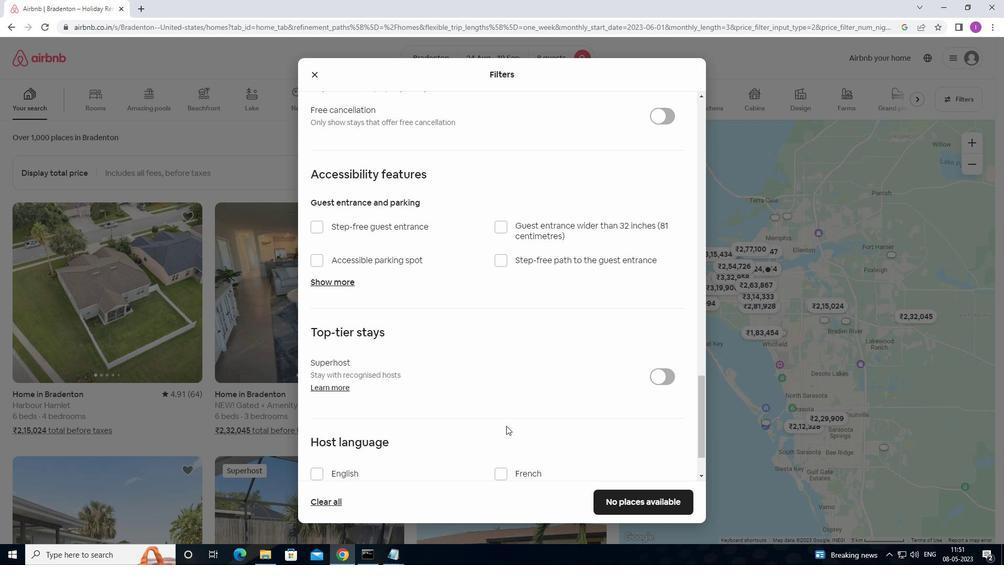 
Action: Mouse scrolled (506, 425) with delta (0, 0)
Screenshot: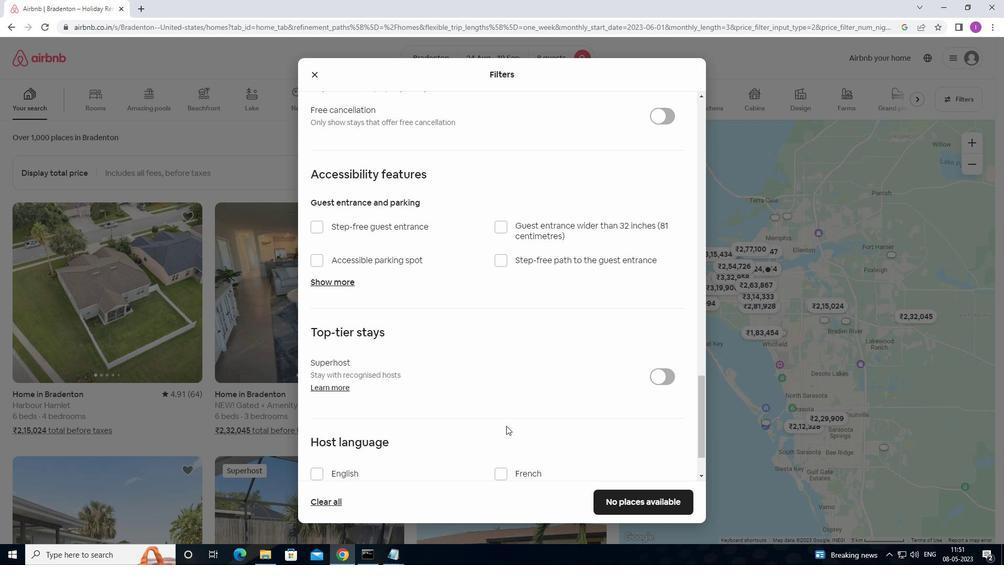 
Action: Mouse scrolled (506, 425) with delta (0, 0)
Screenshot: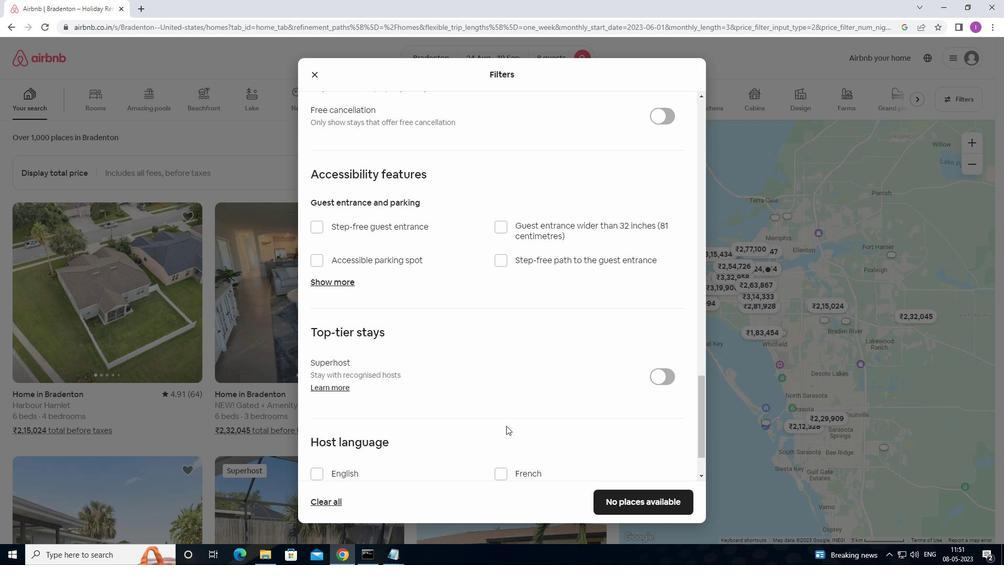 
Action: Mouse moved to (320, 409)
Screenshot: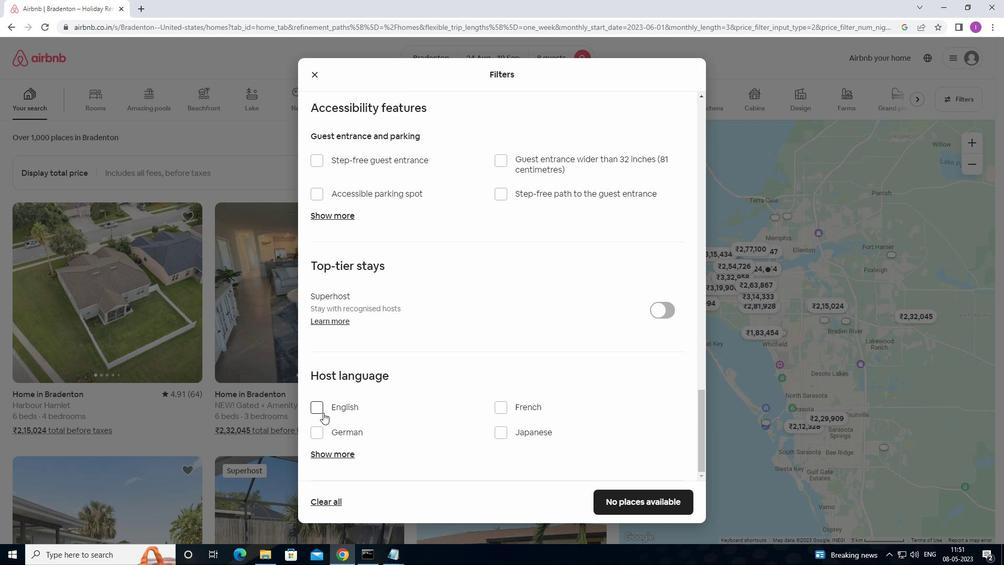 
Action: Mouse pressed left at (320, 409)
Screenshot: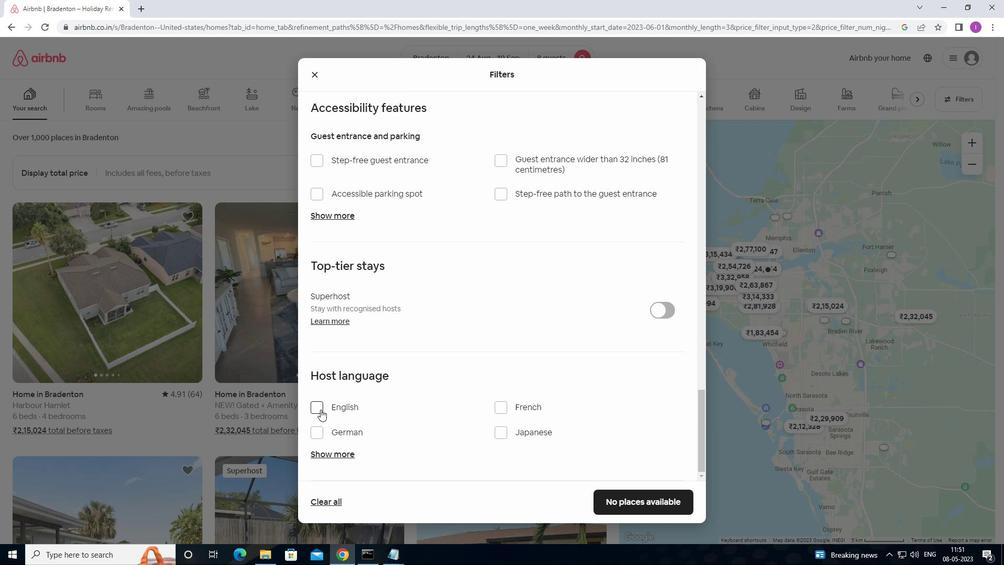 
Action: Mouse moved to (633, 497)
Screenshot: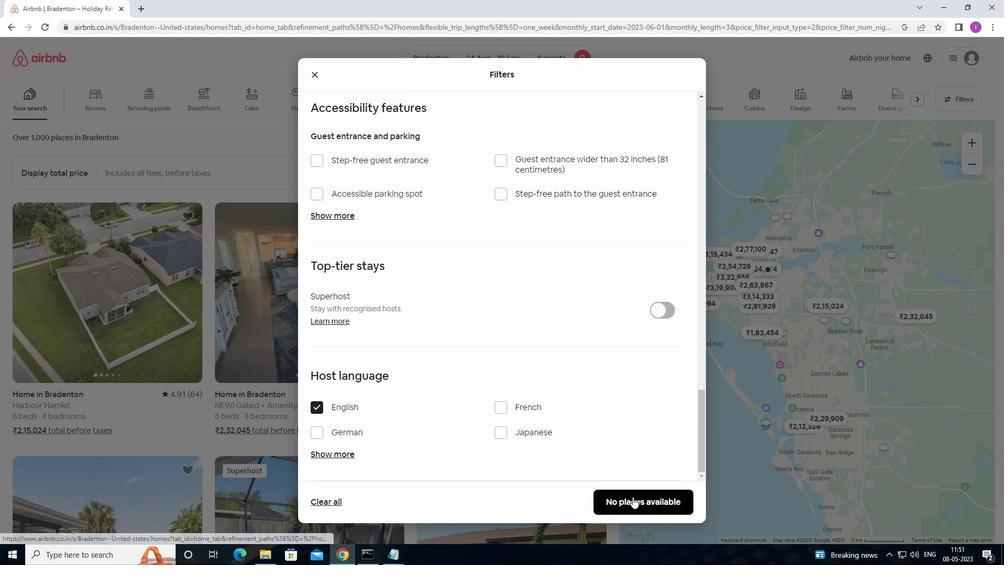 
Action: Mouse pressed left at (633, 497)
Screenshot: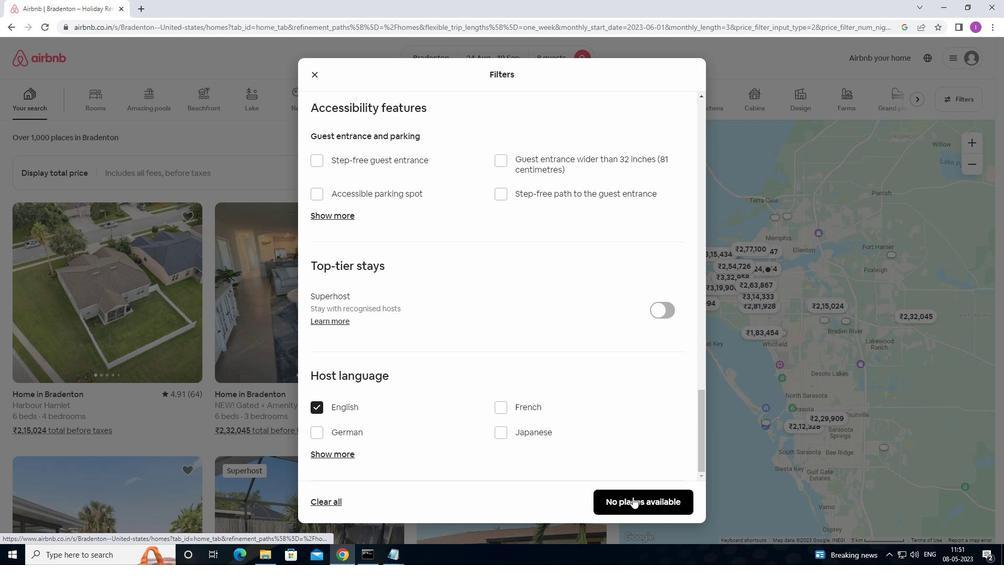 
Action: Mouse moved to (664, 496)
Screenshot: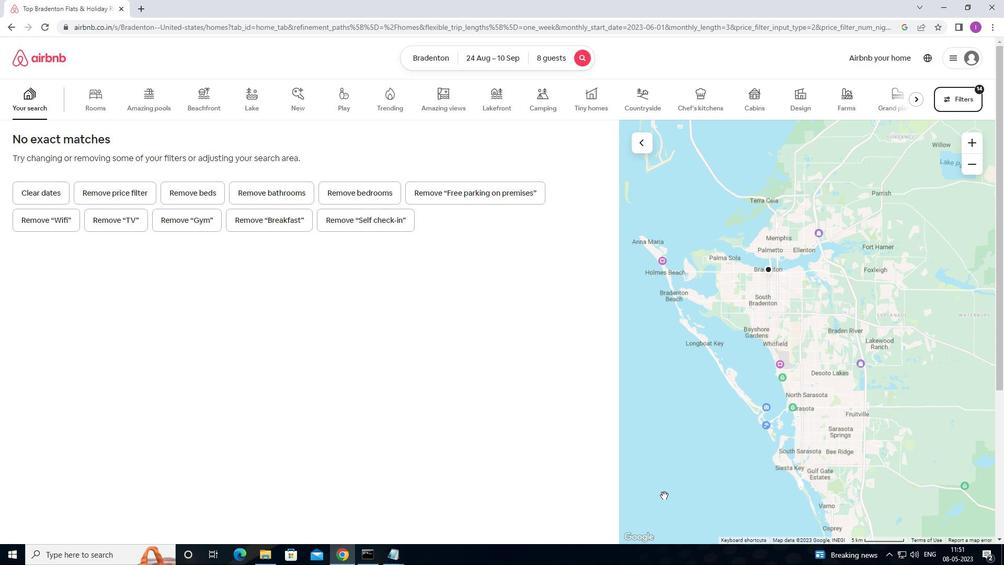 
